 Task: Search one way flight ticket for 5 adults, 1 child, 2 infants in seat and 1 infant on lap in business from Savannah: Savannah/hilton Head International Airport to Rockford: Chicago Rockford International Airport(was Northwest Chicagoland Regional Airport At Rockford) on 5-1-2023. Choice of flights is Sun country airlines. Number of bags: 2 checked bags. Price is upto 105000. Outbound departure time preference is 15:15.
Action: Mouse moved to (322, 531)
Screenshot: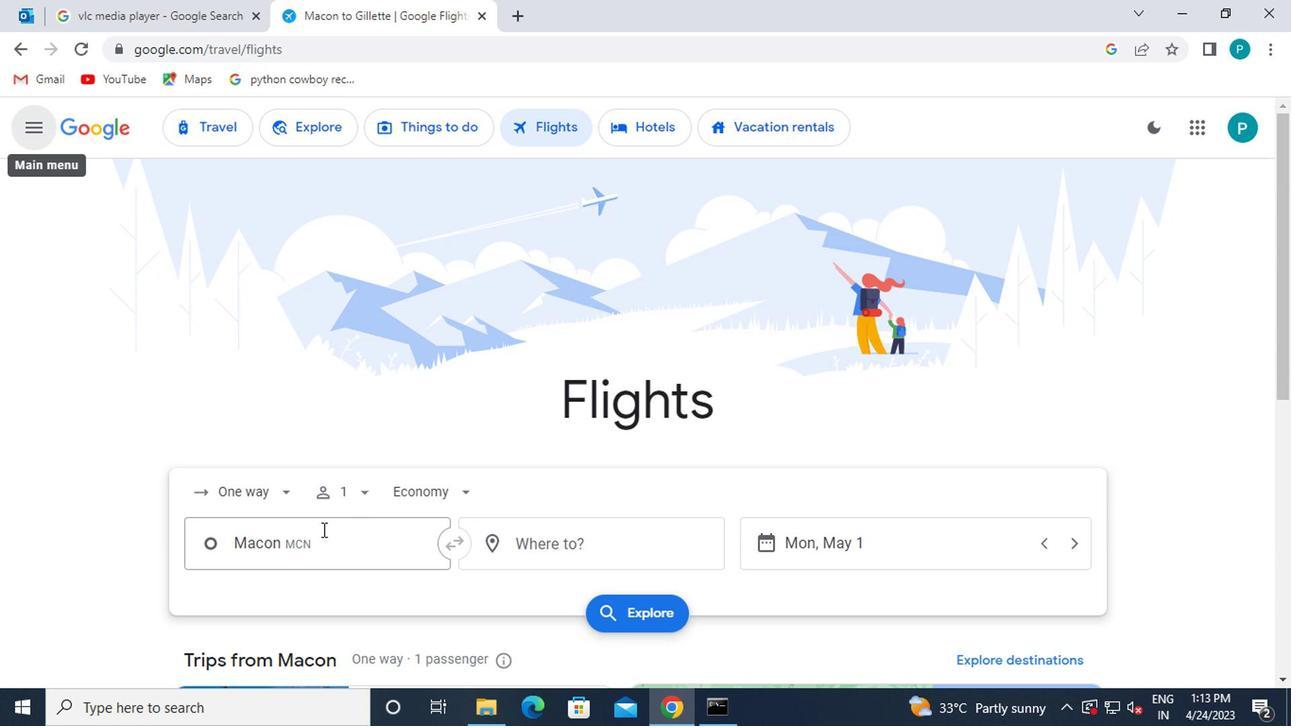 
Action: Mouse scrolled (322, 530) with delta (0, 0)
Screenshot: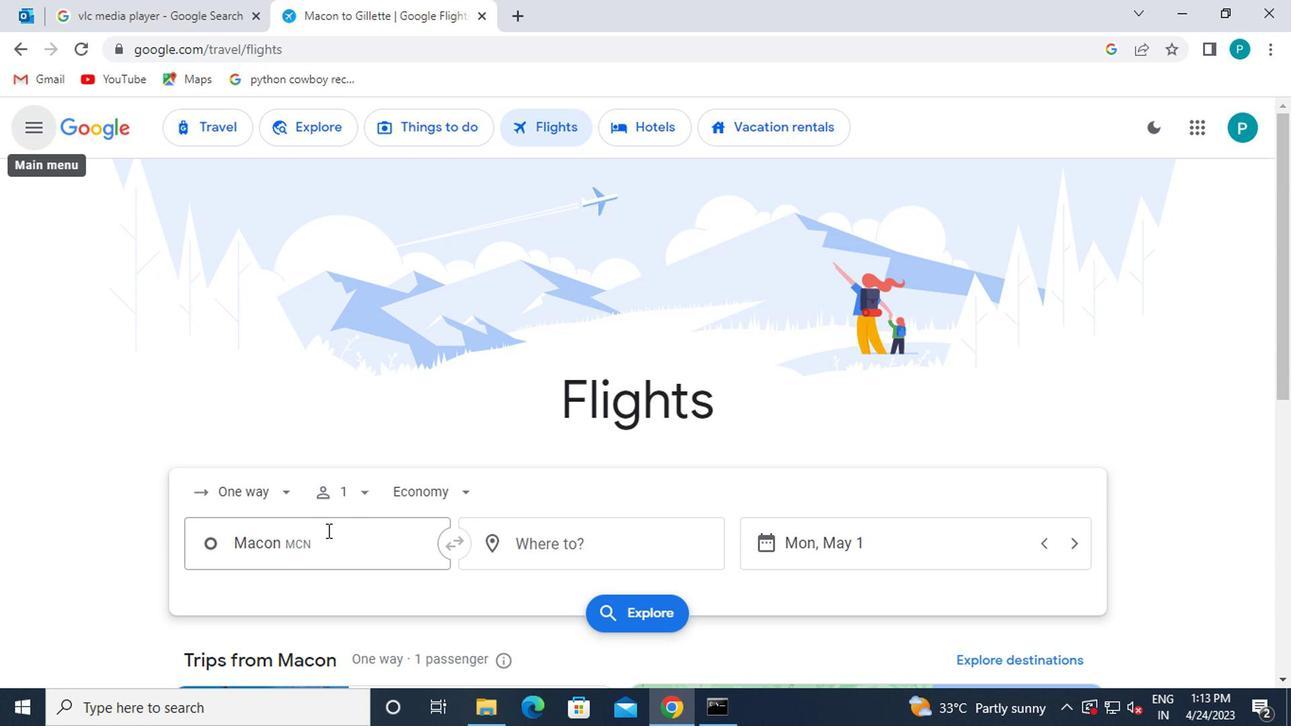 
Action: Mouse moved to (243, 394)
Screenshot: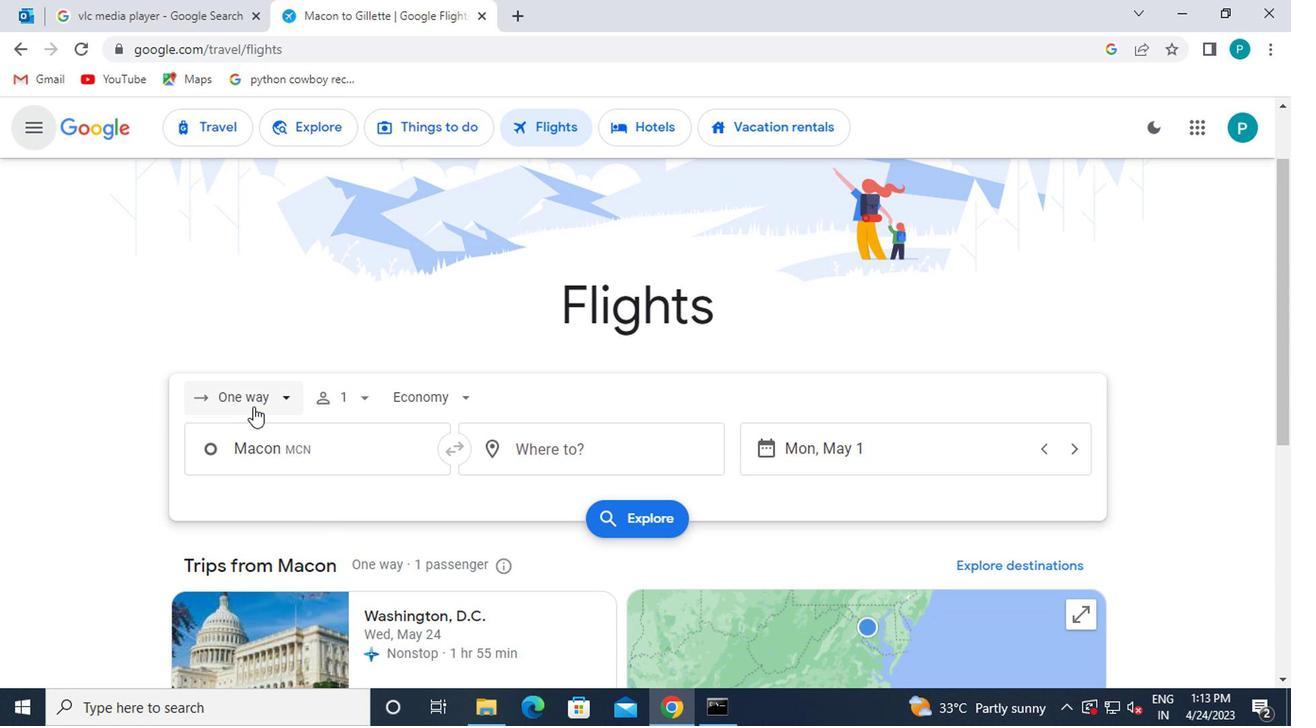 
Action: Mouse pressed left at (243, 394)
Screenshot: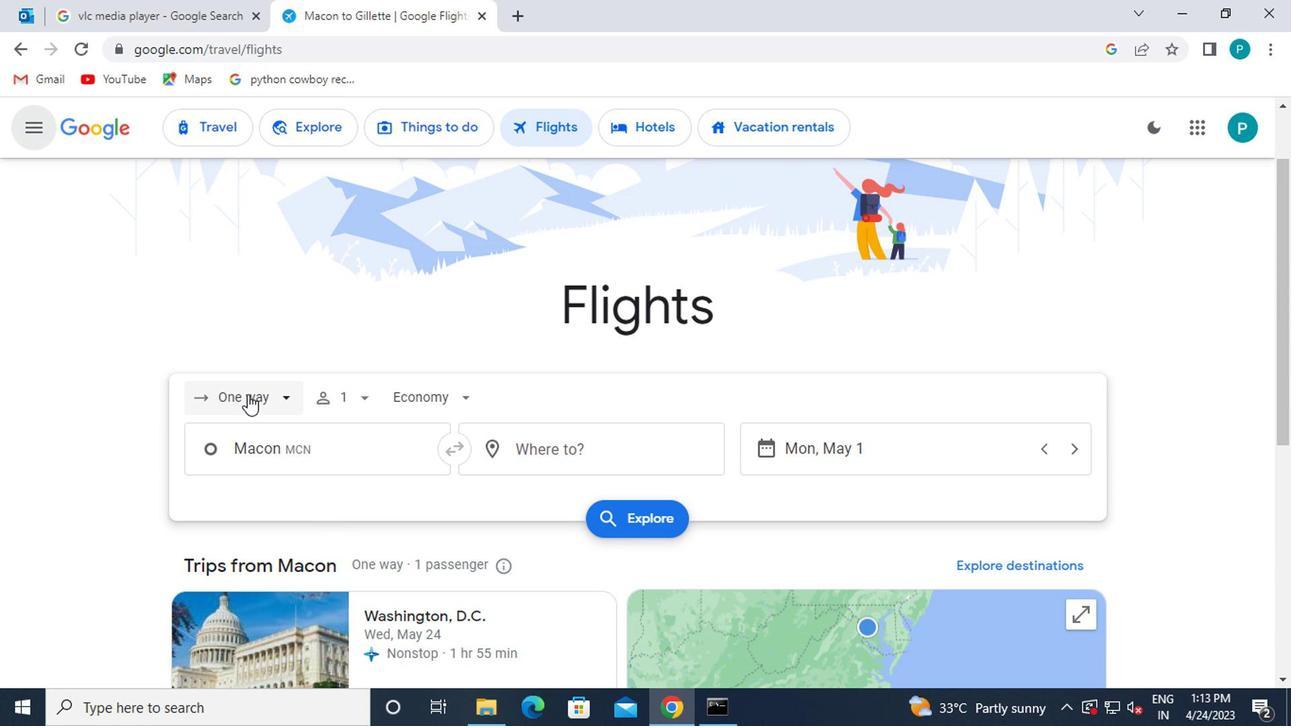 
Action: Mouse moved to (236, 489)
Screenshot: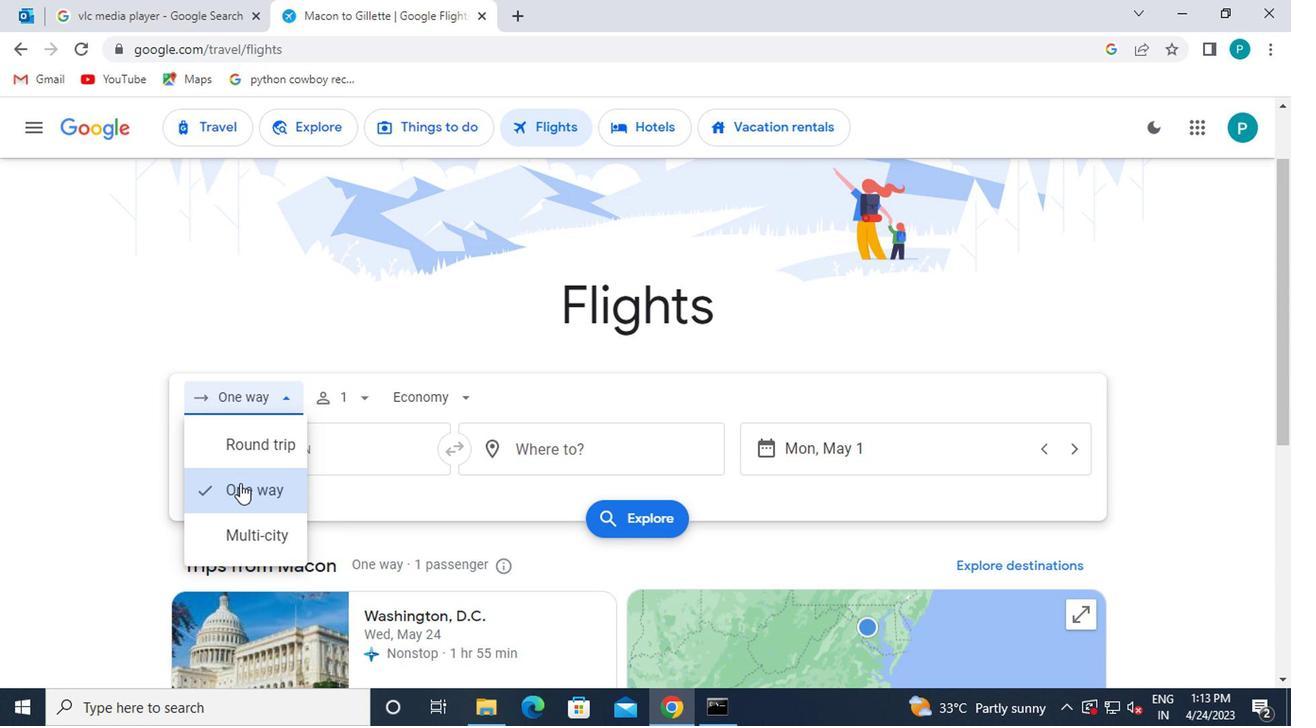 
Action: Mouse pressed left at (236, 489)
Screenshot: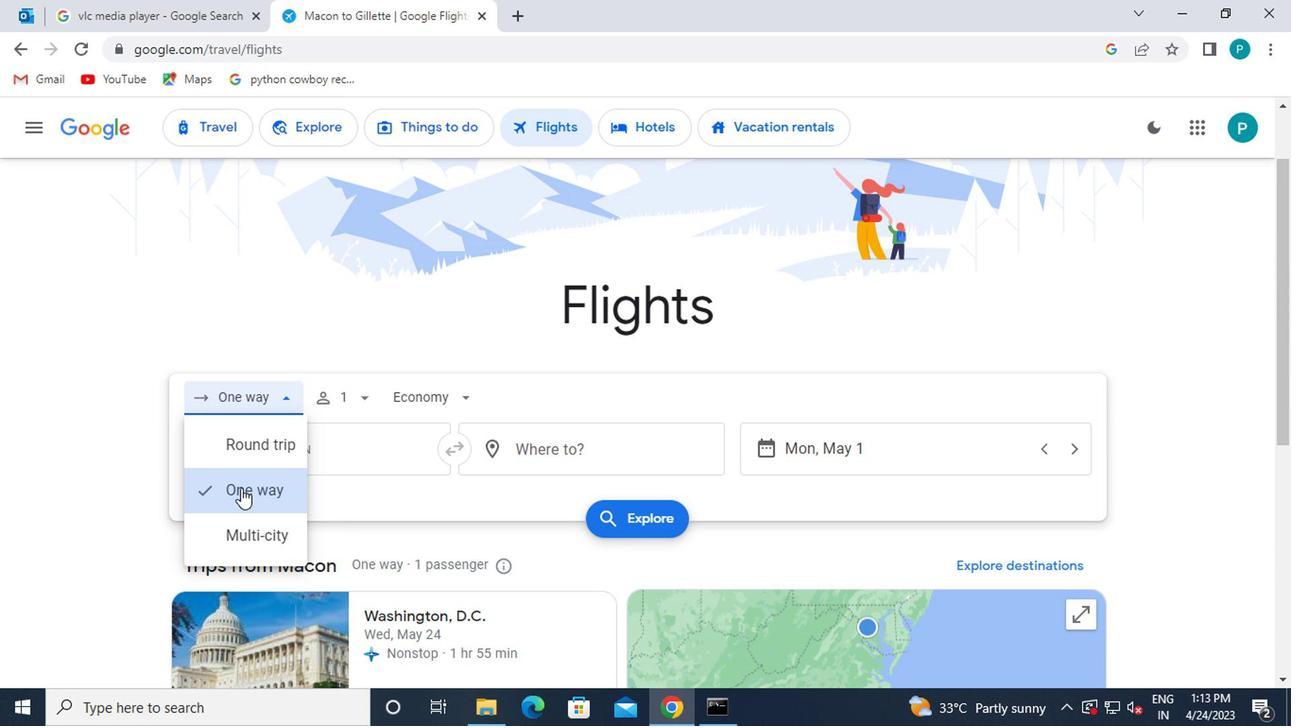 
Action: Mouse moved to (351, 409)
Screenshot: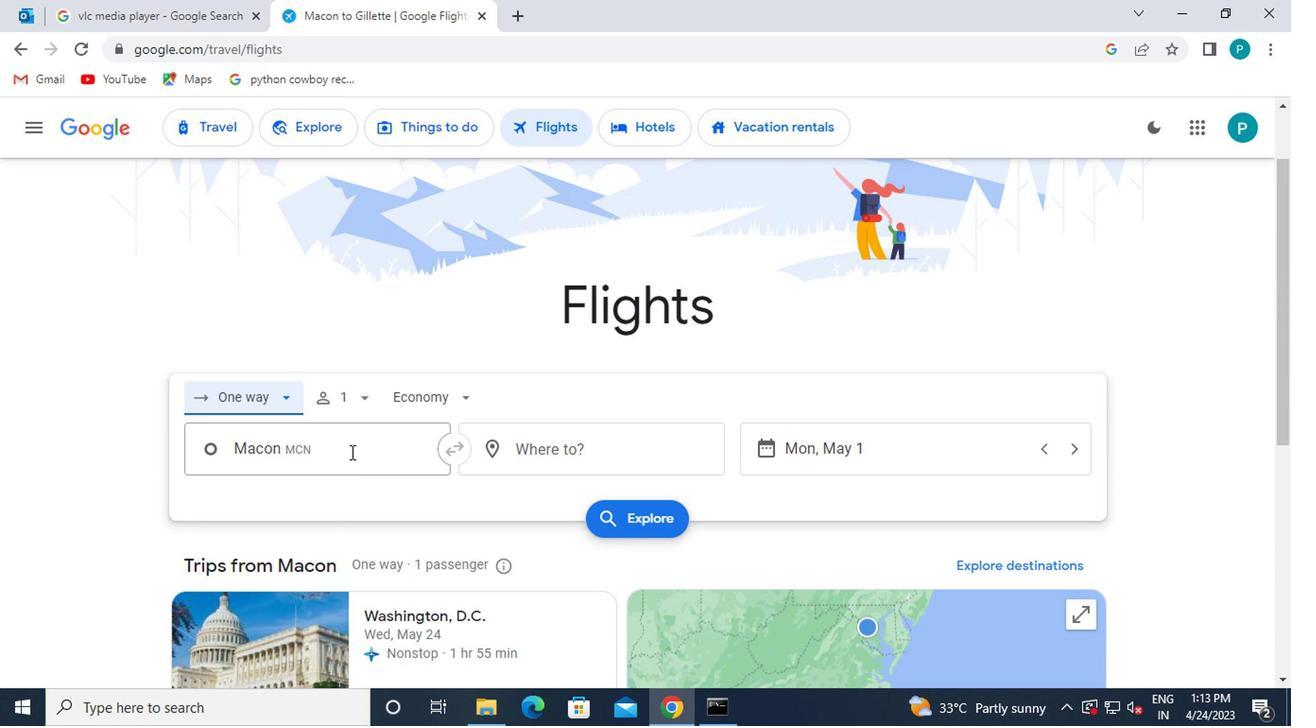 
Action: Mouse pressed left at (351, 409)
Screenshot: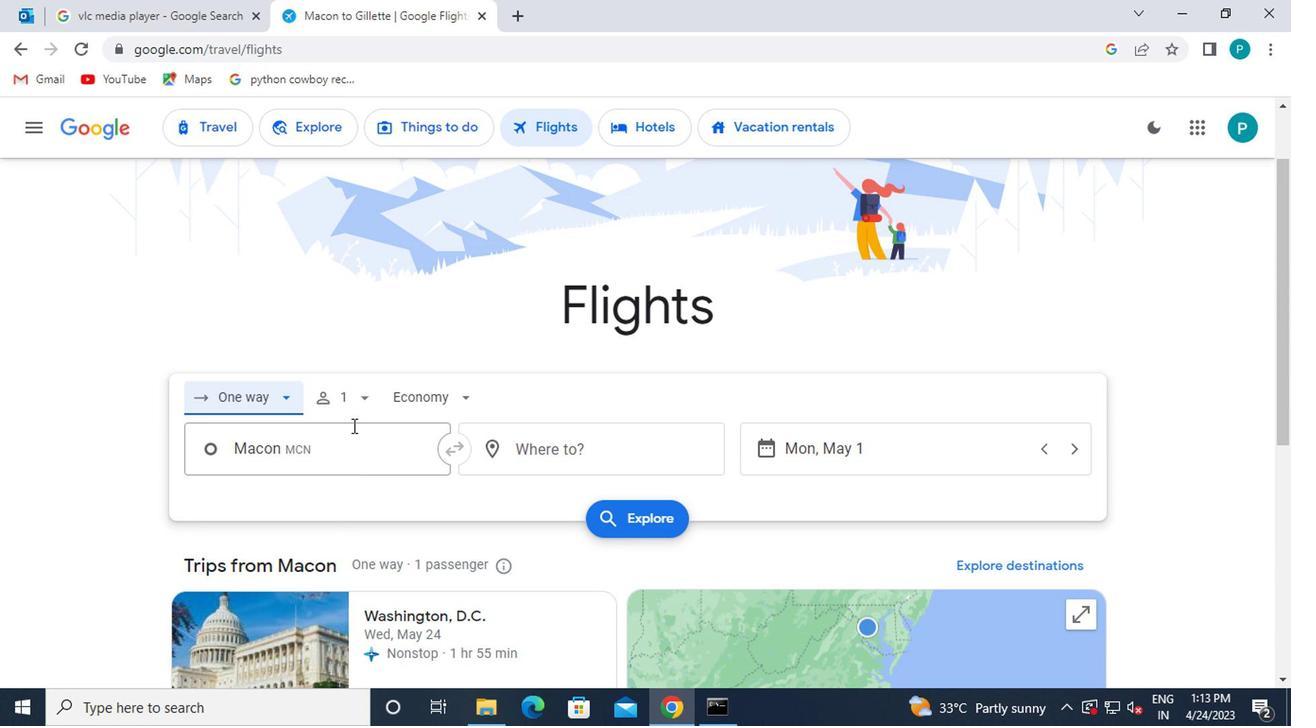 
Action: Mouse moved to (508, 444)
Screenshot: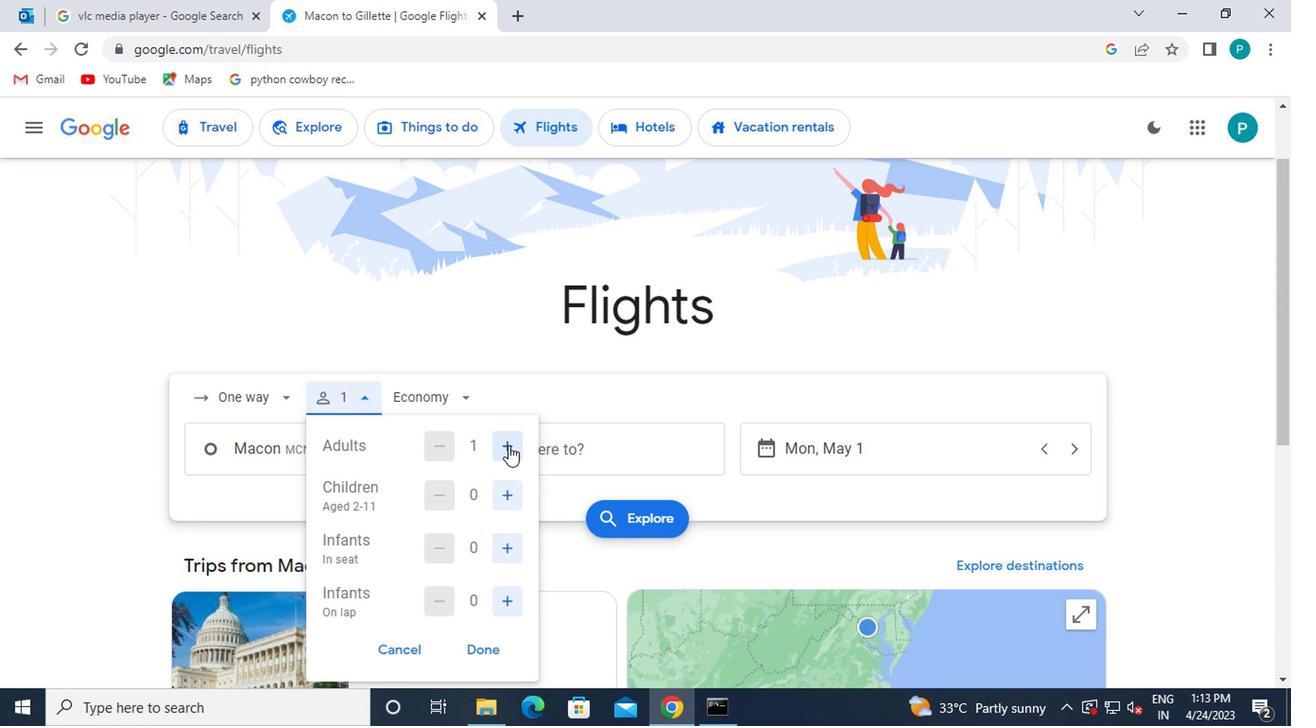 
Action: Mouse pressed left at (508, 444)
Screenshot: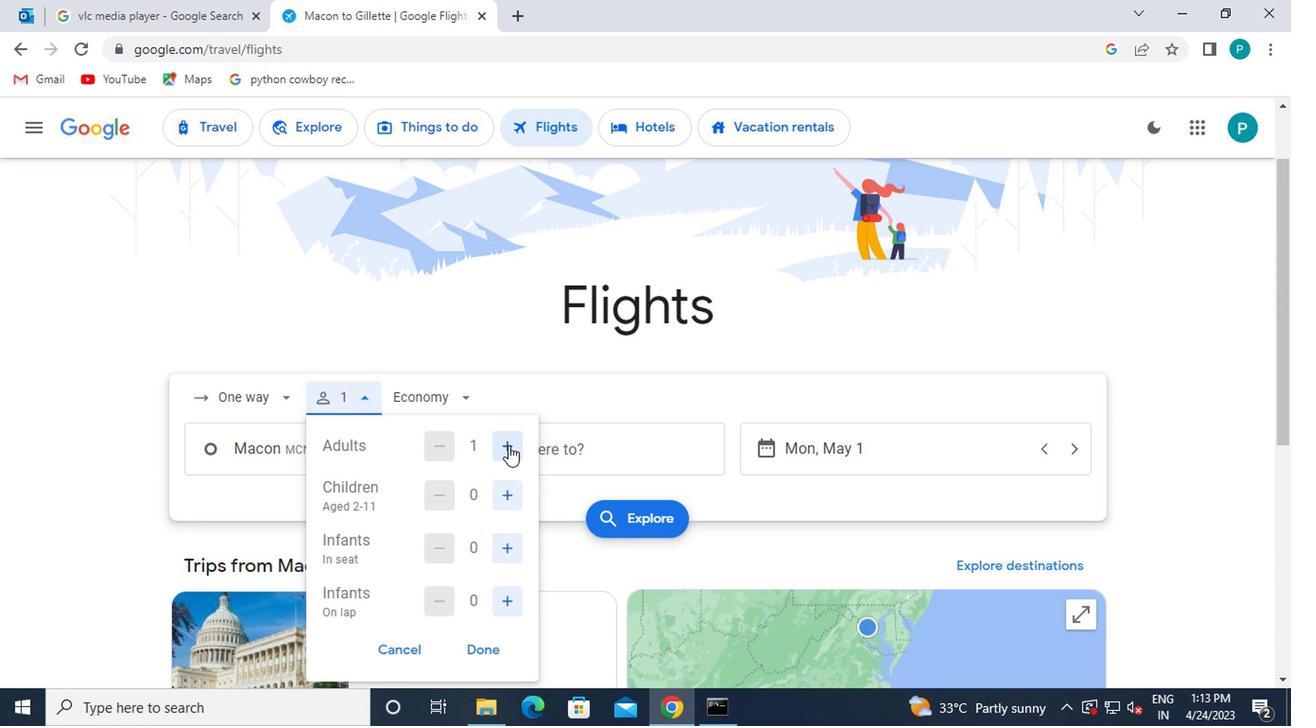 
Action: Mouse moved to (511, 442)
Screenshot: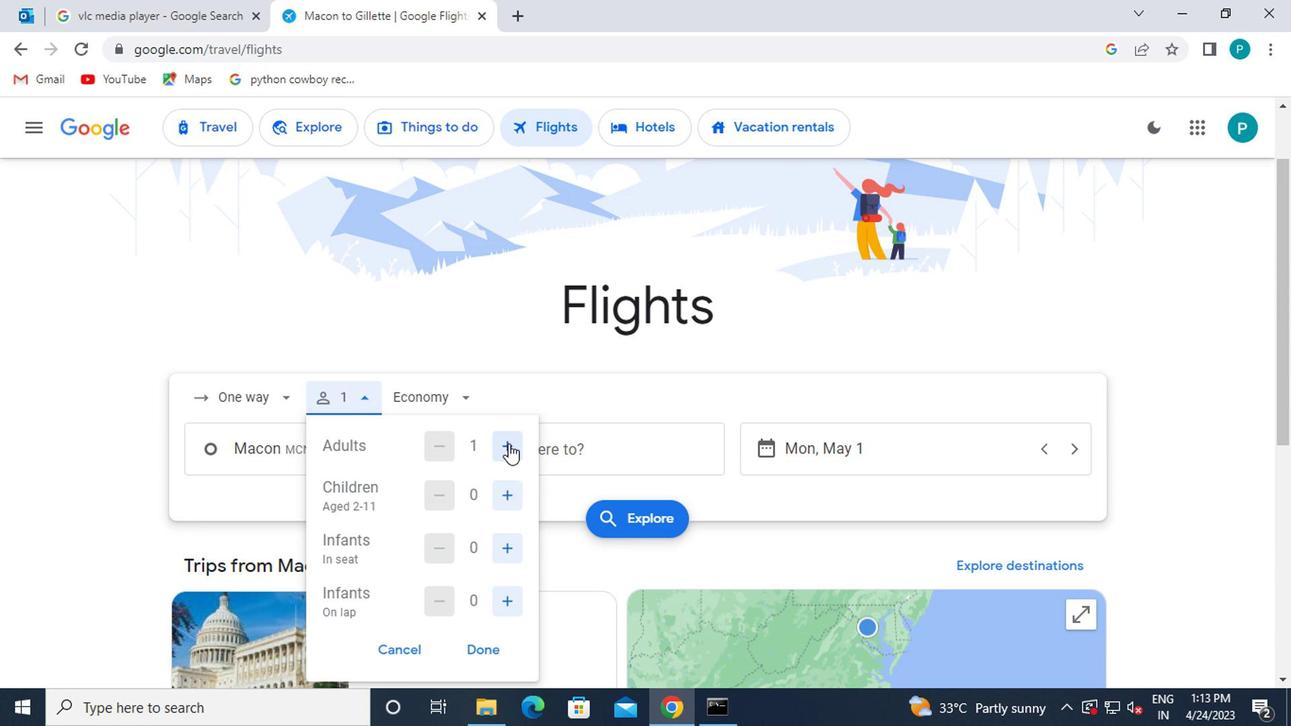 
Action: Mouse pressed left at (511, 442)
Screenshot: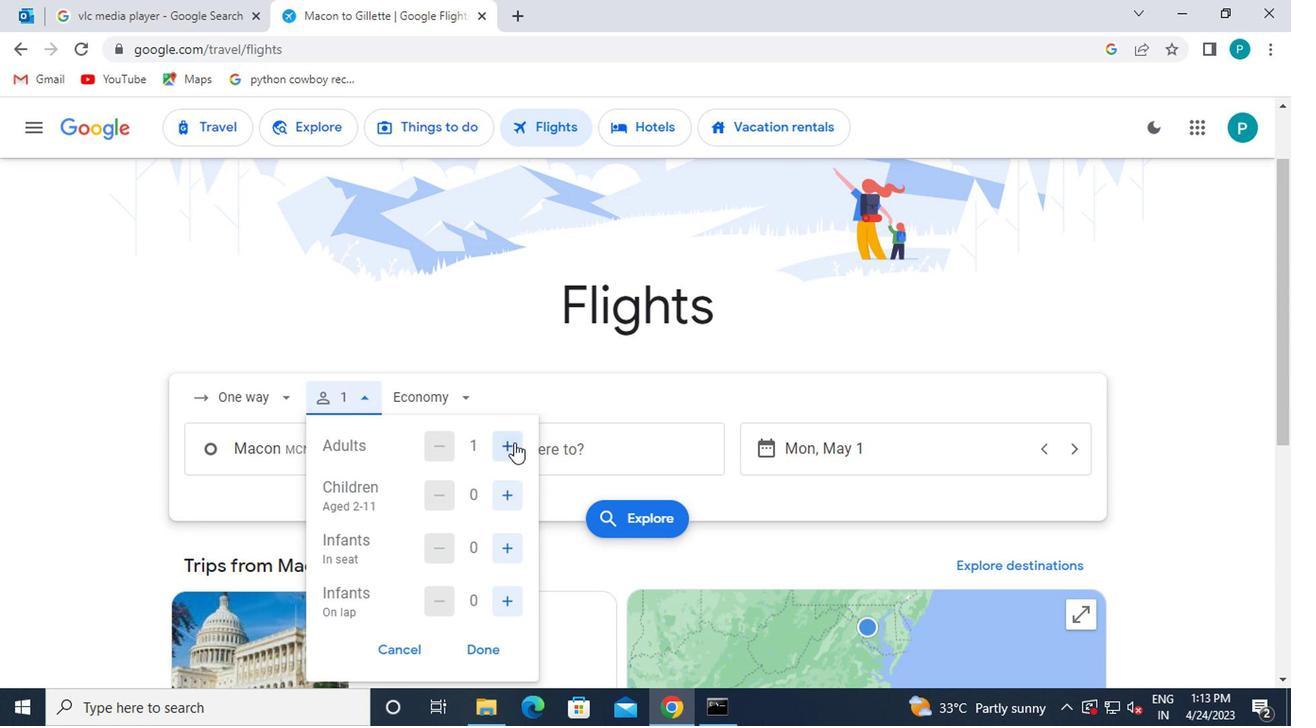 
Action: Mouse moved to (511, 442)
Screenshot: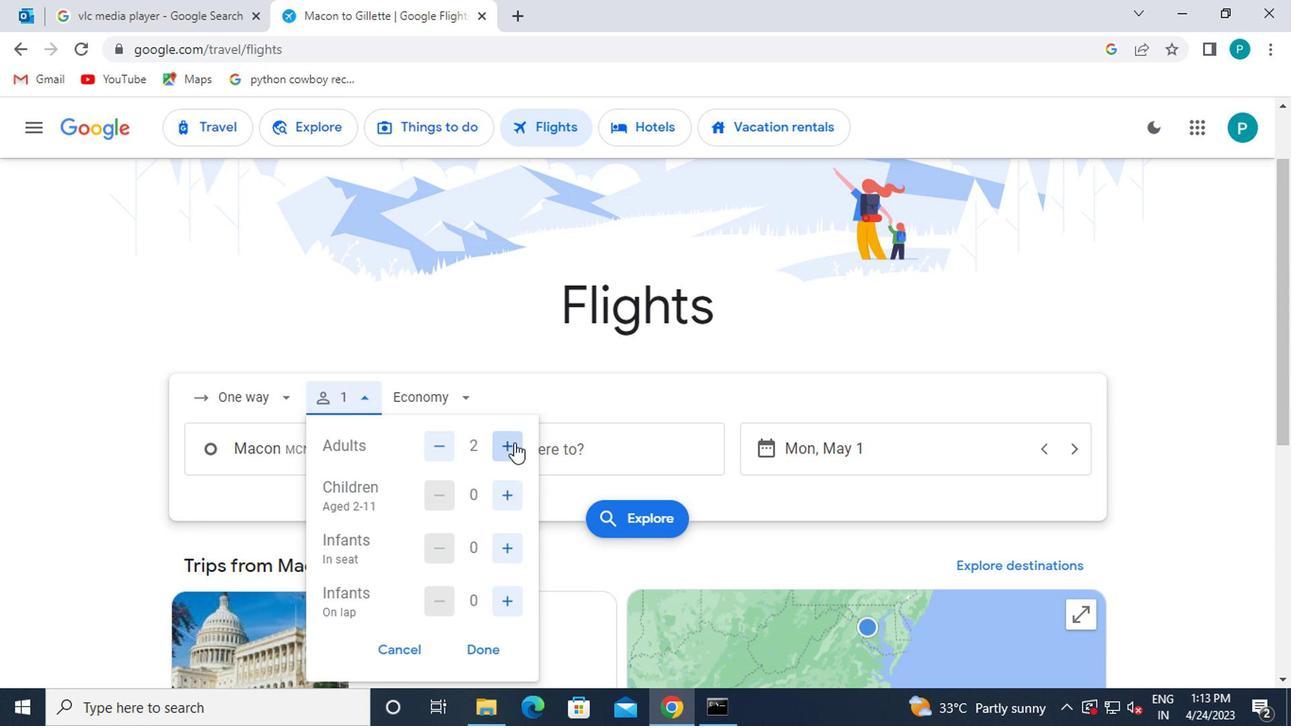 
Action: Mouse pressed left at (511, 442)
Screenshot: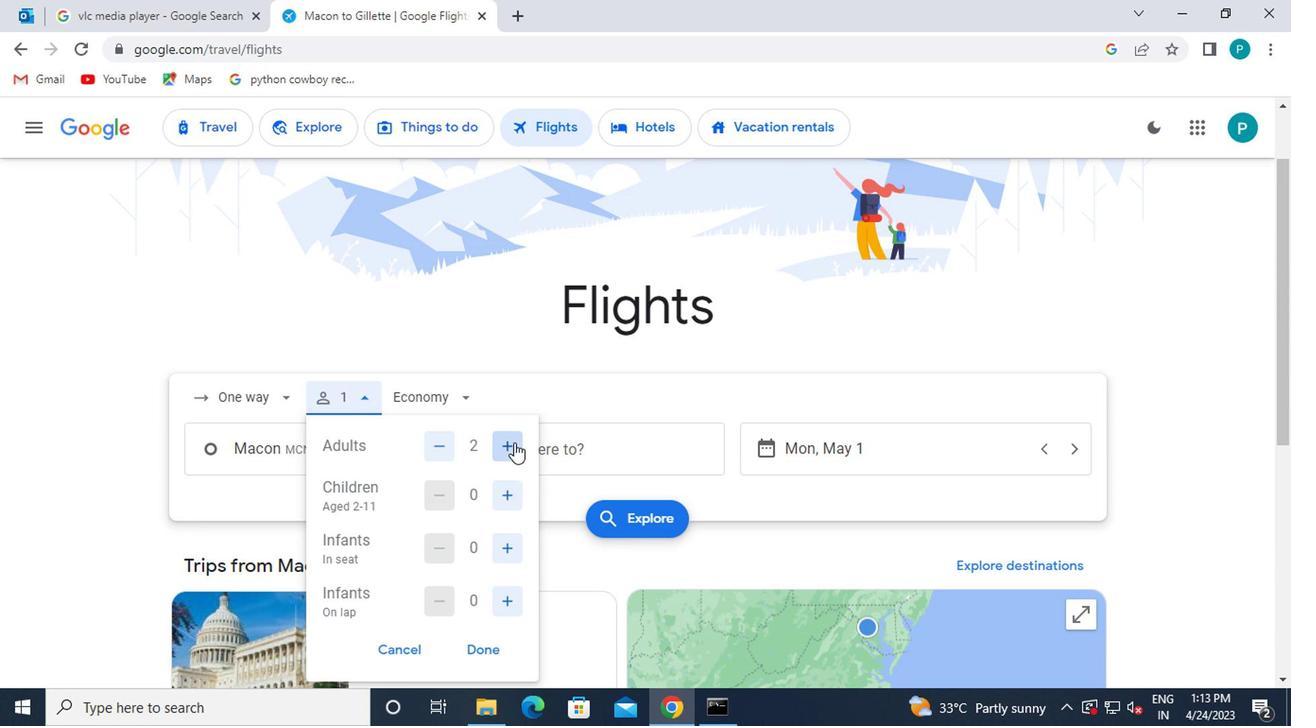 
Action: Mouse moved to (511, 442)
Screenshot: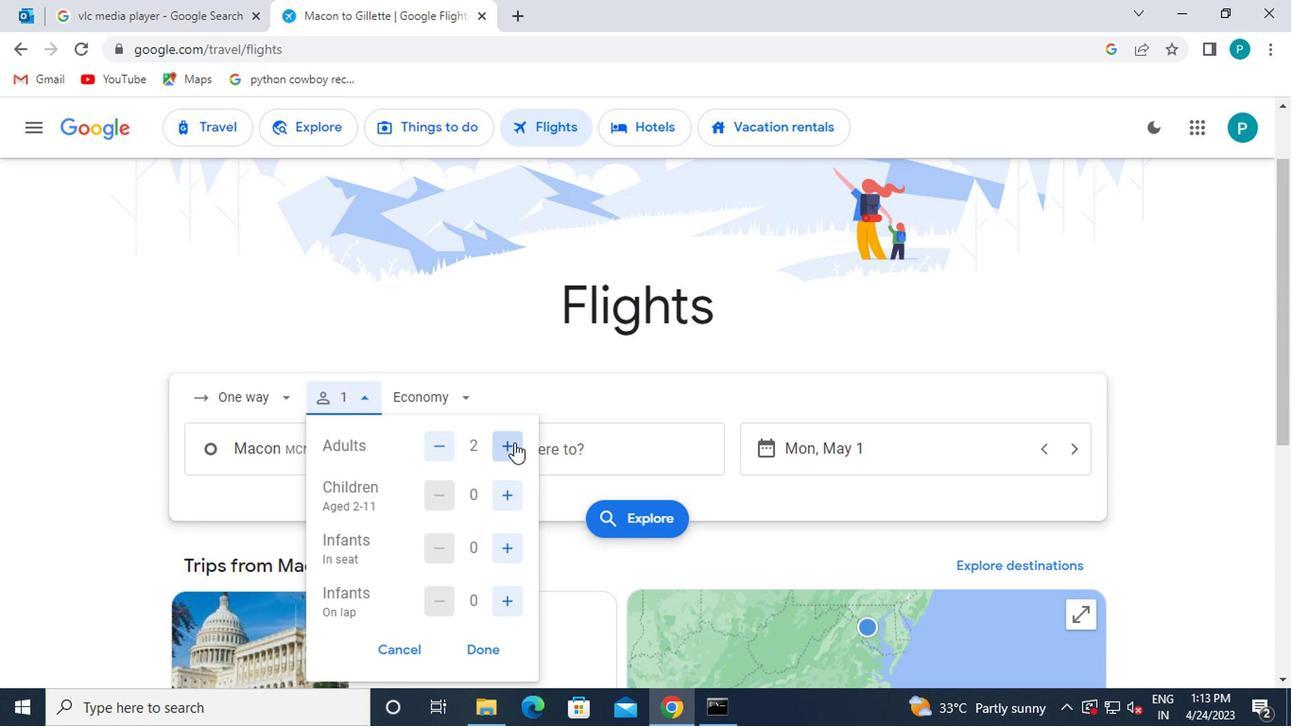 
Action: Mouse pressed left at (511, 442)
Screenshot: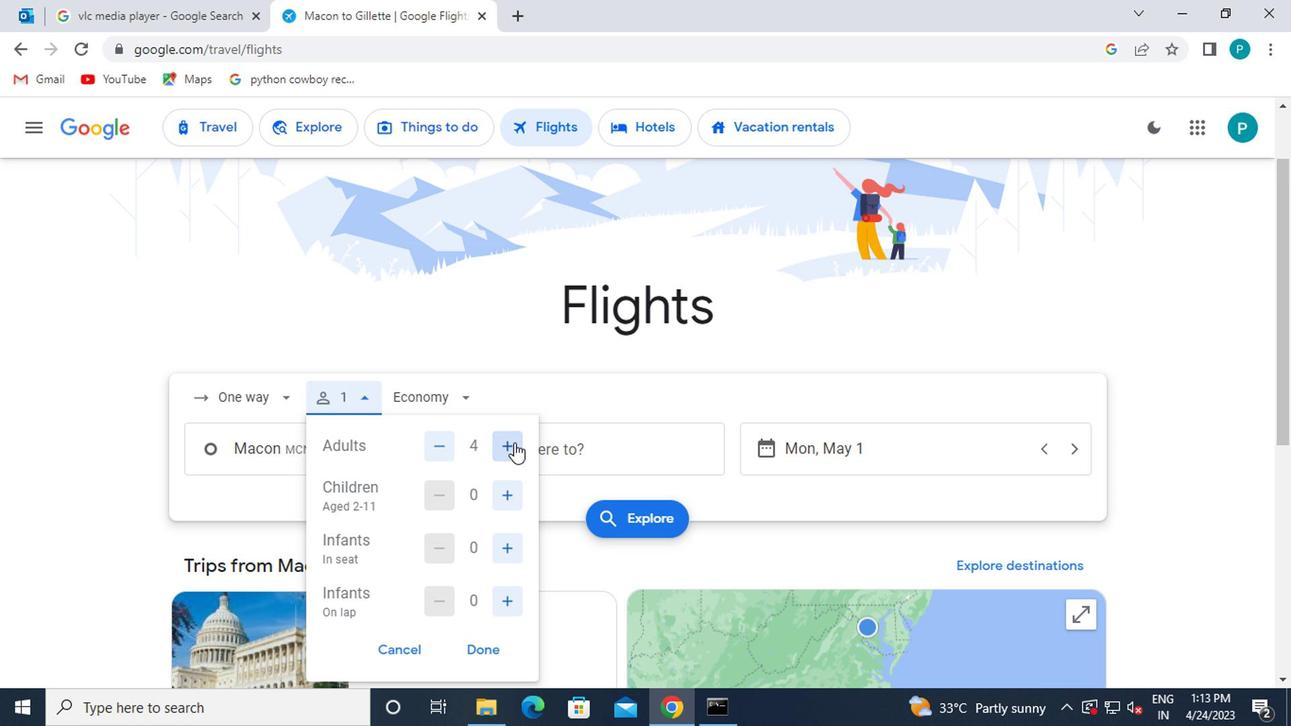 
Action: Mouse moved to (506, 499)
Screenshot: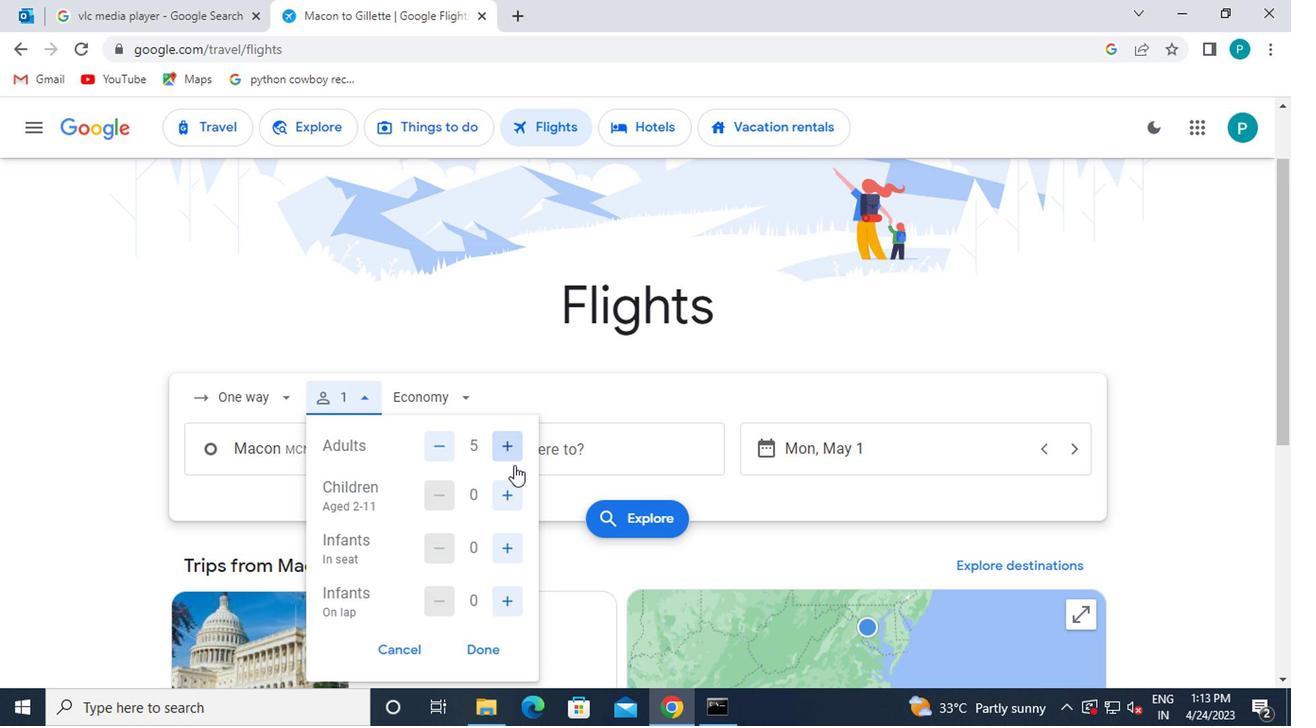 
Action: Mouse pressed left at (506, 499)
Screenshot: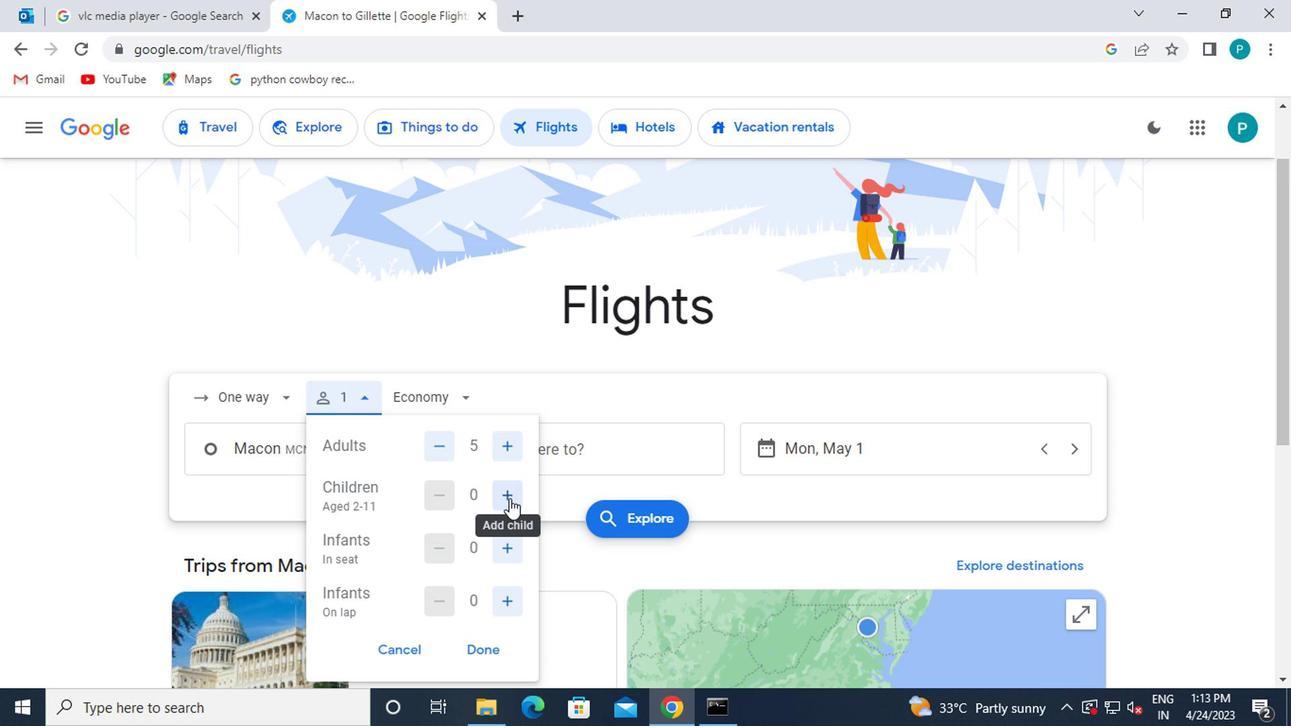 
Action: Mouse moved to (507, 537)
Screenshot: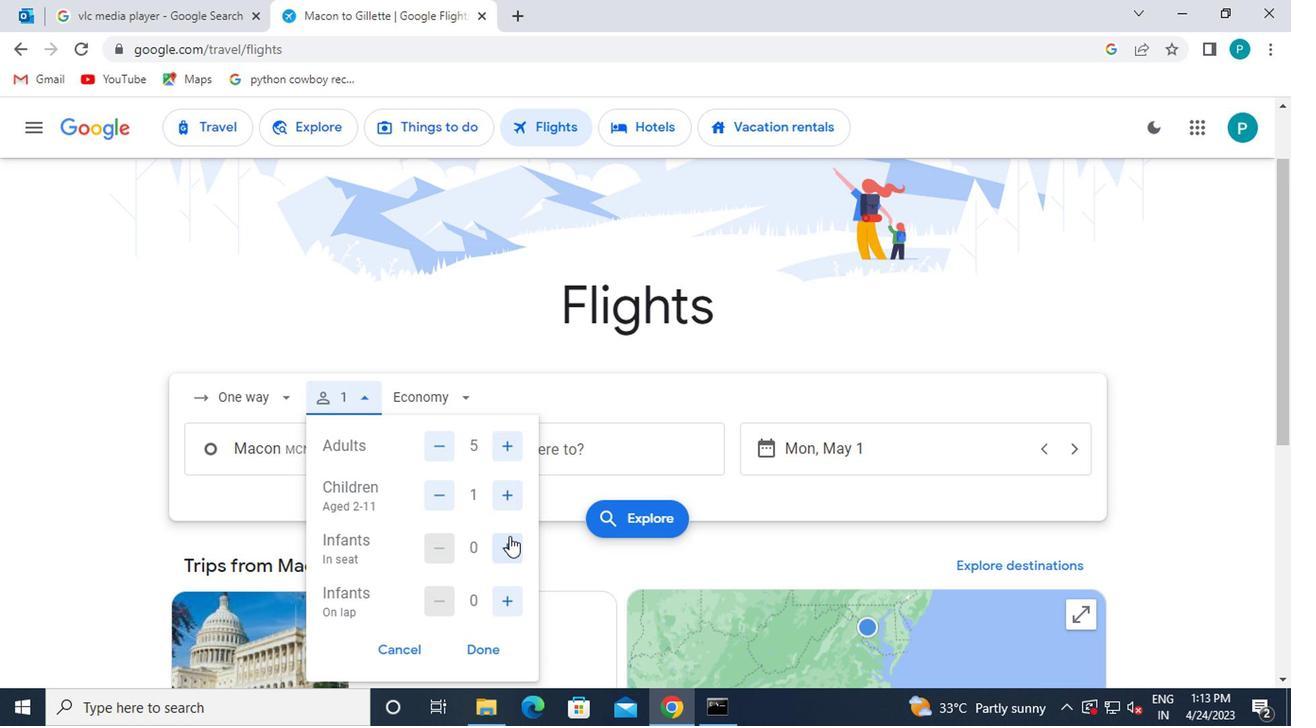 
Action: Mouse pressed left at (507, 537)
Screenshot: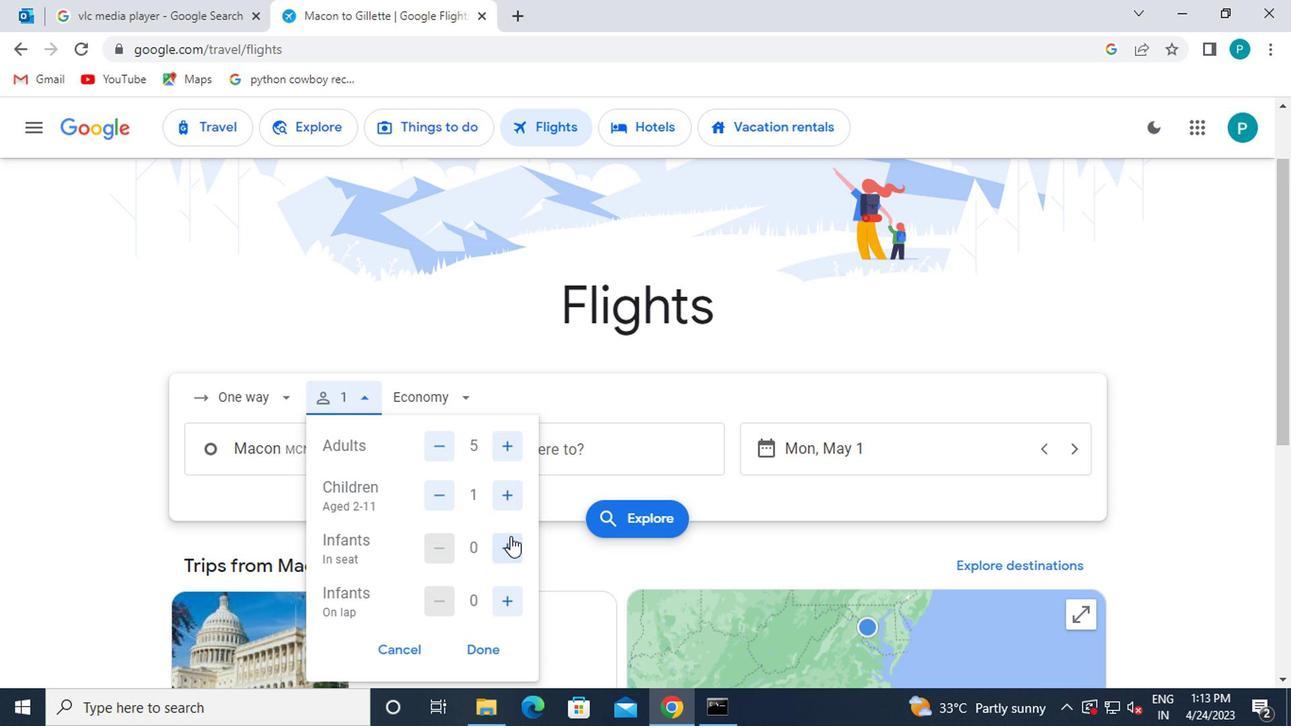 
Action: Mouse pressed left at (507, 537)
Screenshot: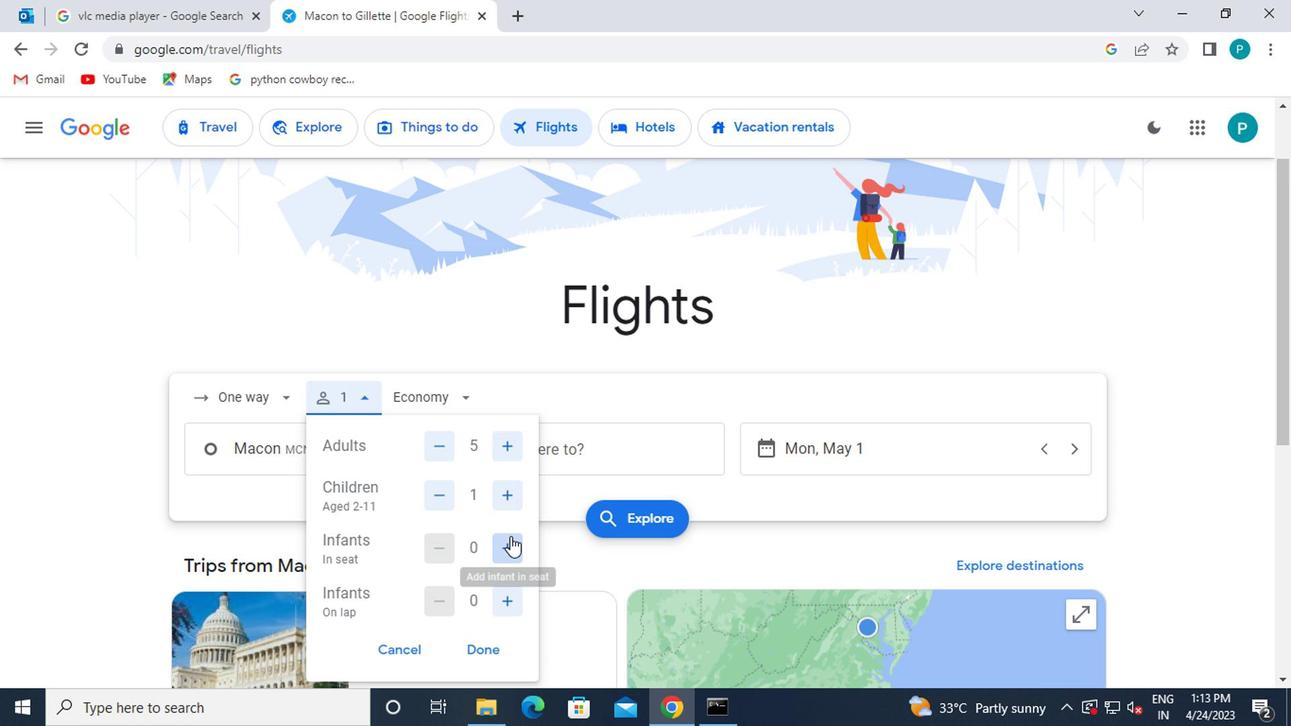 
Action: Mouse moved to (501, 602)
Screenshot: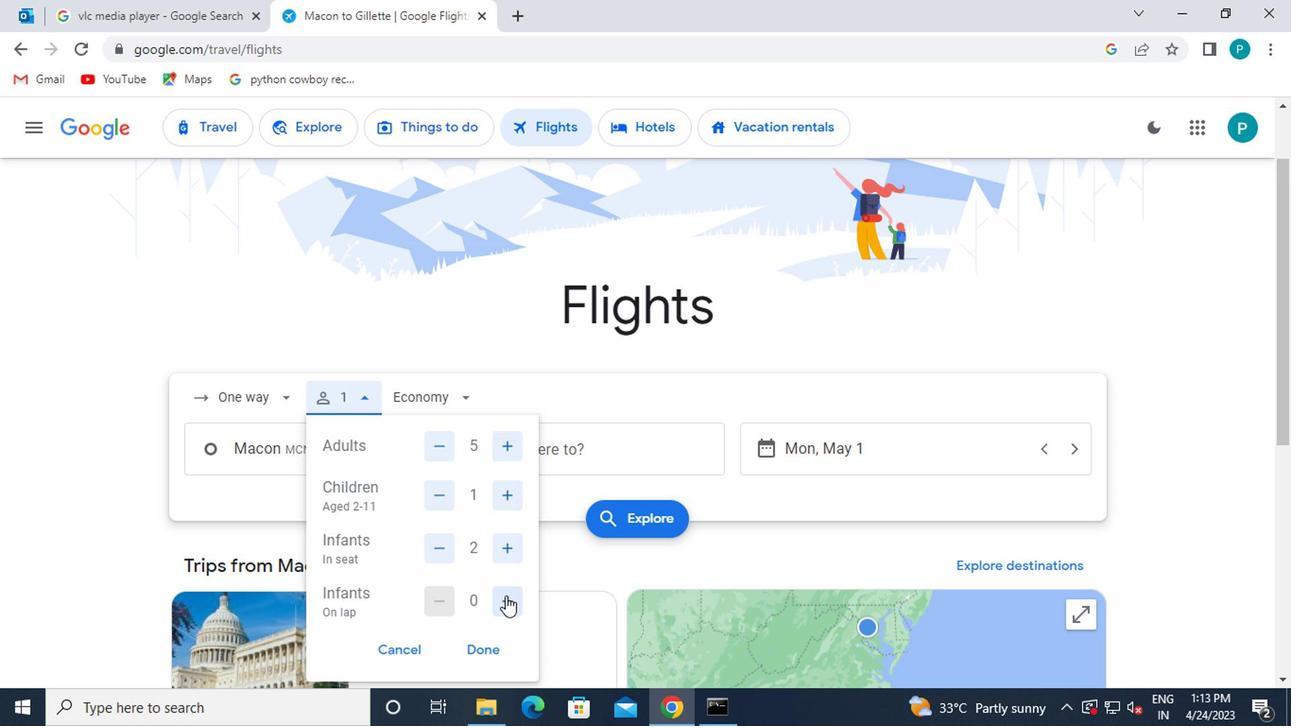 
Action: Mouse pressed left at (501, 602)
Screenshot: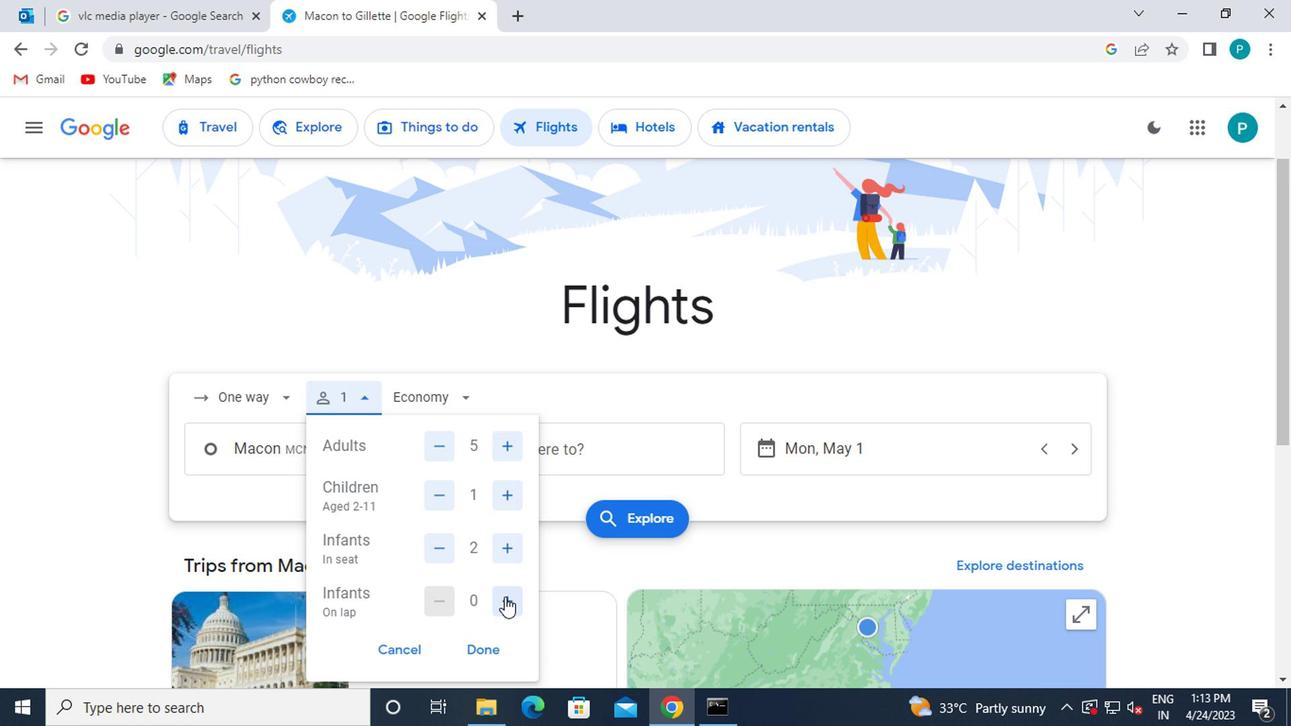 
Action: Mouse moved to (493, 644)
Screenshot: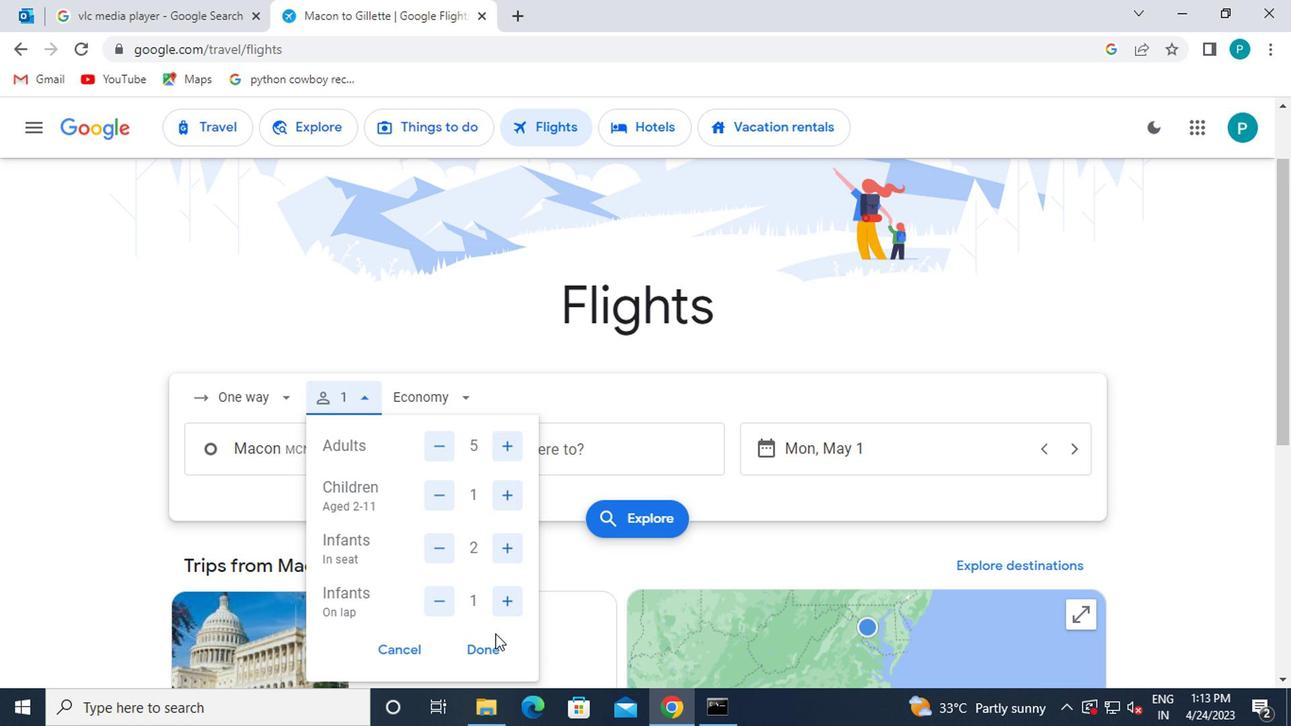 
Action: Mouse pressed left at (493, 644)
Screenshot: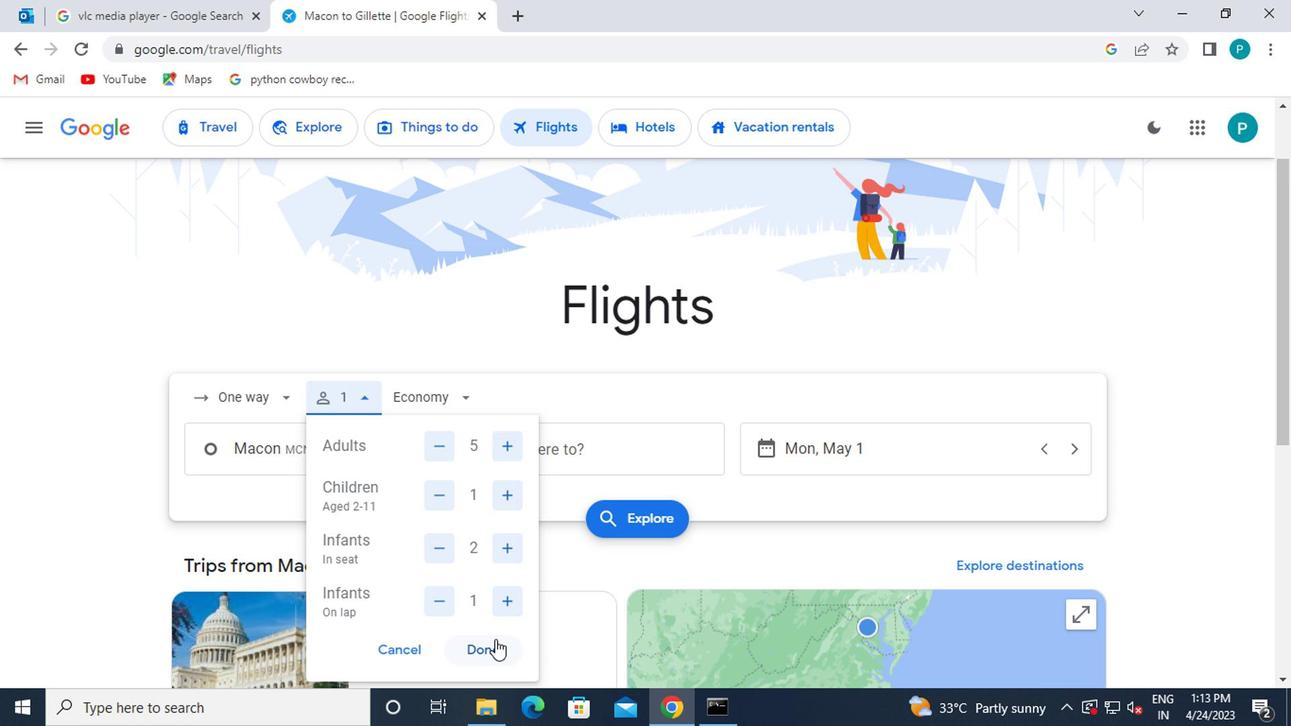 
Action: Mouse moved to (442, 405)
Screenshot: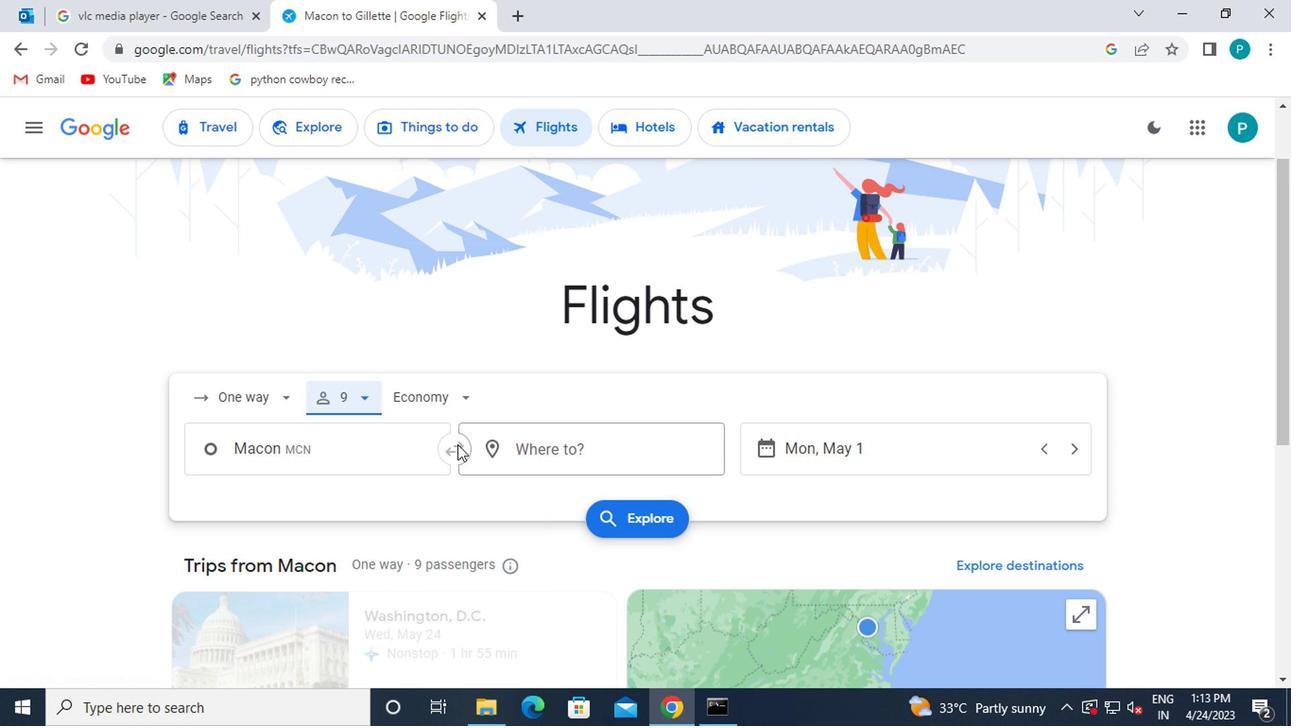 
Action: Mouse pressed left at (442, 405)
Screenshot: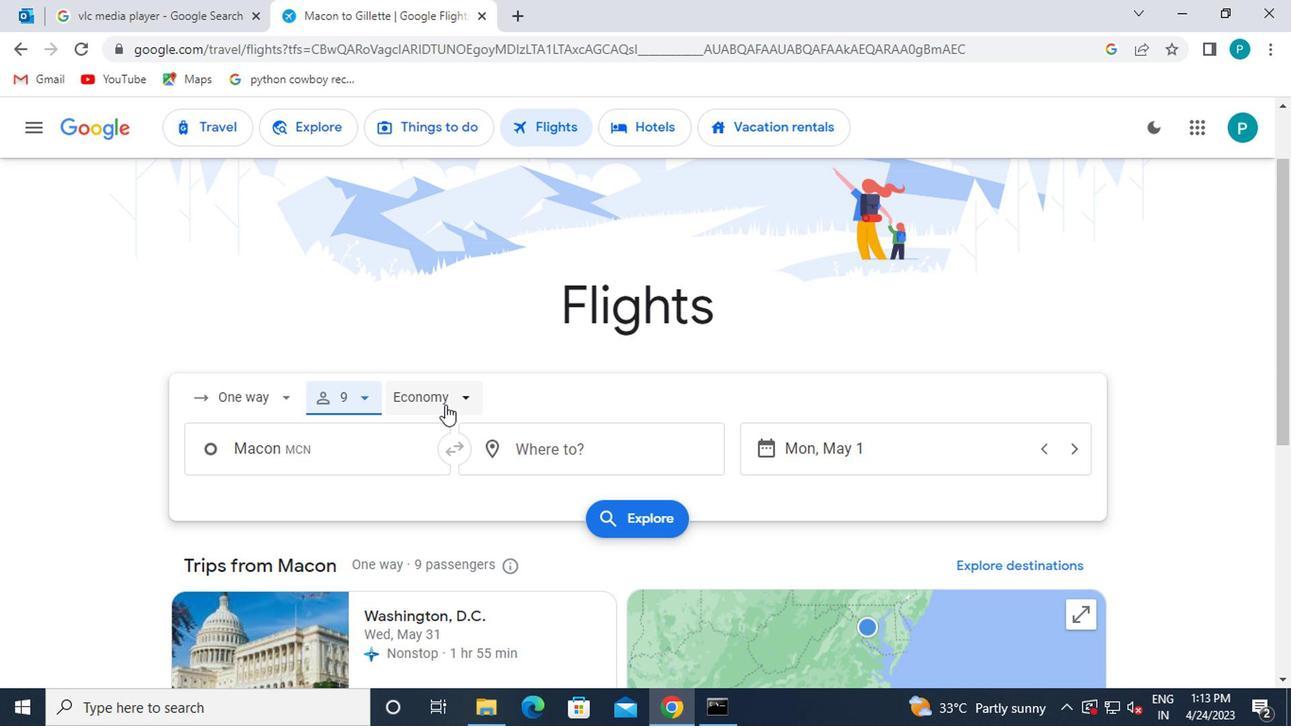 
Action: Mouse moved to (456, 537)
Screenshot: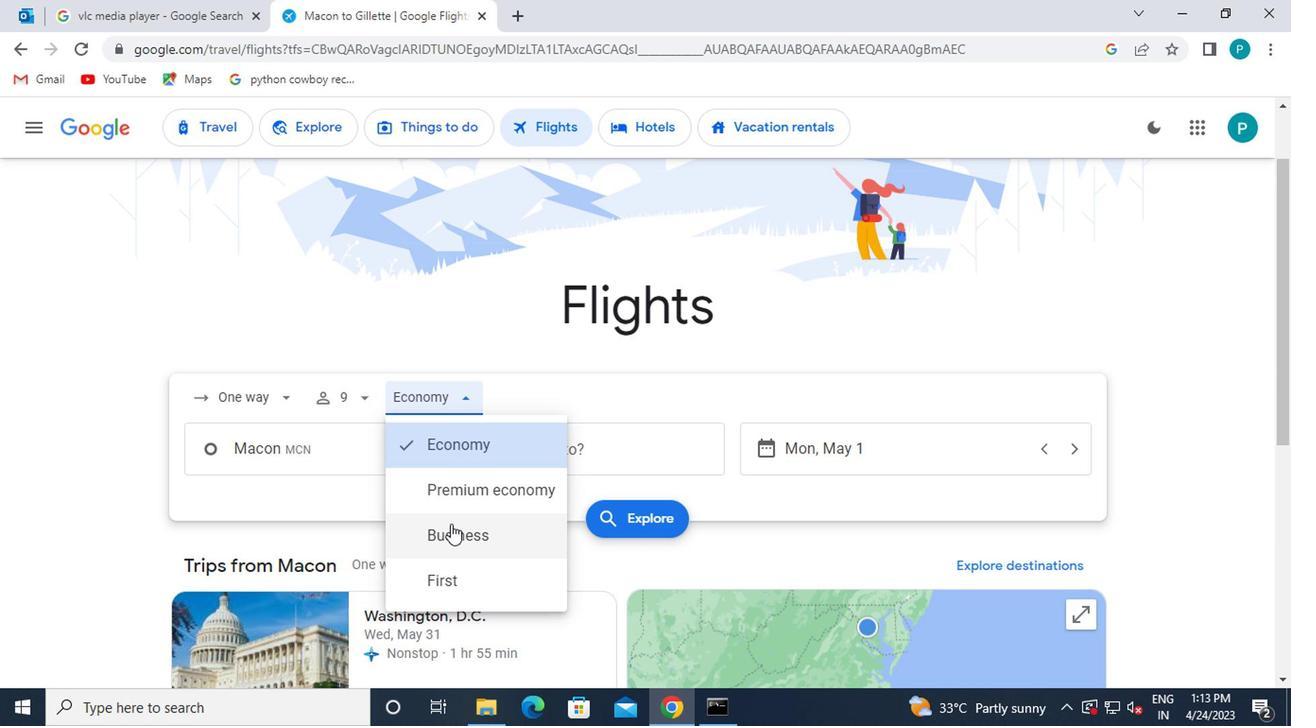 
Action: Mouse pressed left at (456, 537)
Screenshot: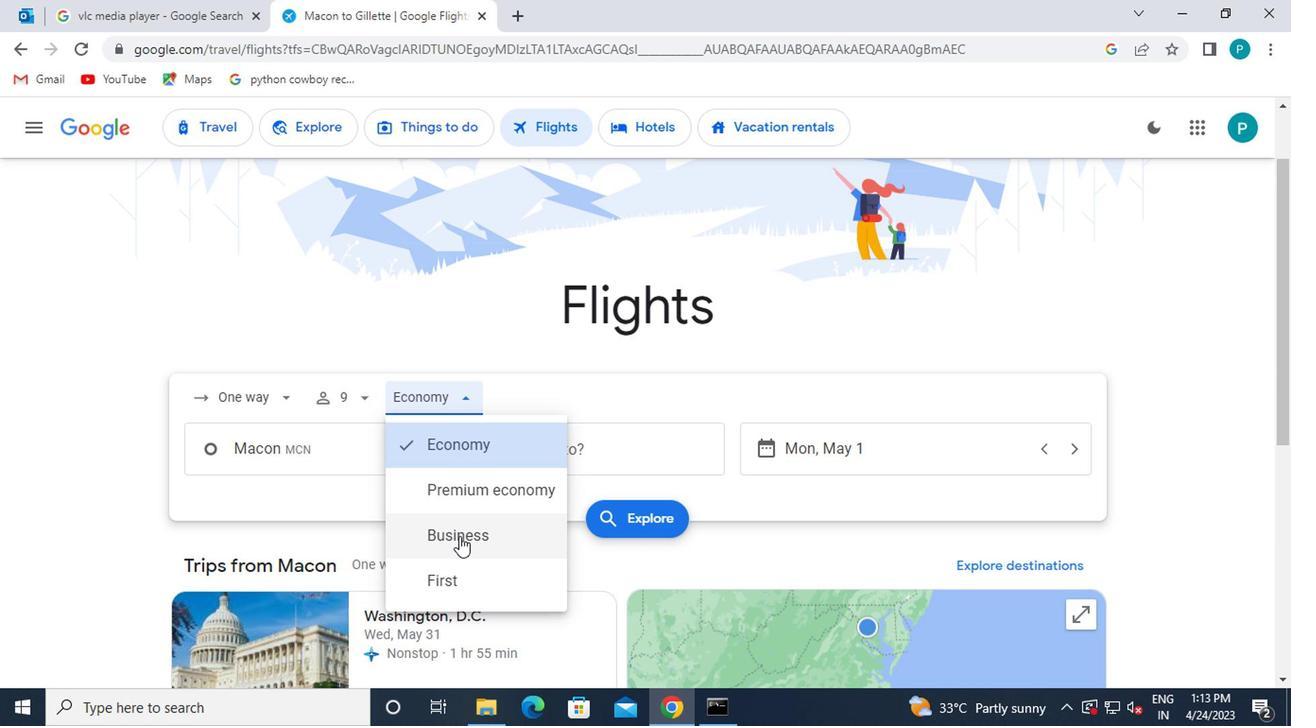 
Action: Mouse moved to (303, 469)
Screenshot: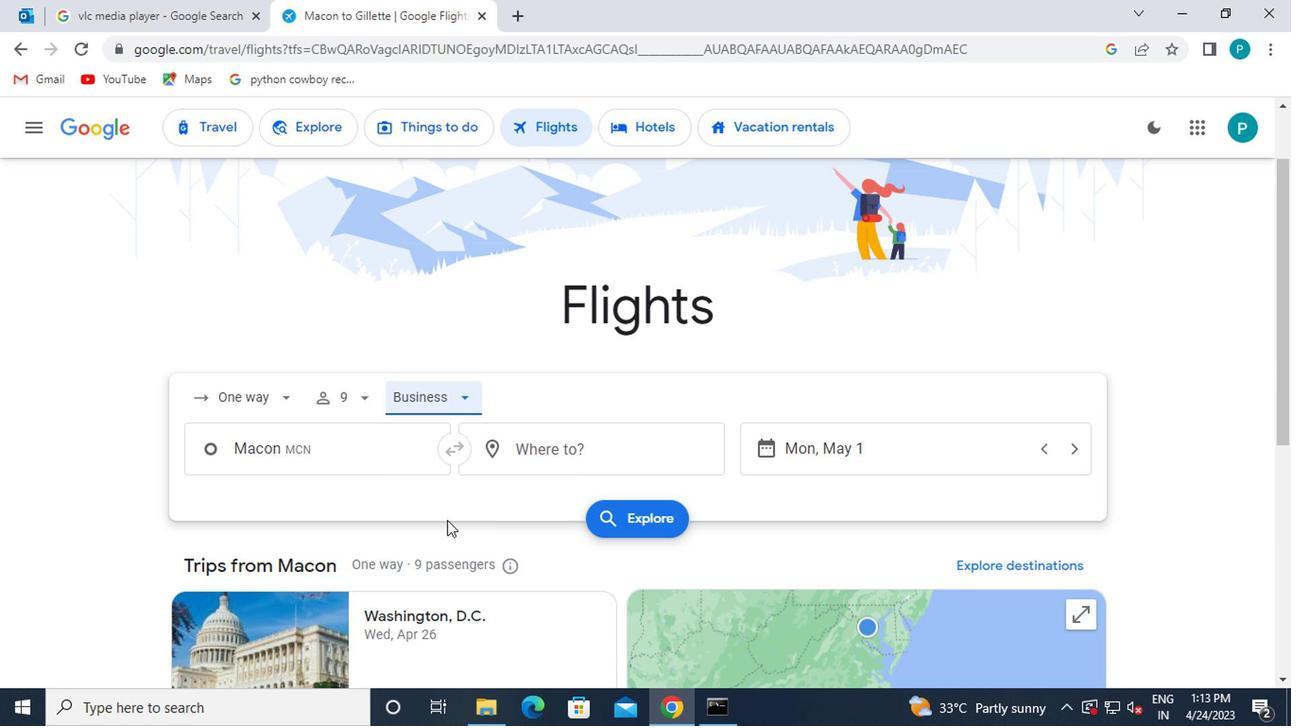 
Action: Mouse pressed left at (303, 469)
Screenshot: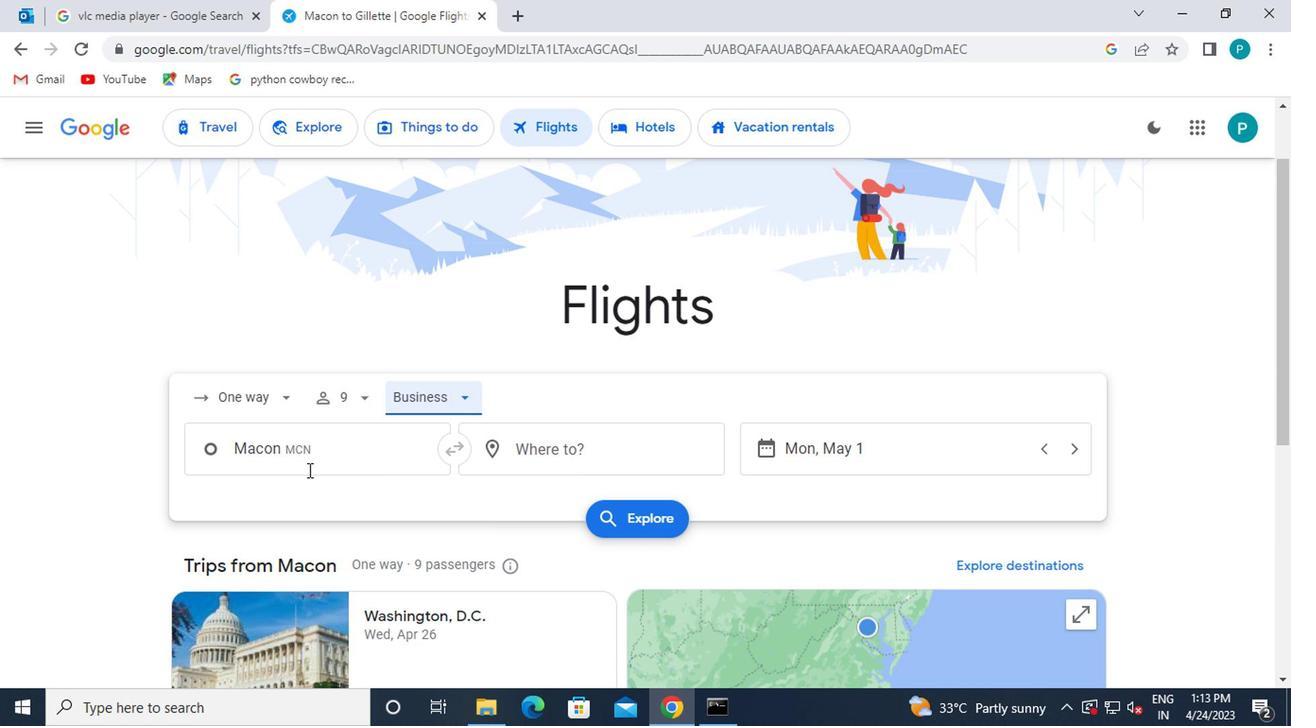
Action: Mouse moved to (310, 470)
Screenshot: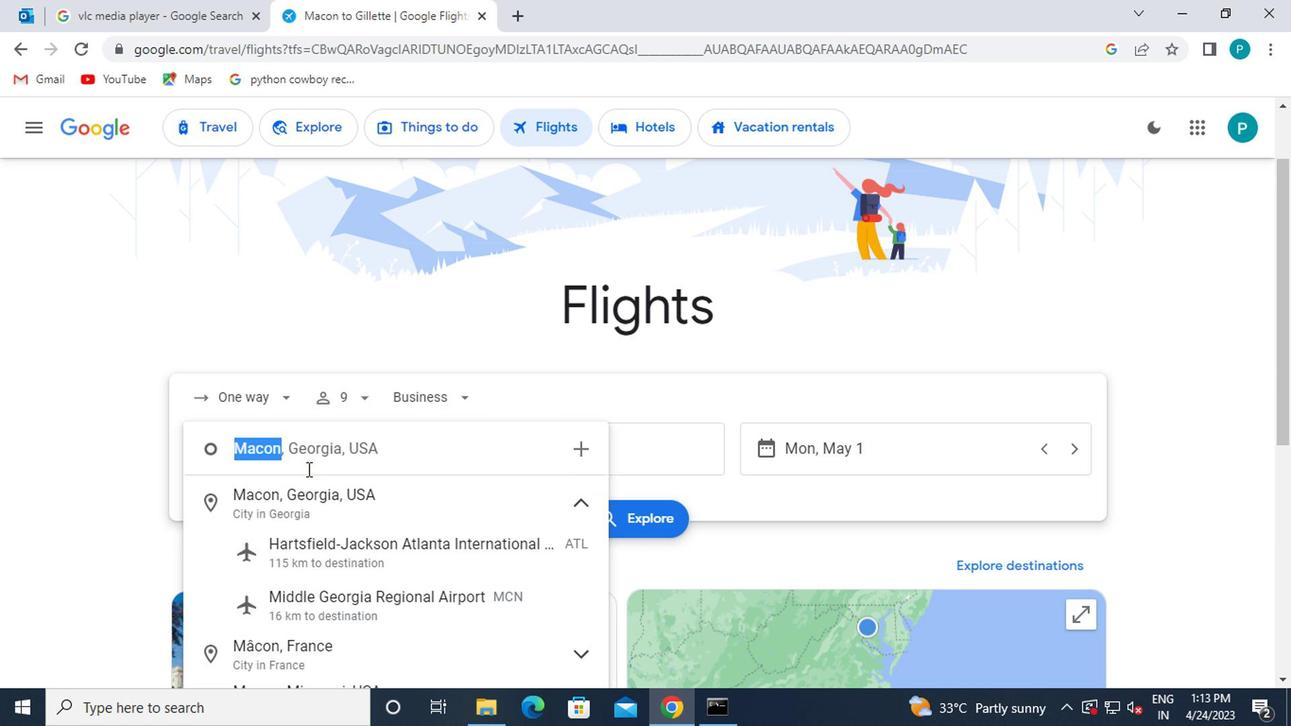 
Action: Key pressed savannah
Screenshot: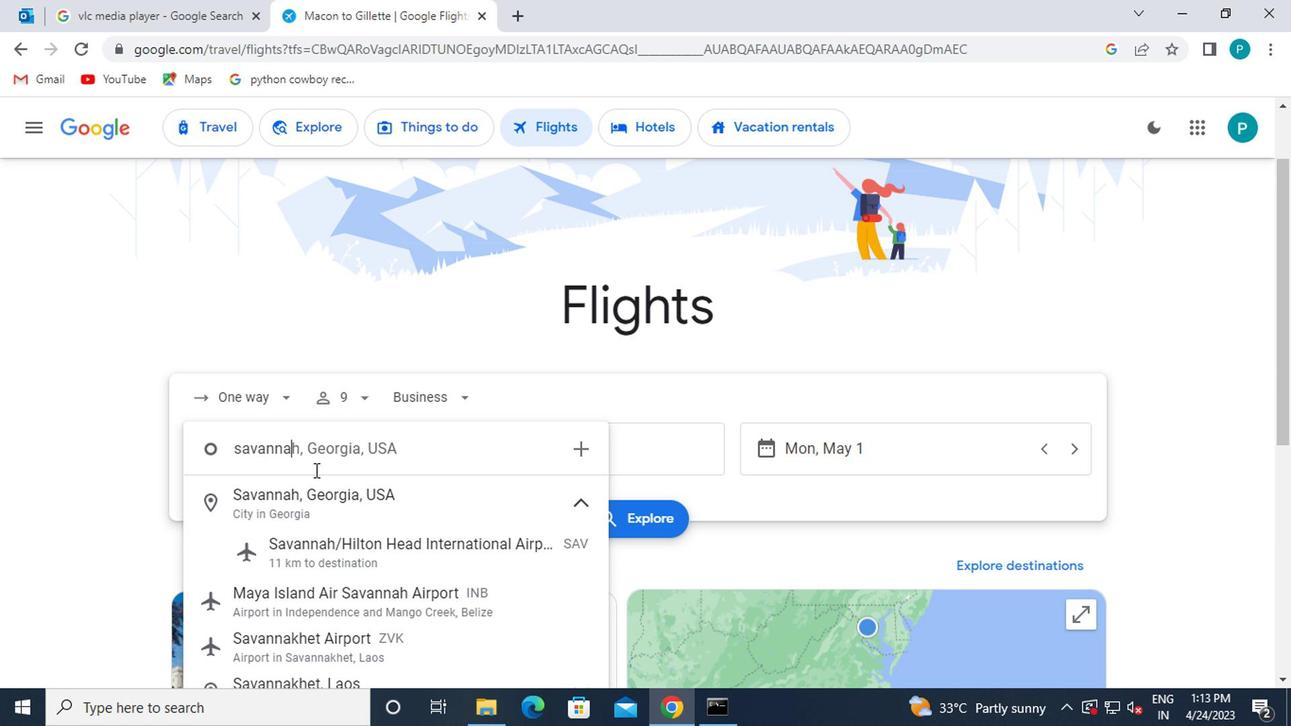 
Action: Mouse moved to (397, 544)
Screenshot: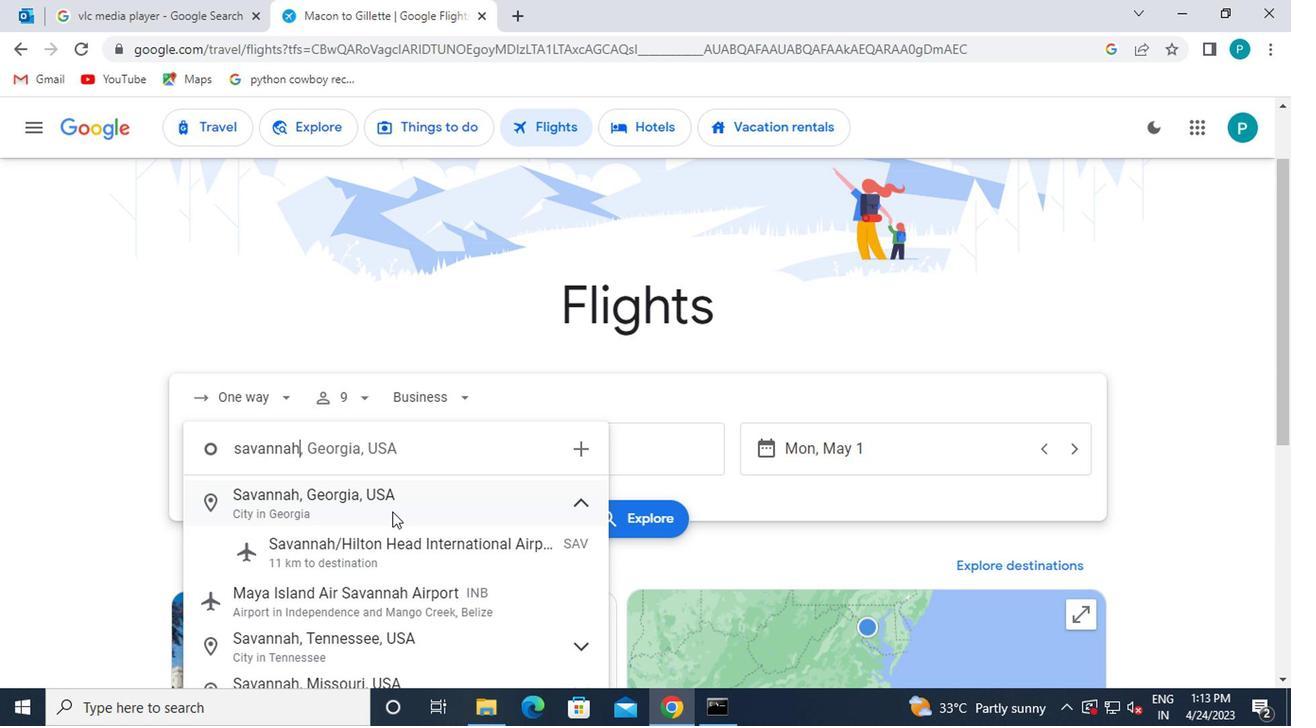 
Action: Mouse pressed left at (397, 544)
Screenshot: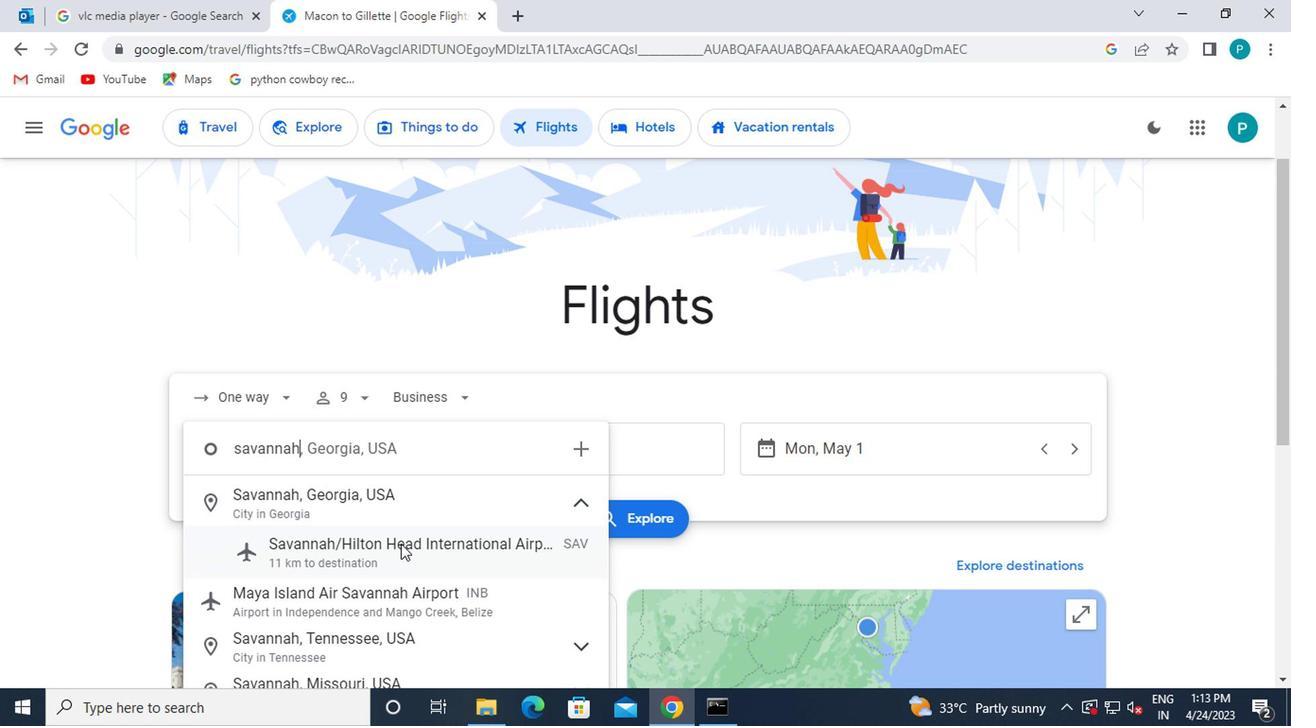 
Action: Mouse moved to (571, 471)
Screenshot: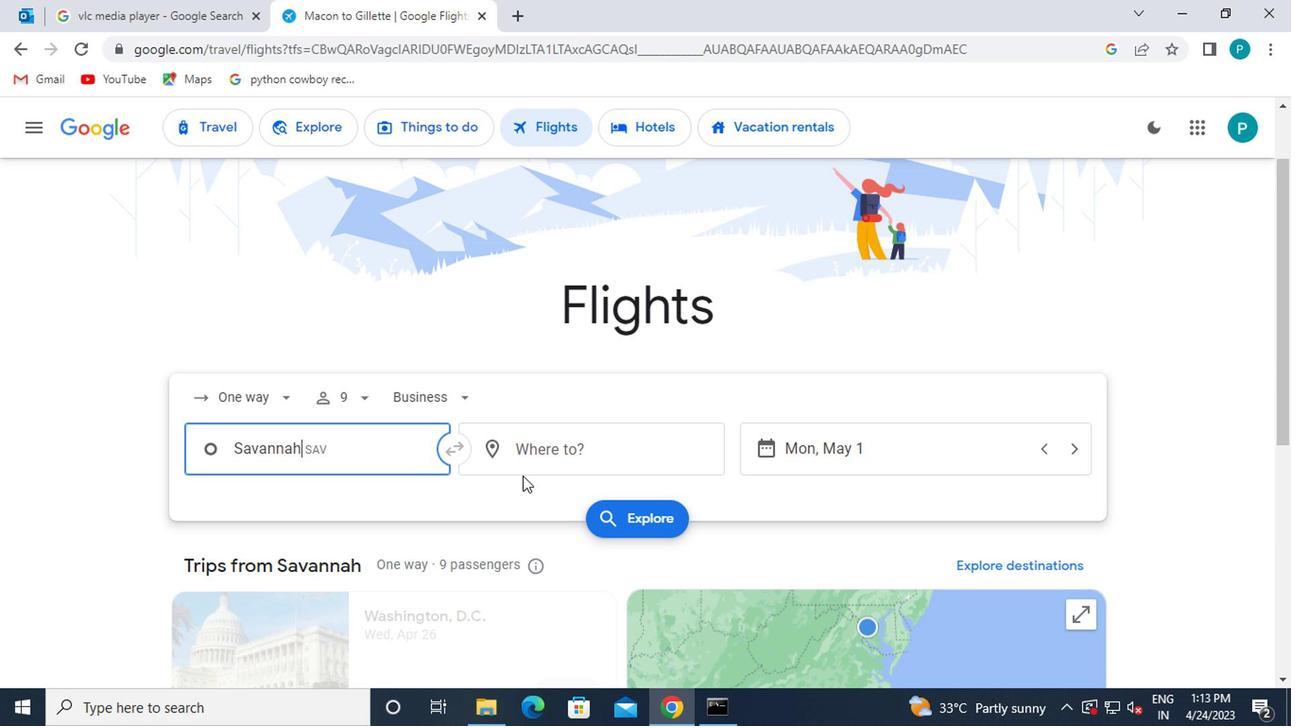 
Action: Mouse pressed left at (571, 471)
Screenshot: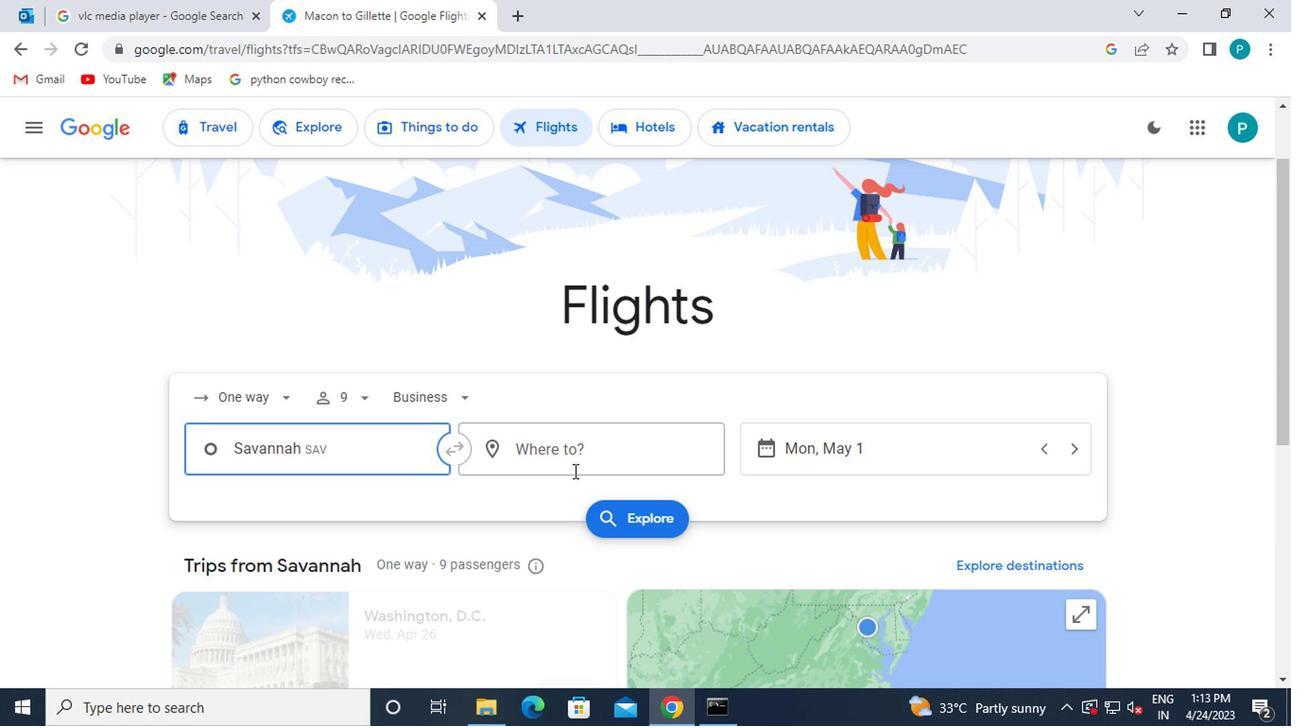 
Action: Mouse moved to (503, 446)
Screenshot: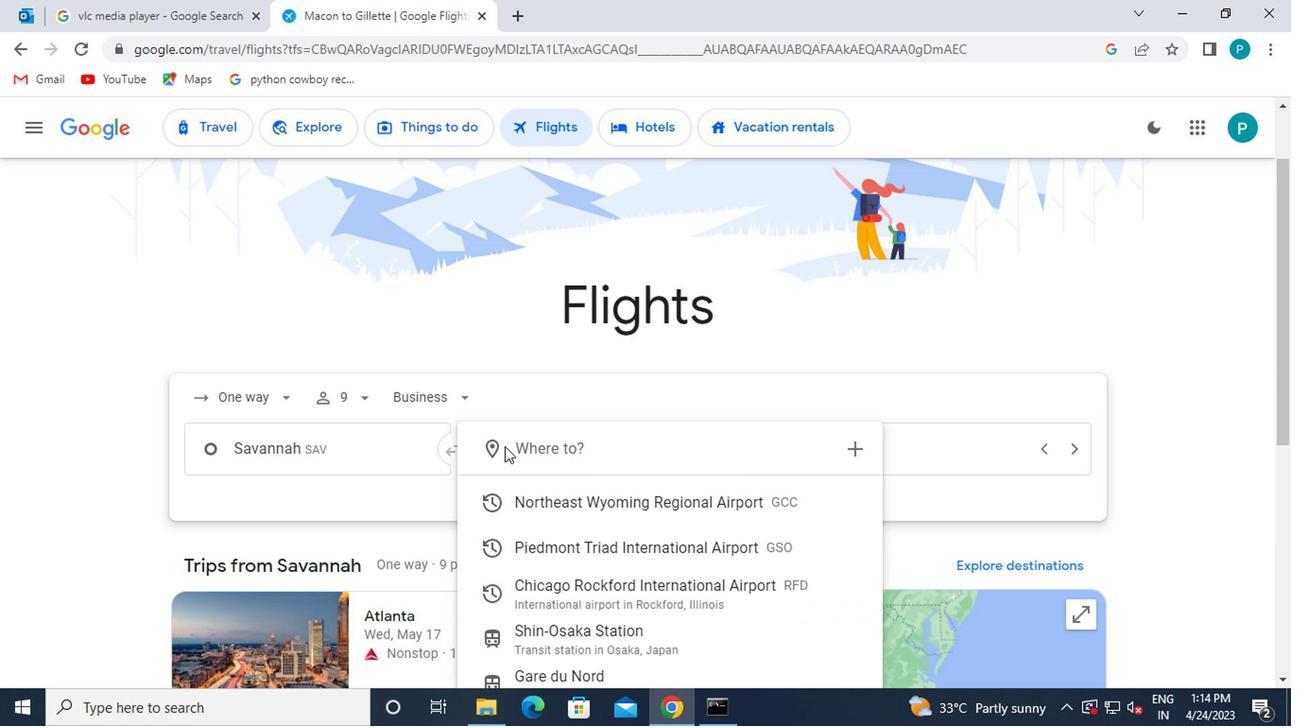 
Action: Key pressed rockford
Screenshot: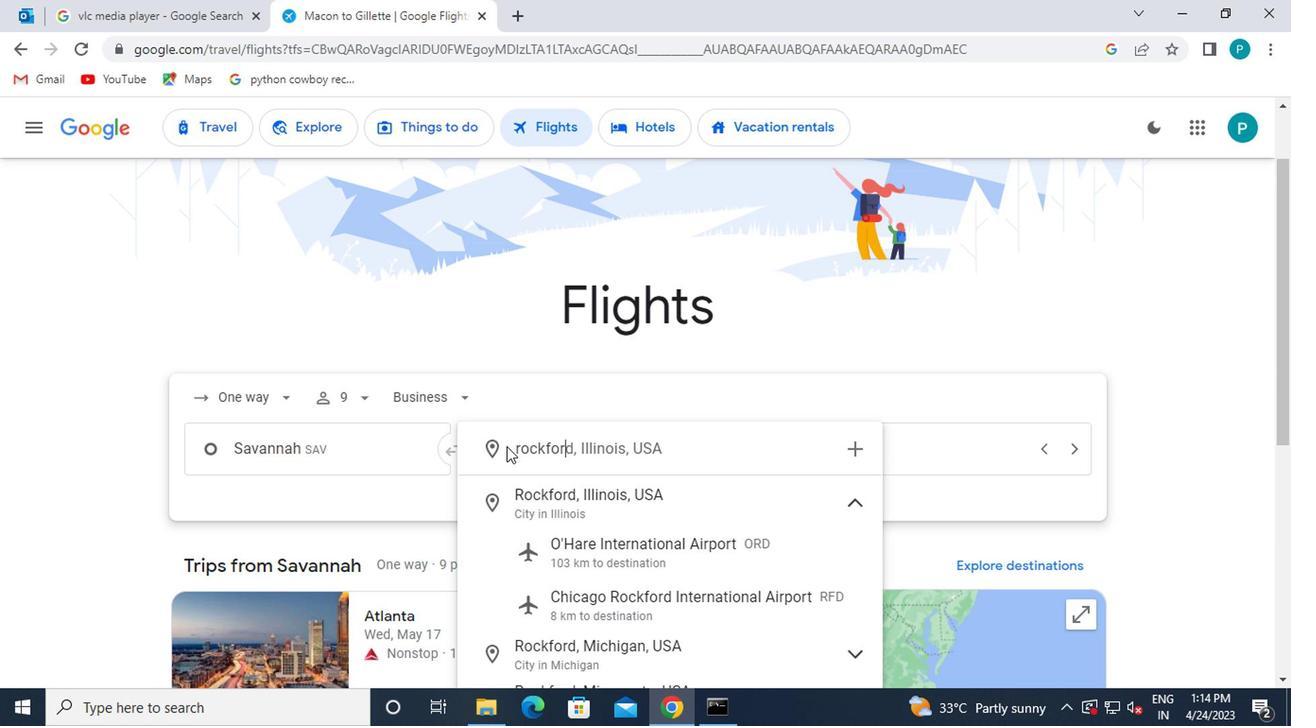 
Action: Mouse moved to (607, 616)
Screenshot: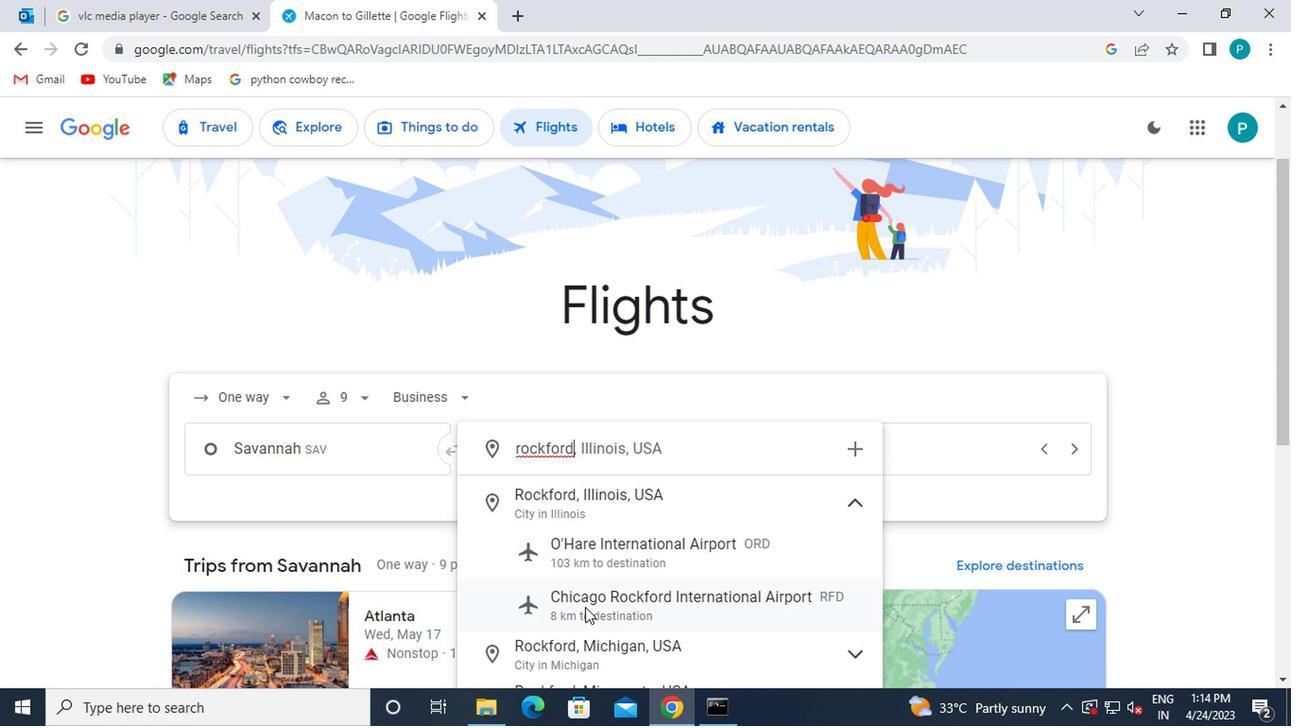 
Action: Mouse pressed left at (607, 616)
Screenshot: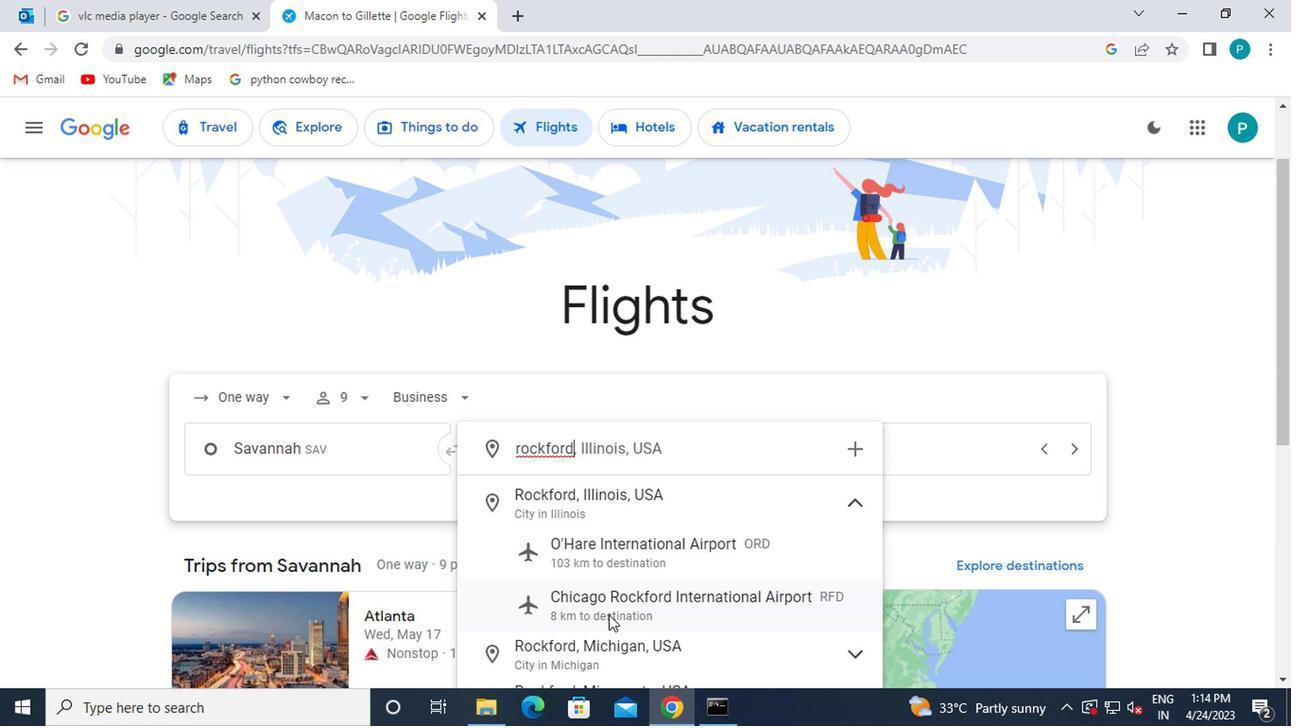 
Action: Mouse moved to (864, 442)
Screenshot: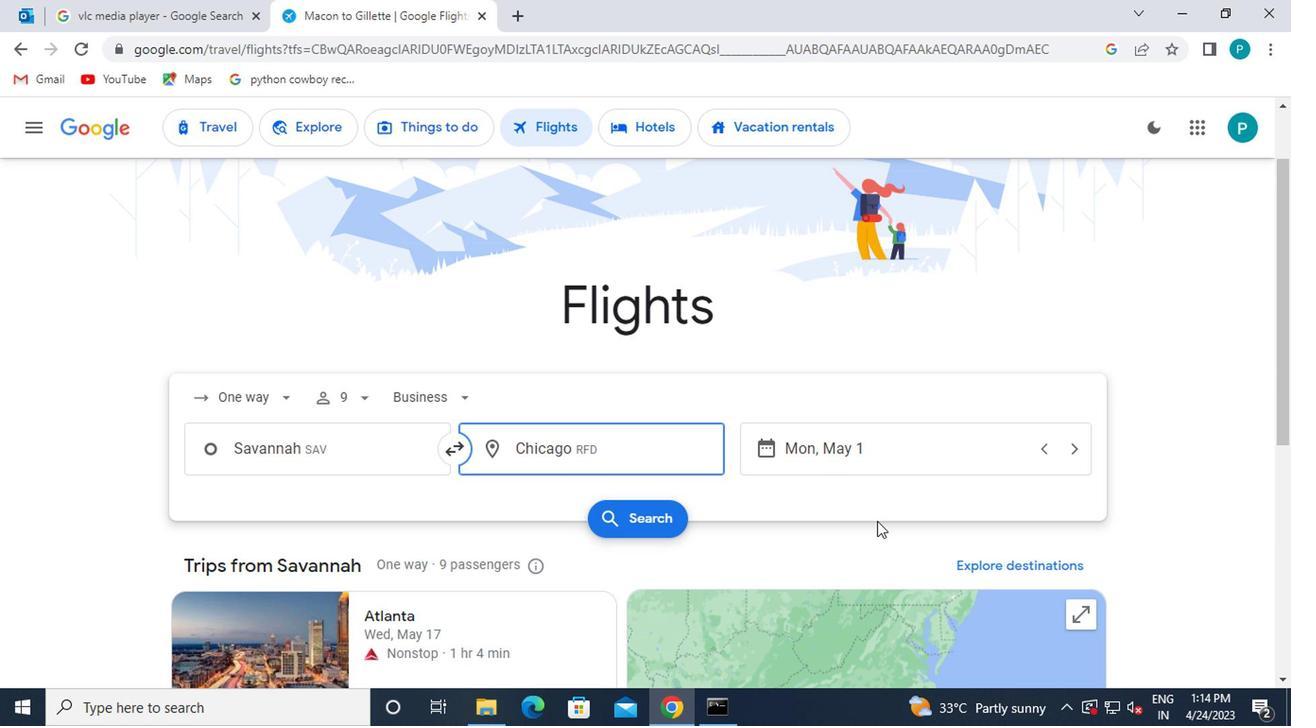 
Action: Mouse pressed left at (864, 442)
Screenshot: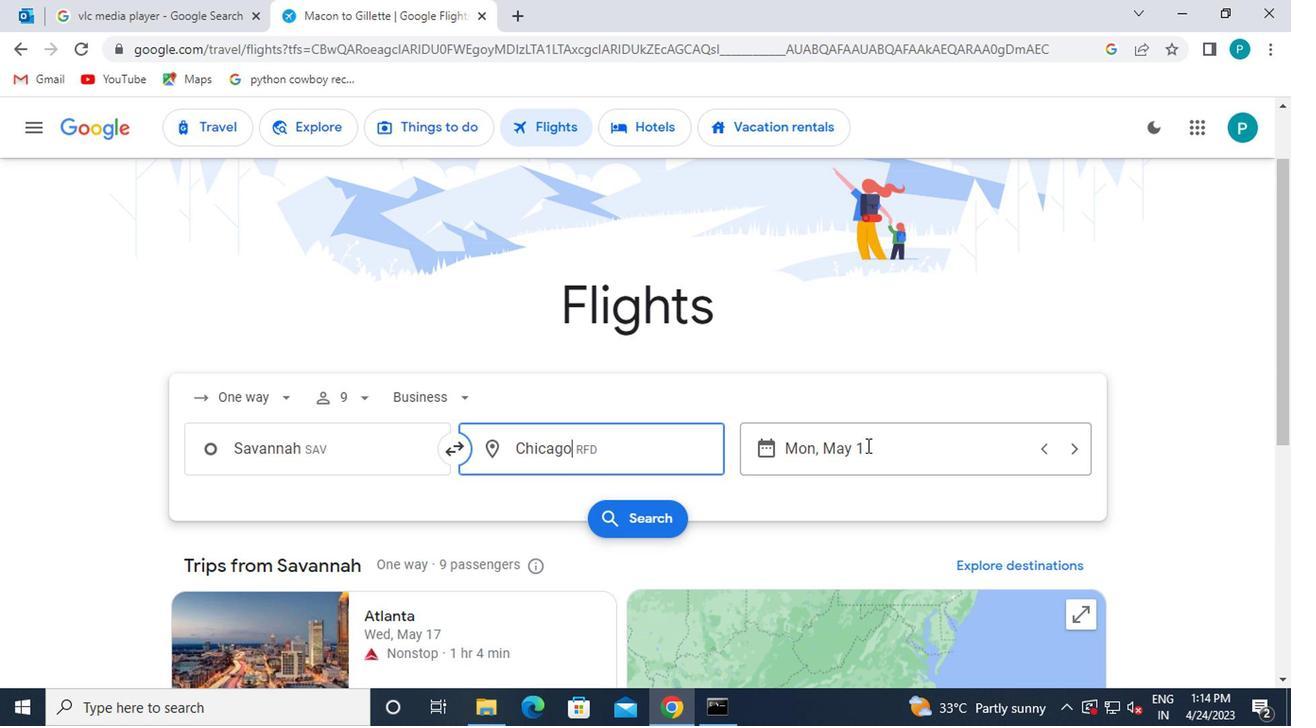 
Action: Mouse moved to (804, 339)
Screenshot: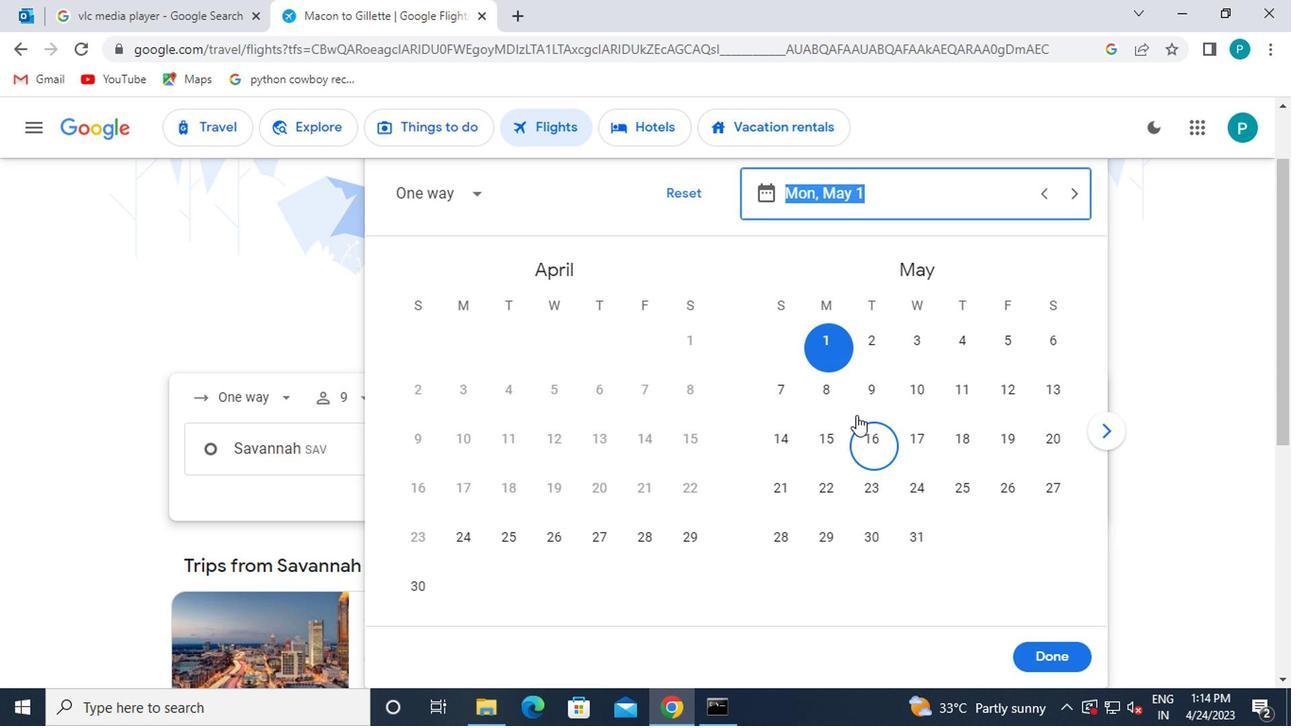 
Action: Mouse pressed left at (804, 339)
Screenshot: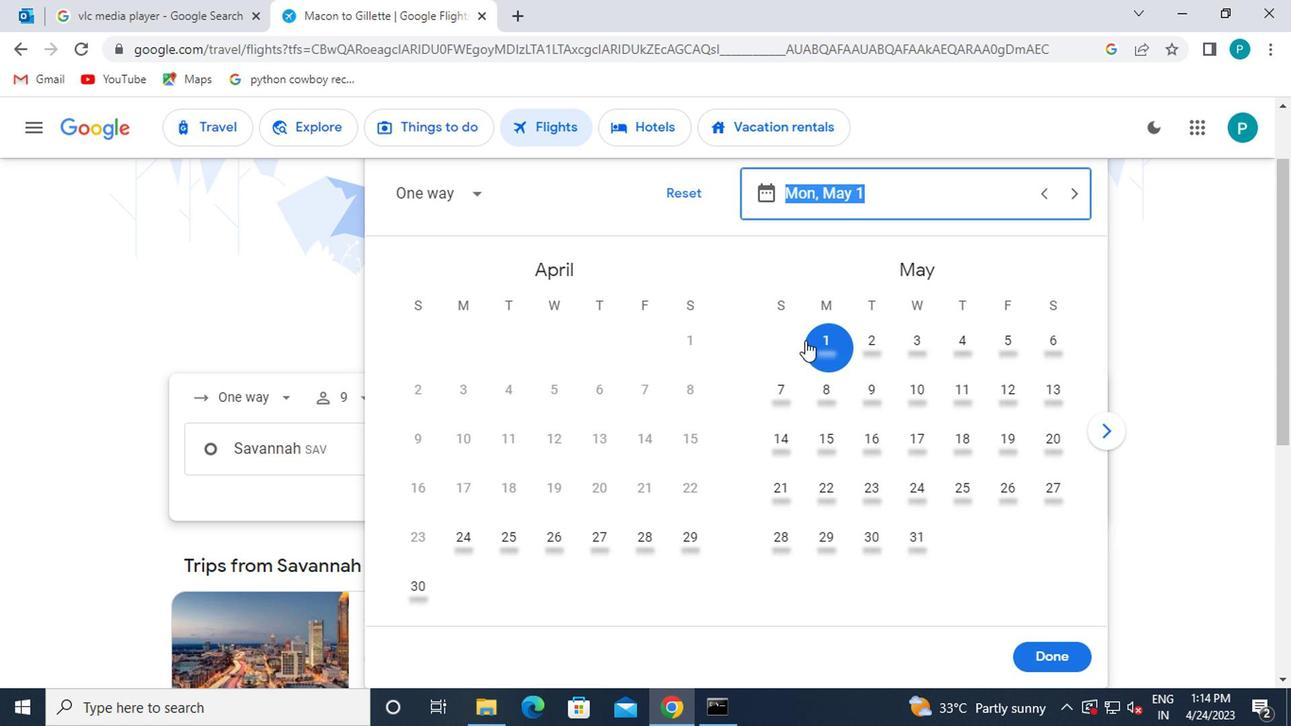 
Action: Mouse moved to (1047, 662)
Screenshot: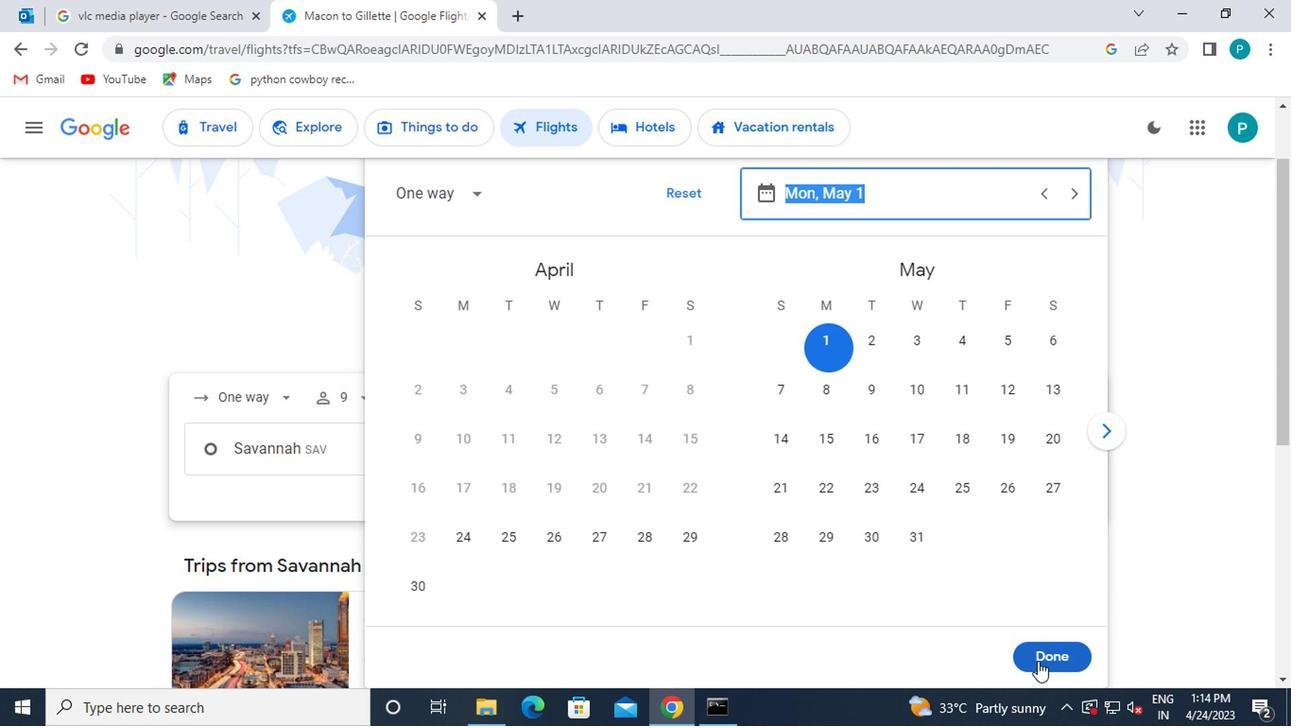 
Action: Mouse pressed left at (1047, 662)
Screenshot: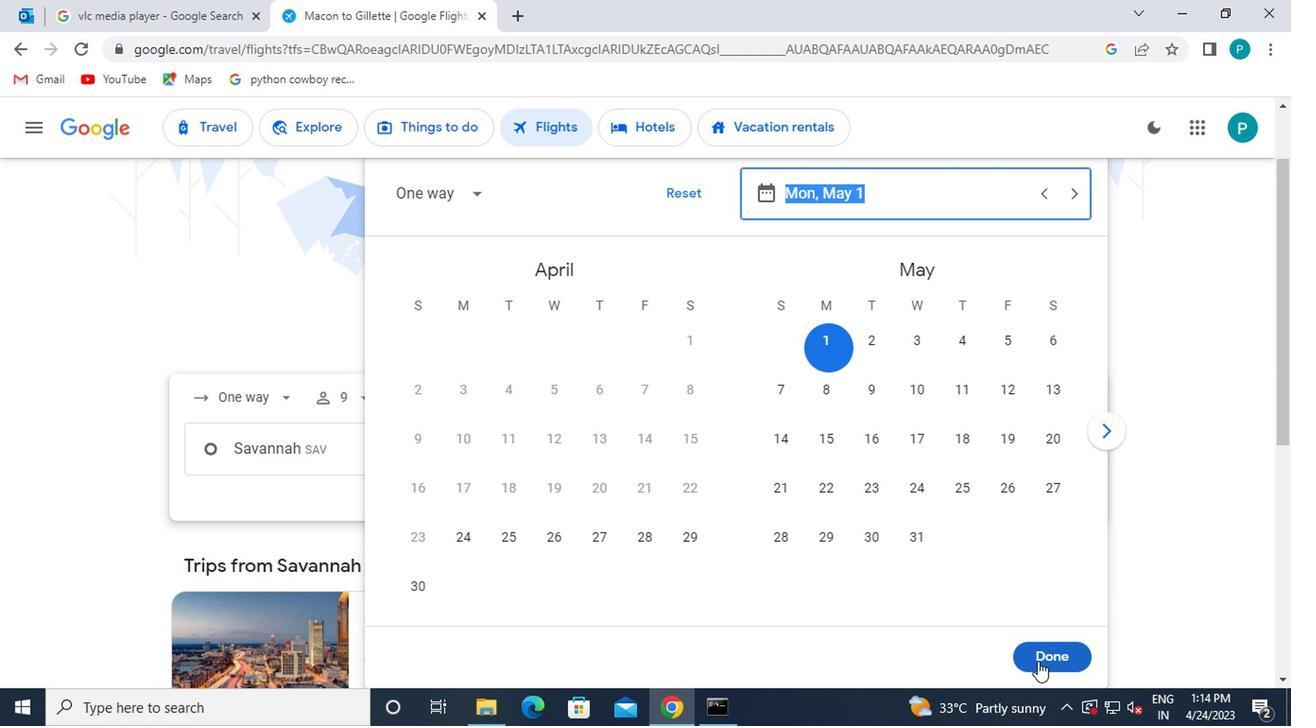 
Action: Mouse moved to (636, 506)
Screenshot: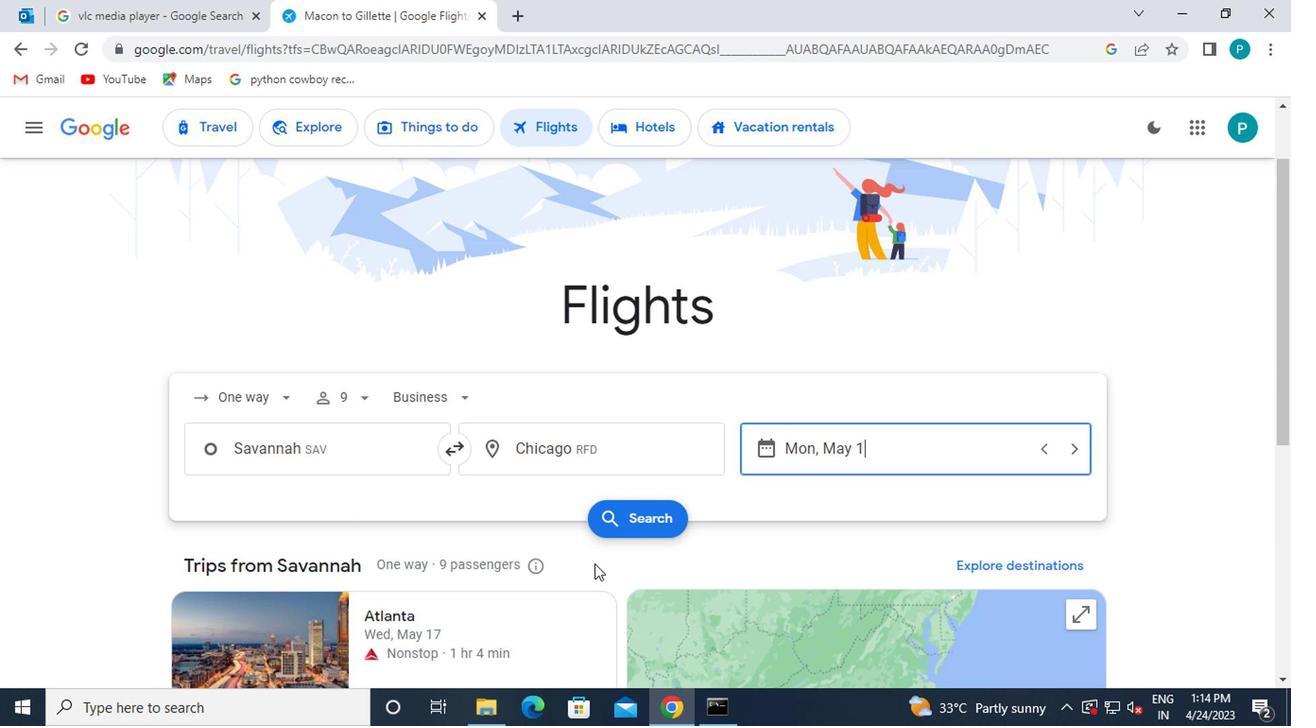 
Action: Mouse pressed left at (636, 506)
Screenshot: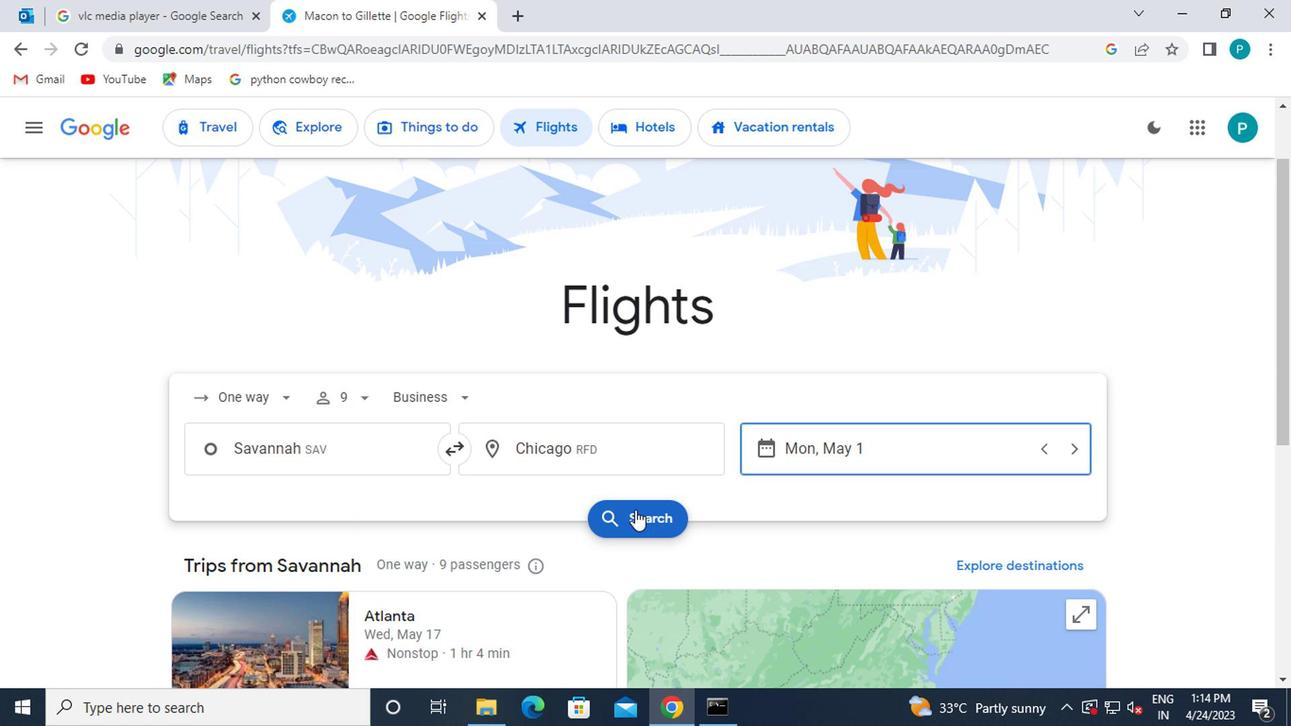 
Action: Mouse moved to (220, 312)
Screenshot: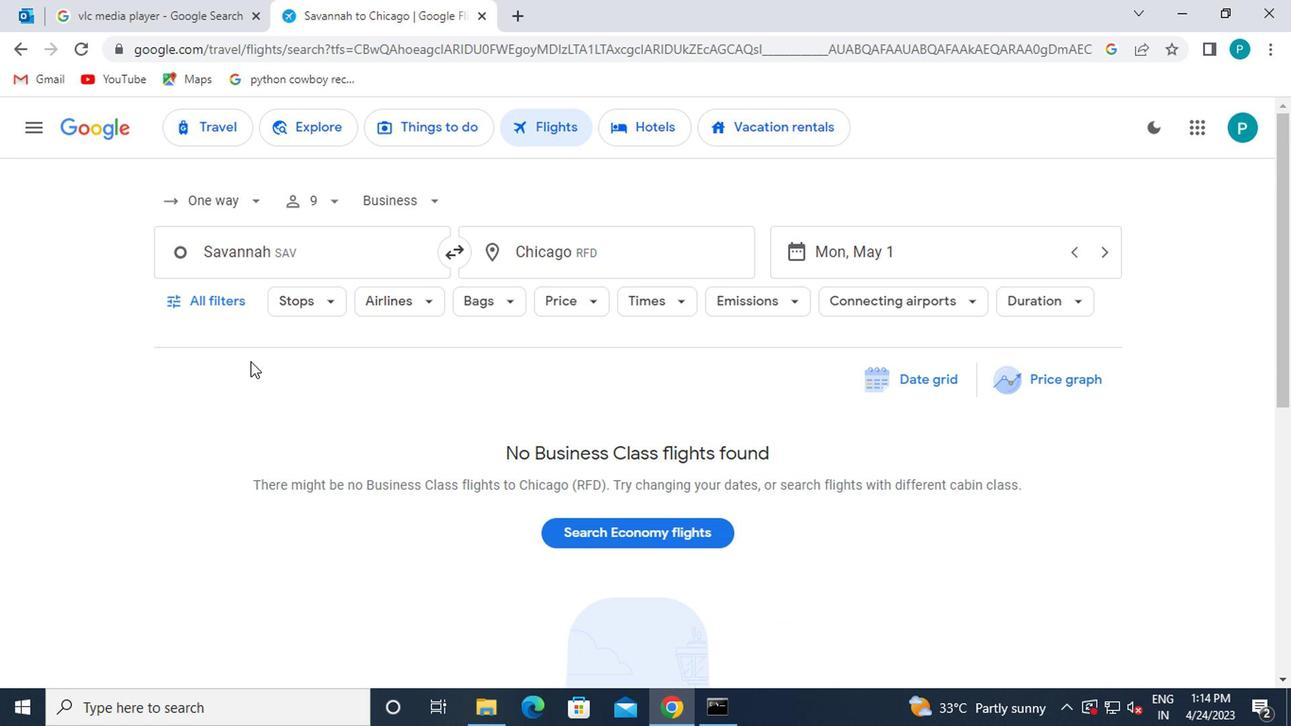 
Action: Mouse pressed left at (220, 312)
Screenshot: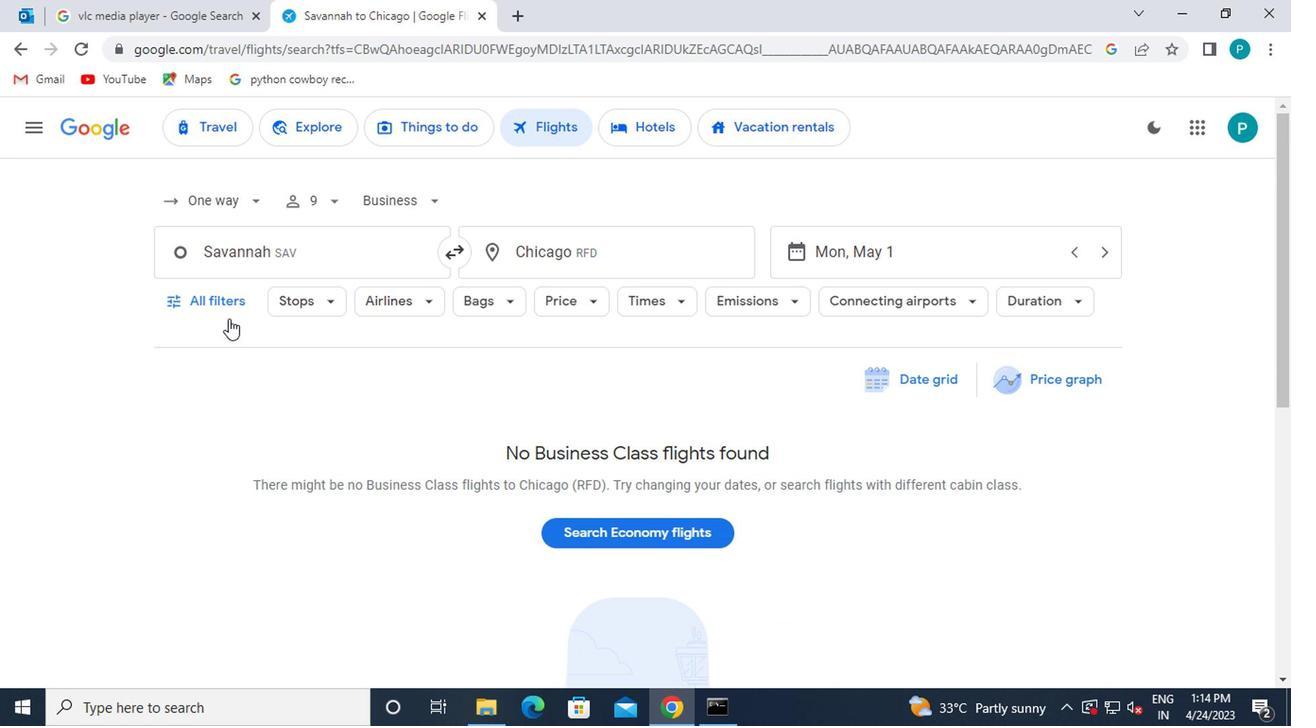
Action: Mouse moved to (207, 367)
Screenshot: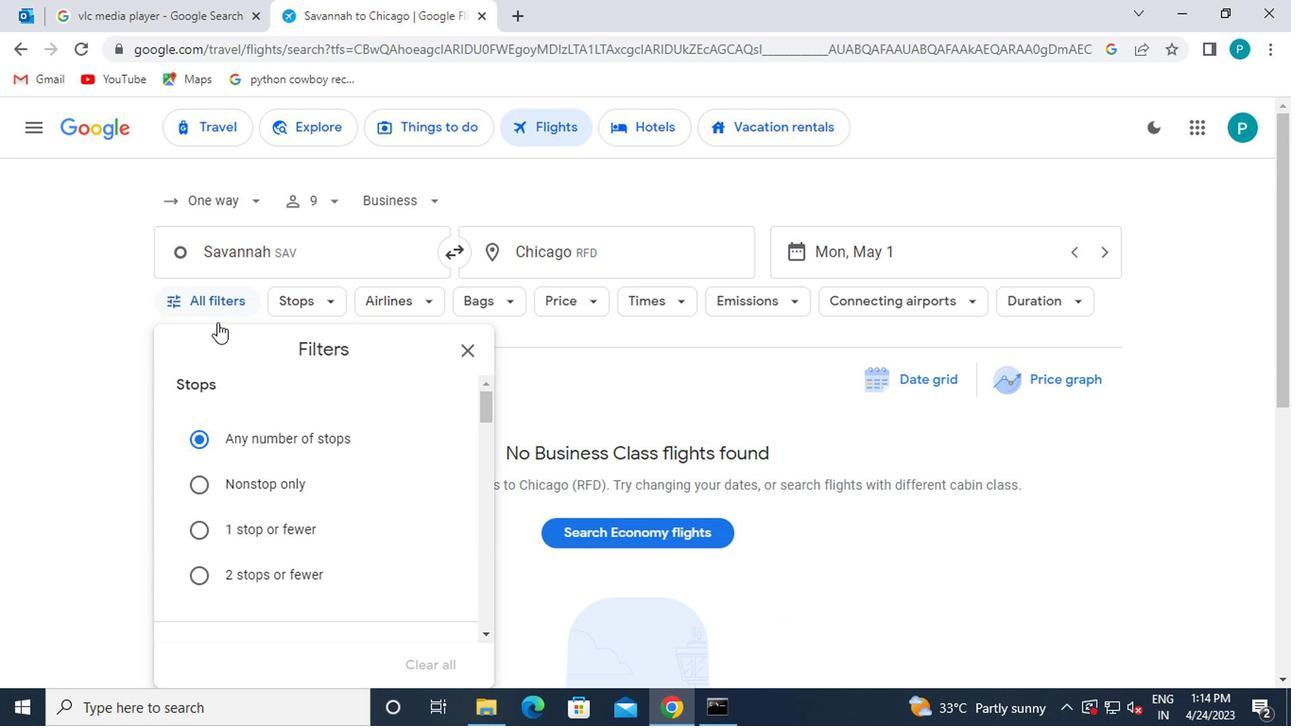 
Action: Mouse scrolled (207, 366) with delta (0, 0)
Screenshot: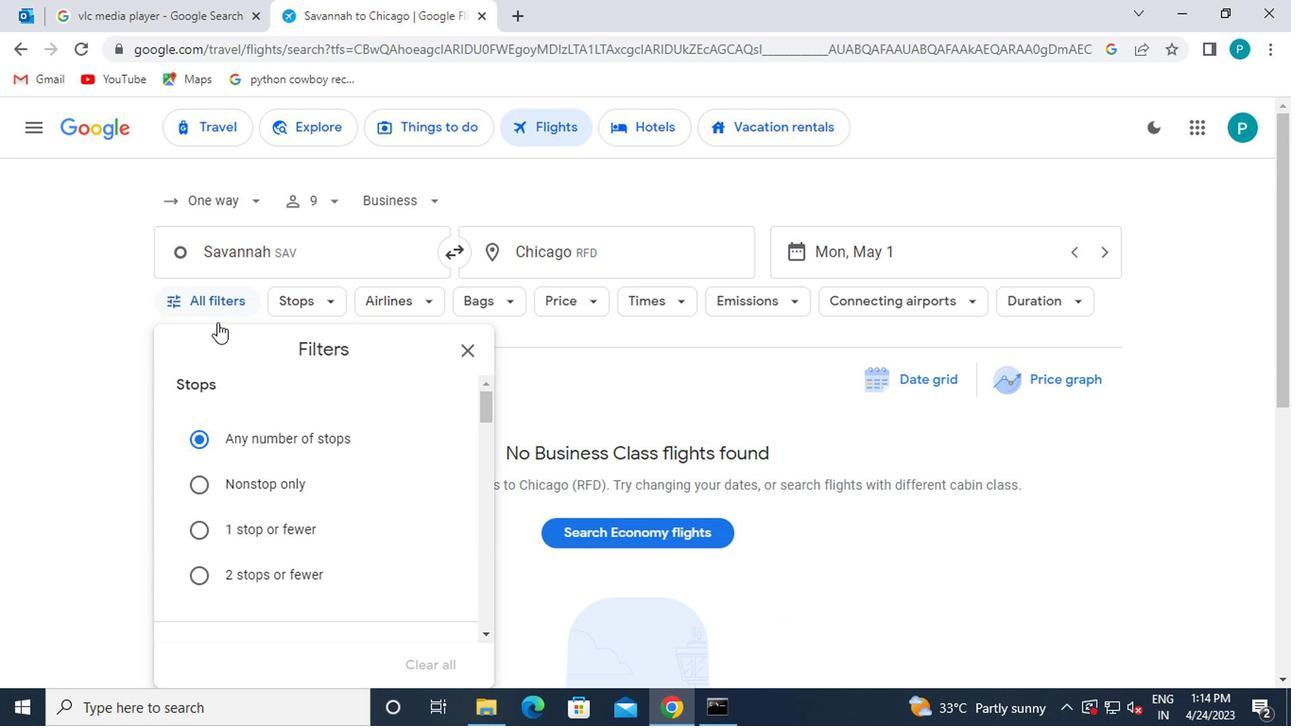 
Action: Mouse moved to (207, 382)
Screenshot: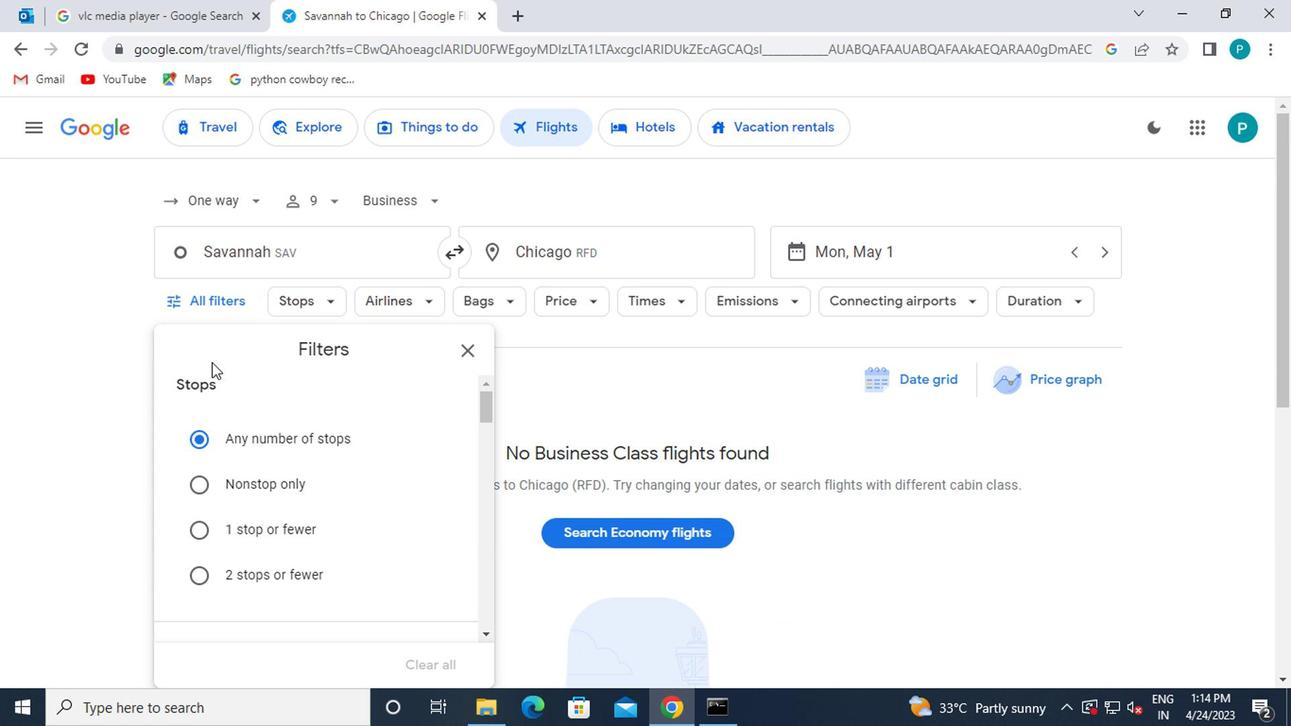 
Action: Mouse scrolled (207, 380) with delta (0, -1)
Screenshot: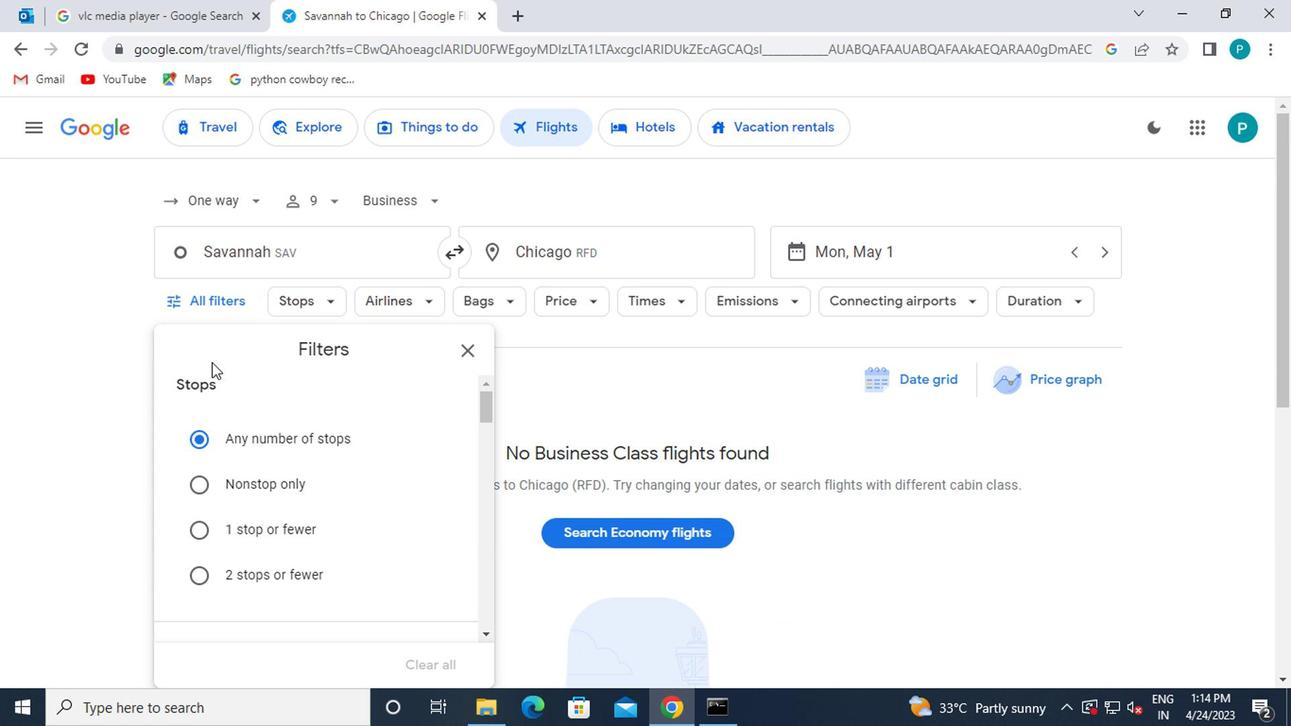 
Action: Mouse moved to (257, 446)
Screenshot: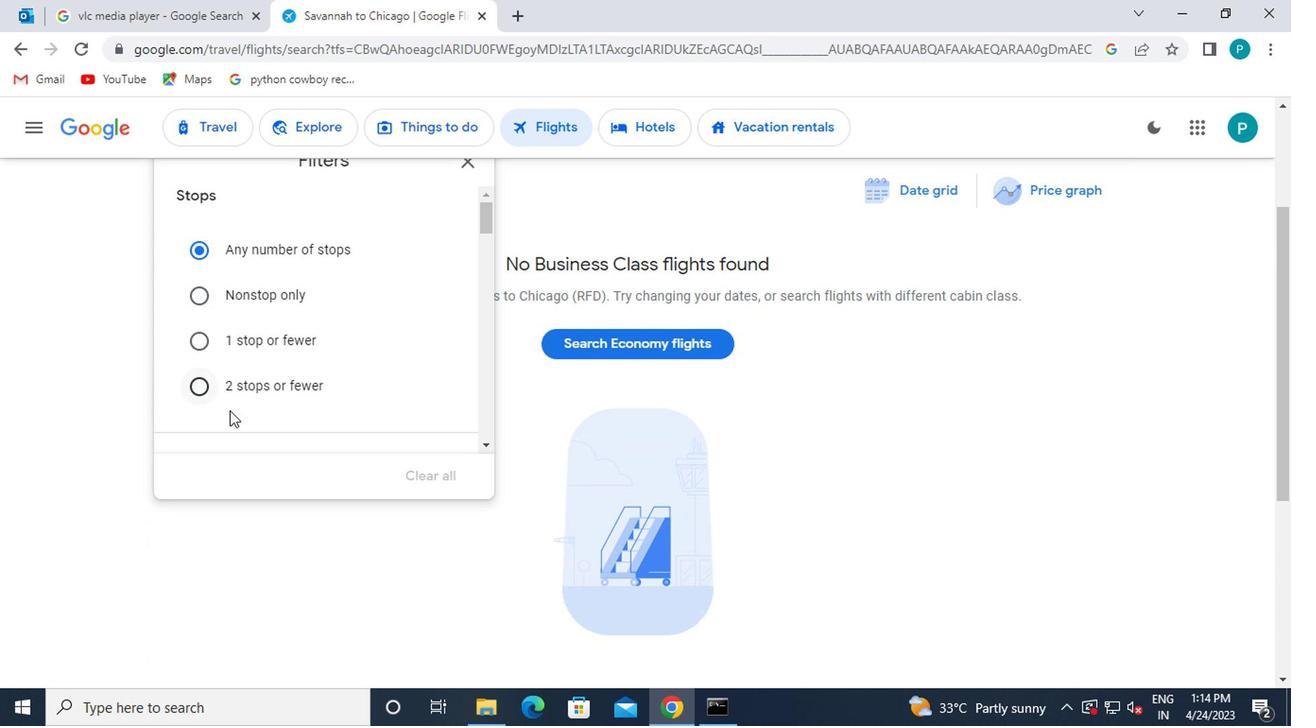 
Action: Mouse scrolled (257, 444) with delta (0, -1)
Screenshot: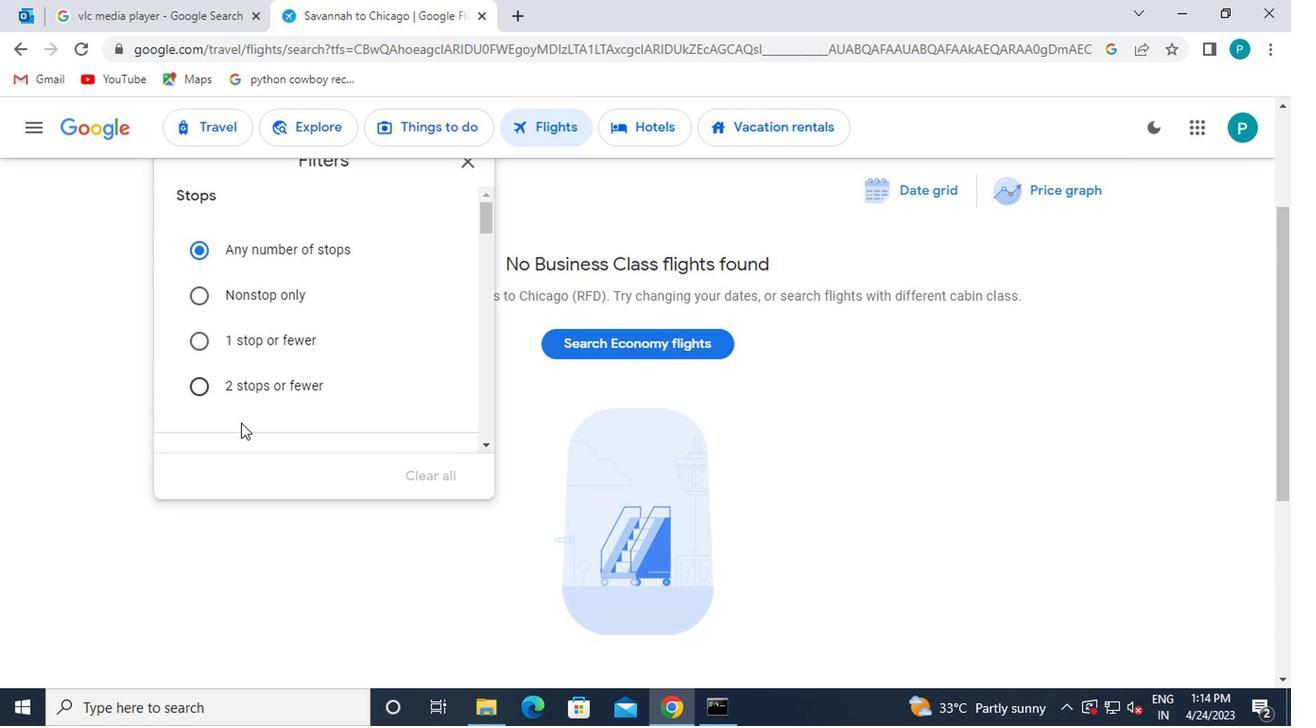 
Action: Mouse moved to (258, 426)
Screenshot: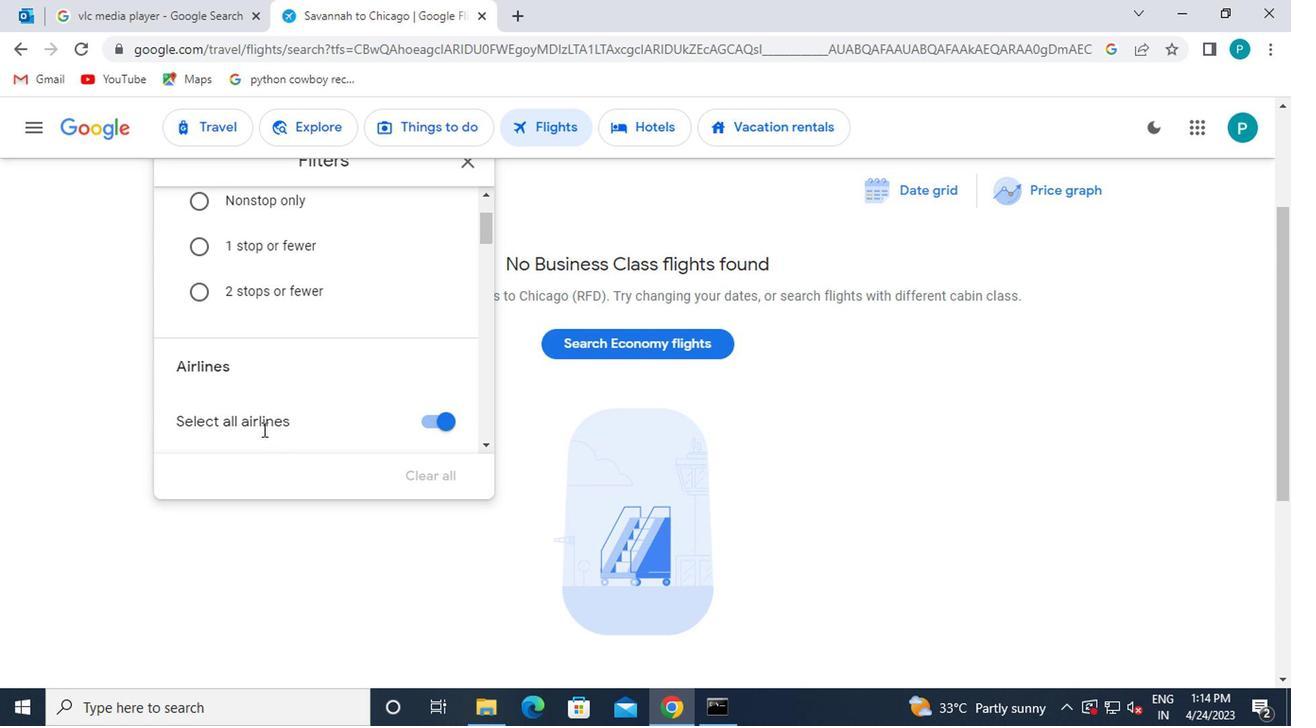 
Action: Mouse scrolled (258, 425) with delta (0, 0)
Screenshot: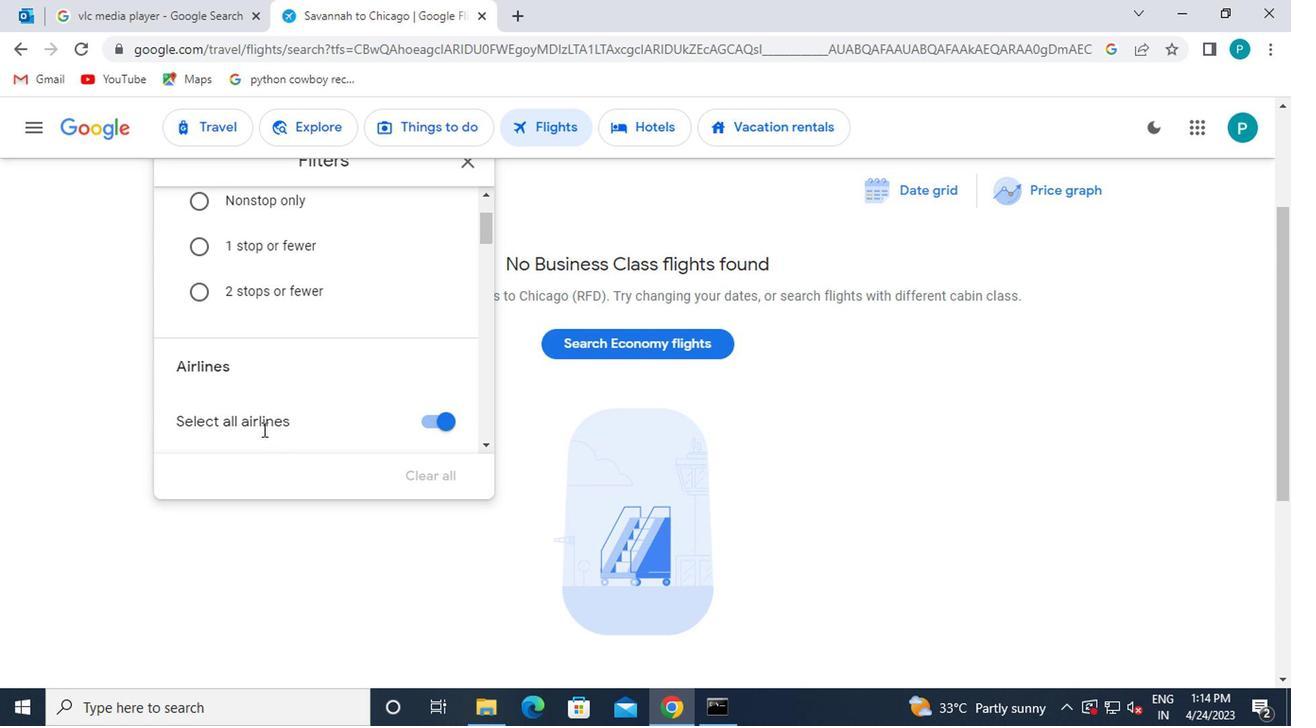
Action: Mouse moved to (258, 410)
Screenshot: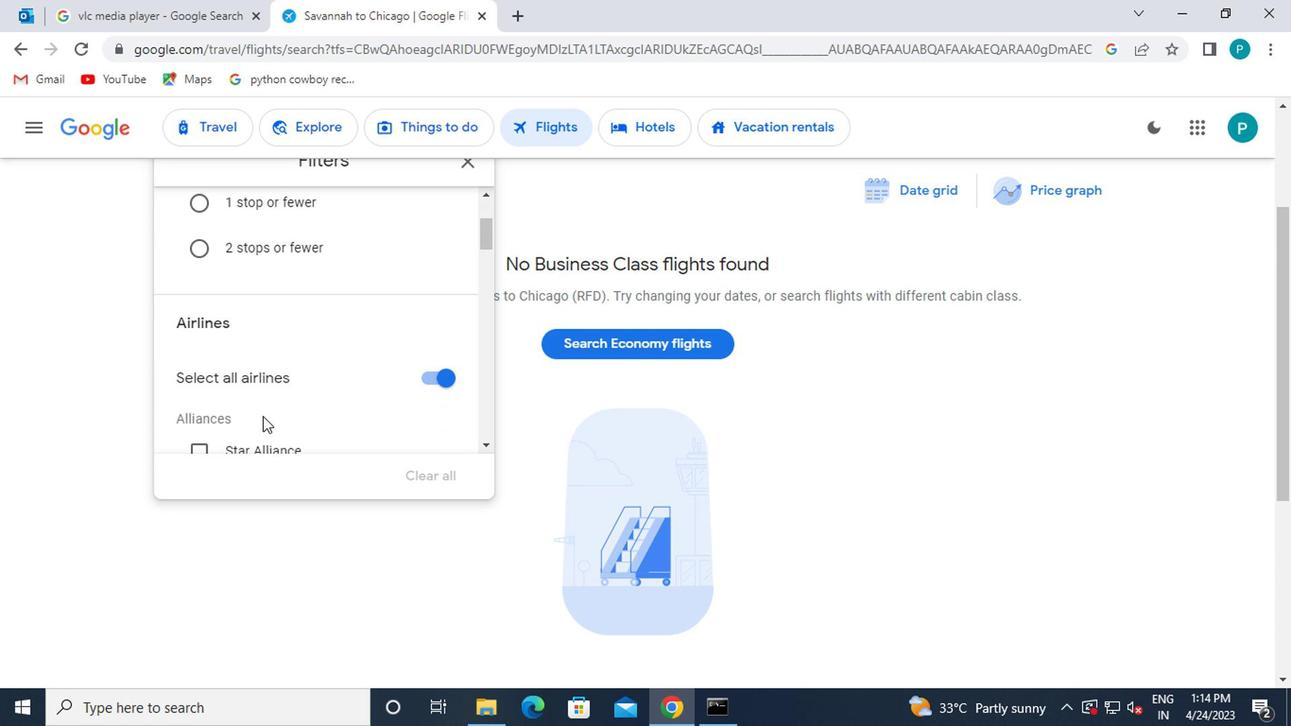 
Action: Mouse scrolled (258, 409) with delta (0, 0)
Screenshot: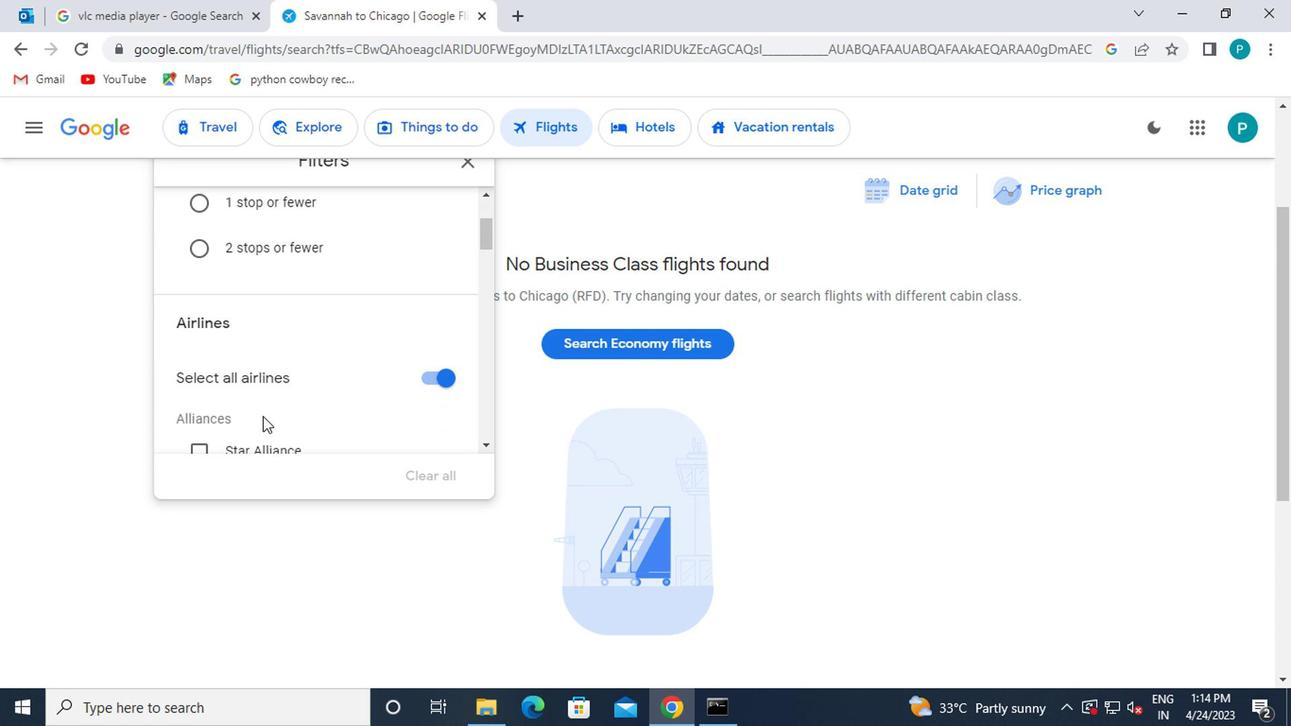 
Action: Mouse scrolled (258, 409) with delta (0, 0)
Screenshot: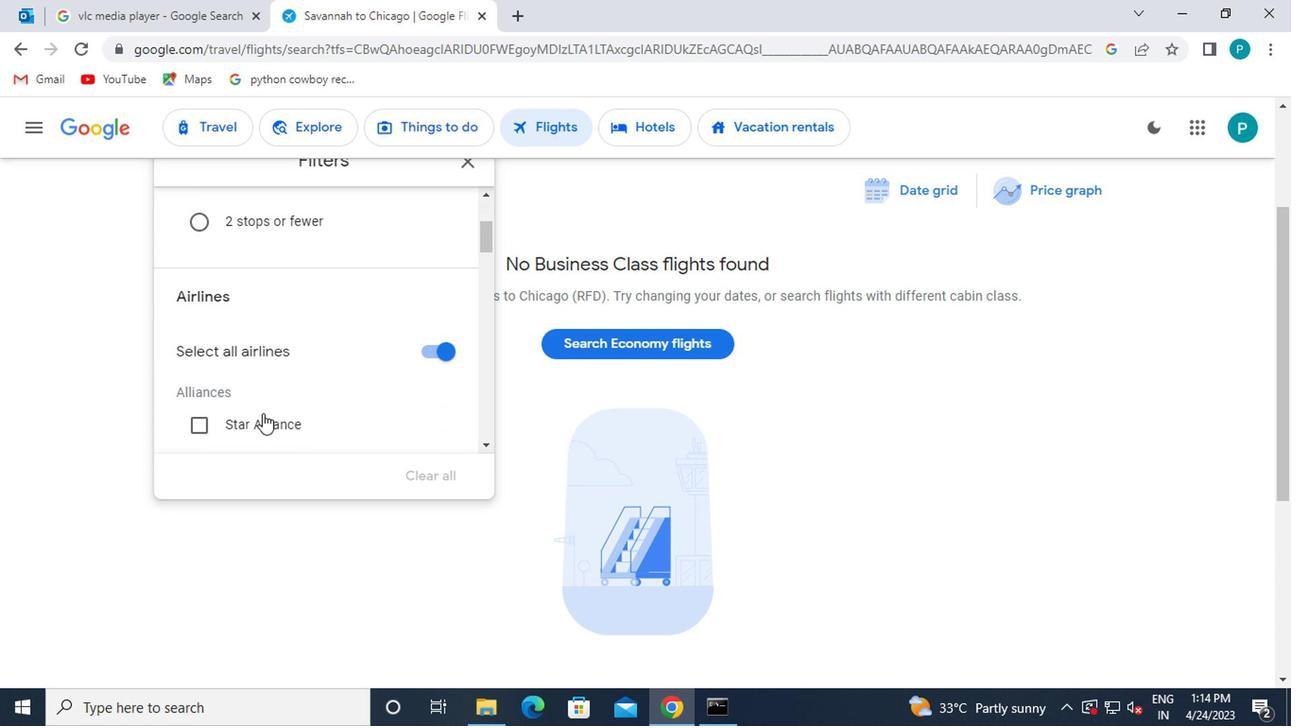 
Action: Mouse moved to (263, 383)
Screenshot: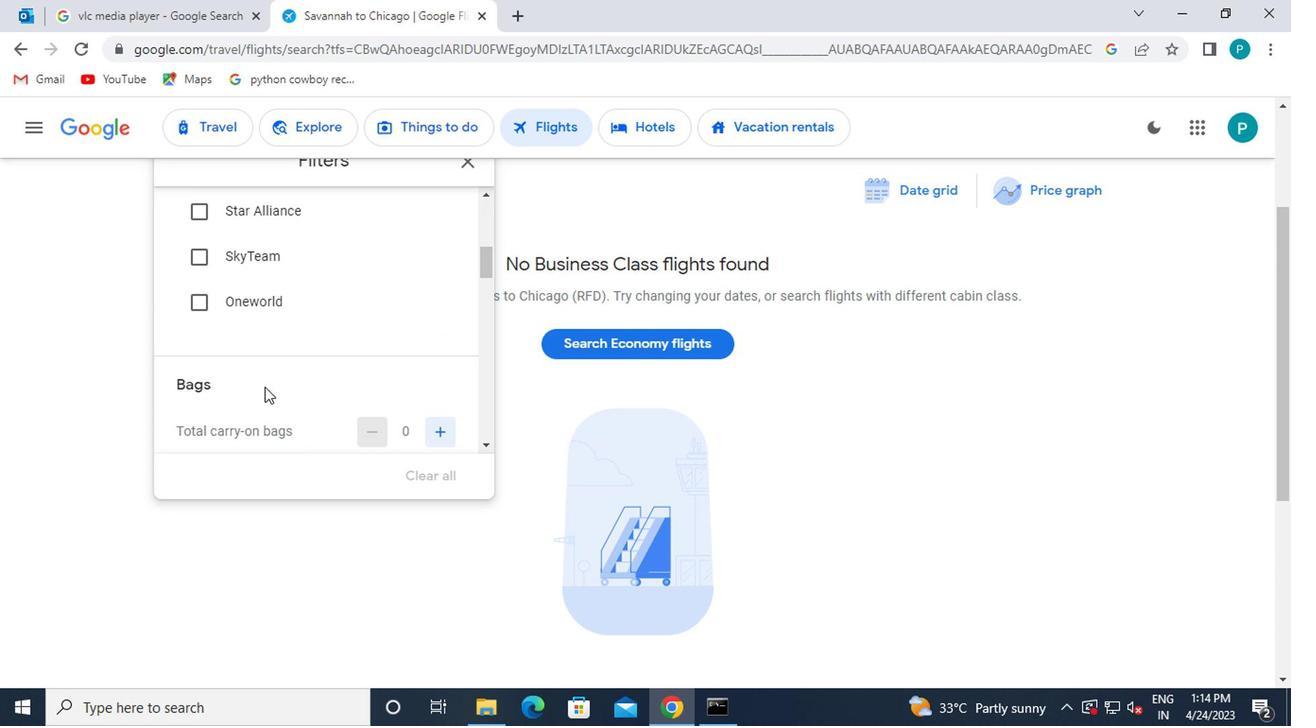 
Action: Mouse scrolled (263, 384) with delta (0, 1)
Screenshot: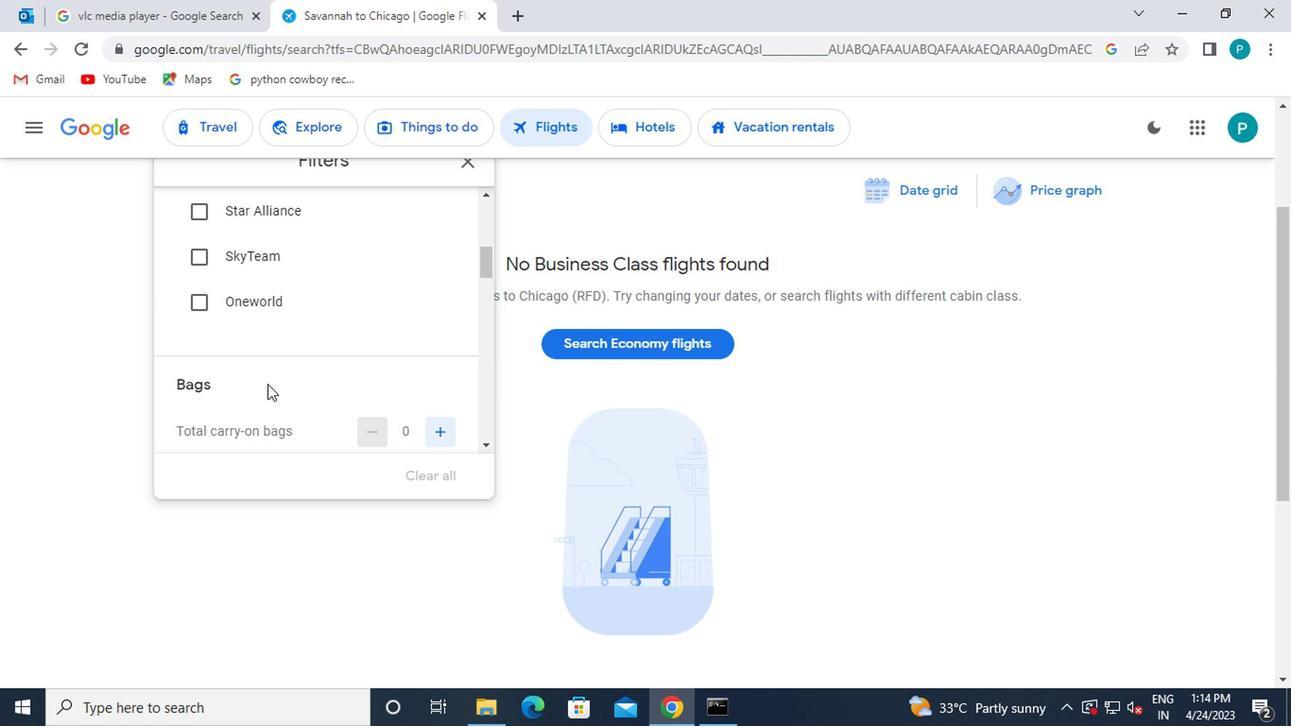 
Action: Mouse scrolled (263, 382) with delta (0, 0)
Screenshot: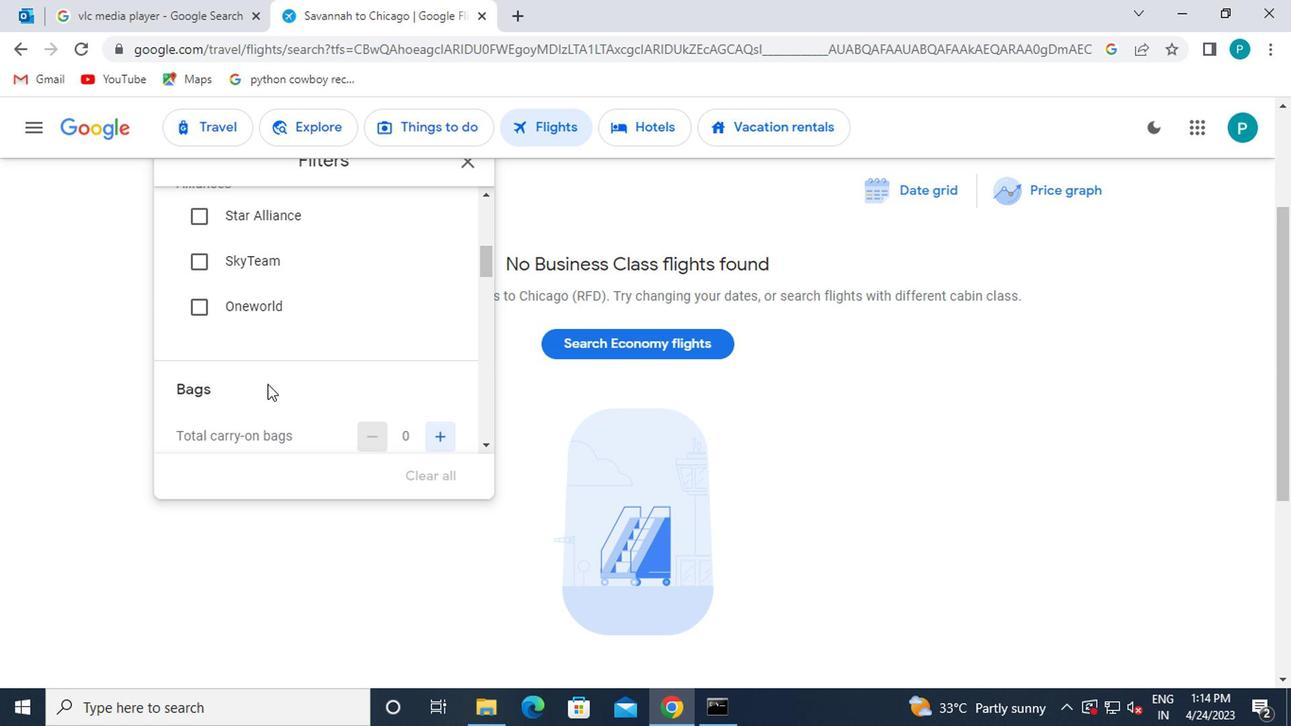 
Action: Mouse scrolled (263, 382) with delta (0, 0)
Screenshot: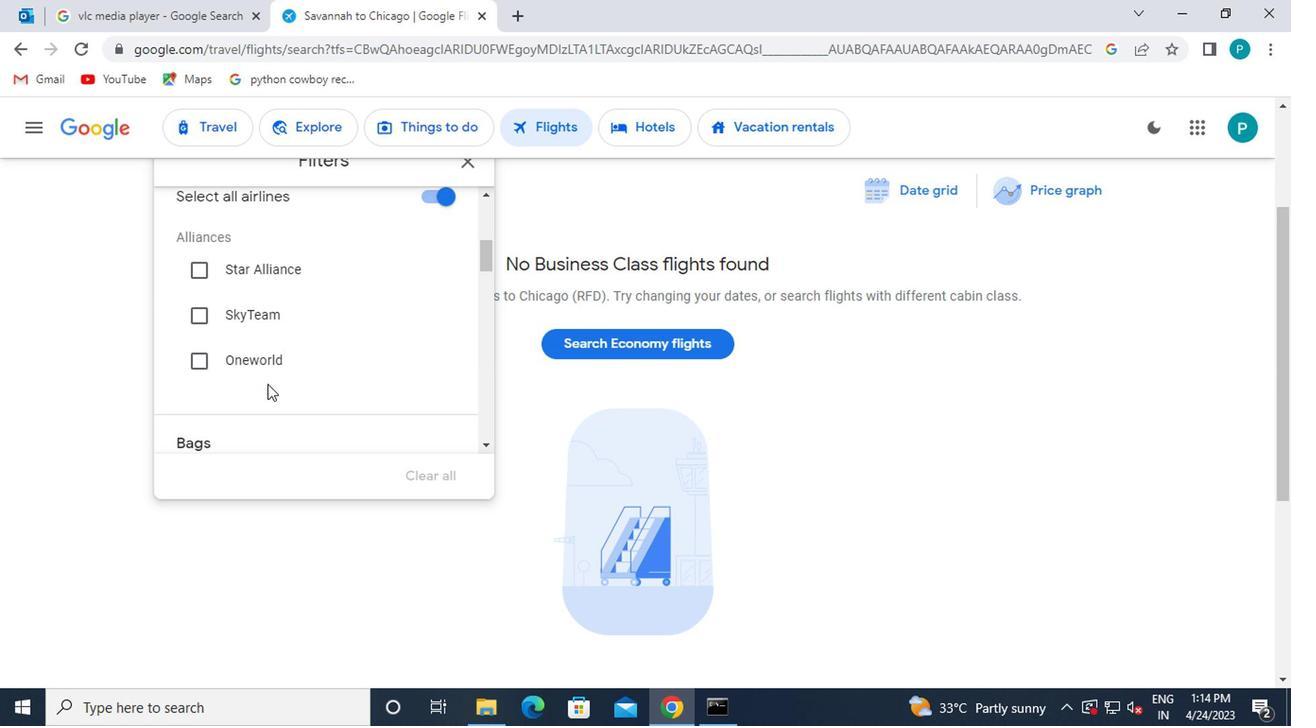 
Action: Mouse scrolled (263, 382) with delta (0, 0)
Screenshot: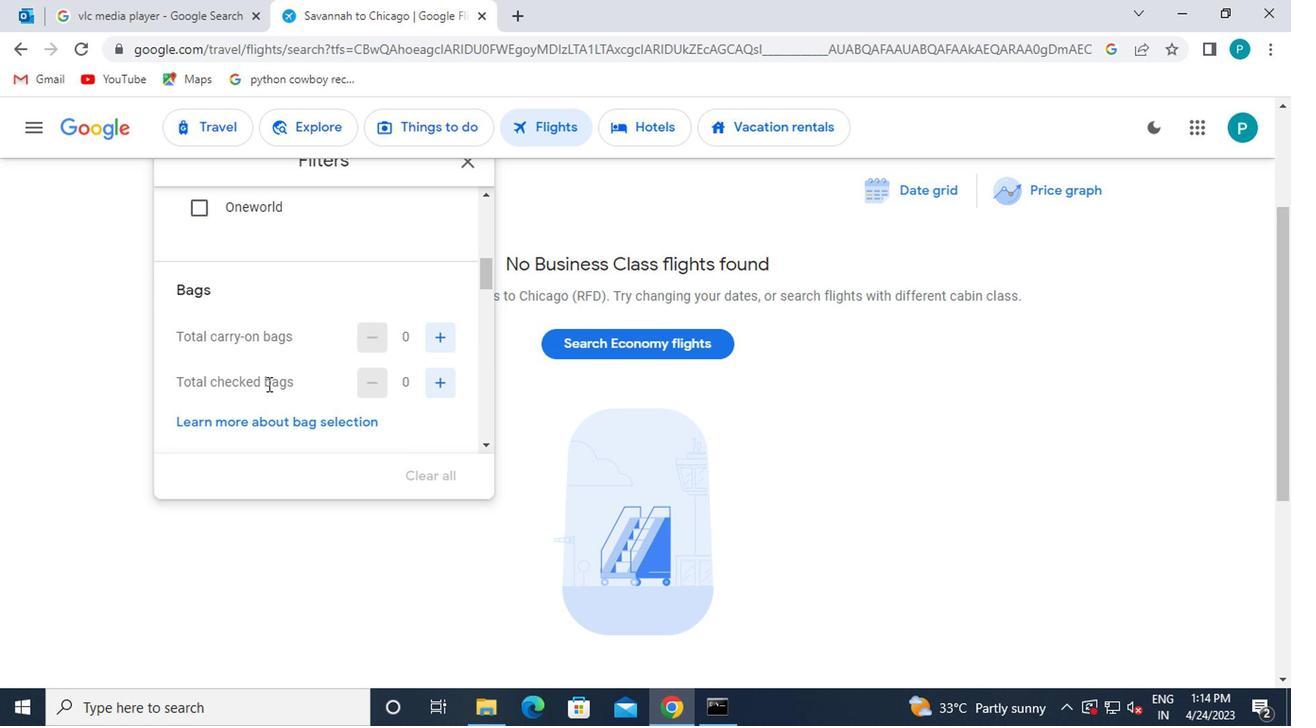 
Action: Mouse moved to (428, 301)
Screenshot: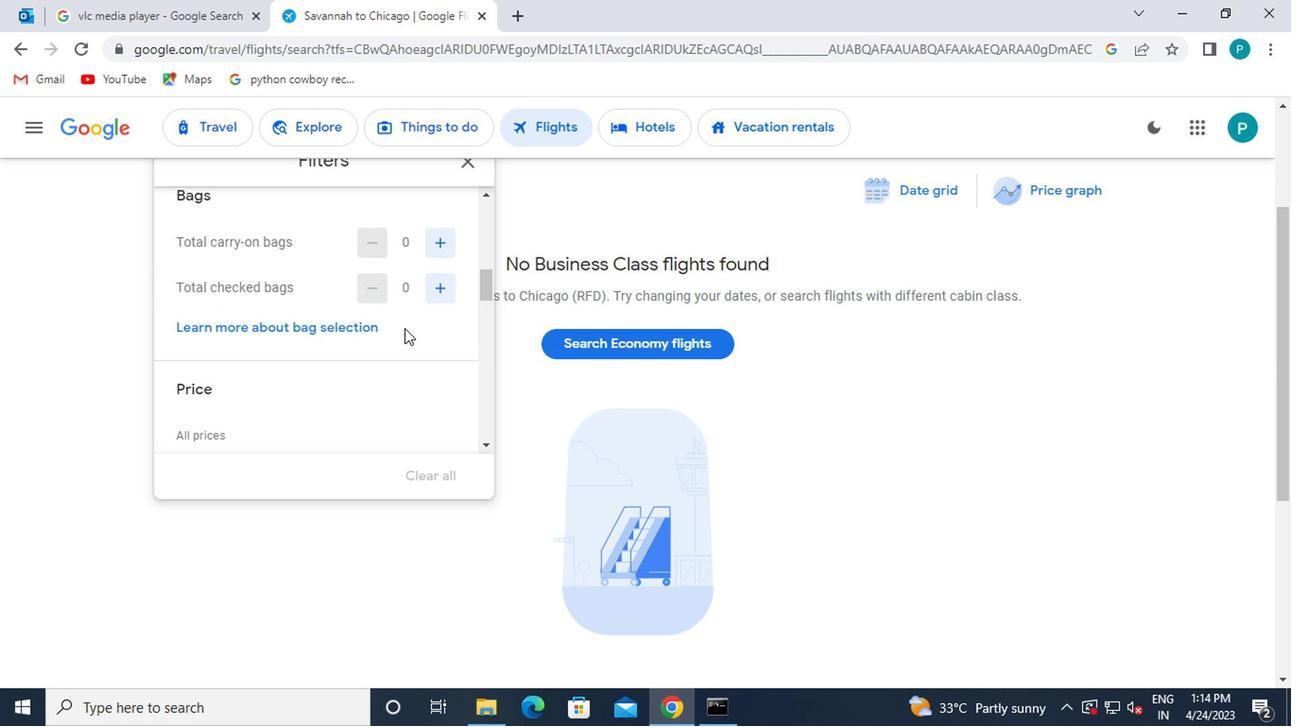 
Action: Mouse pressed left at (428, 301)
Screenshot: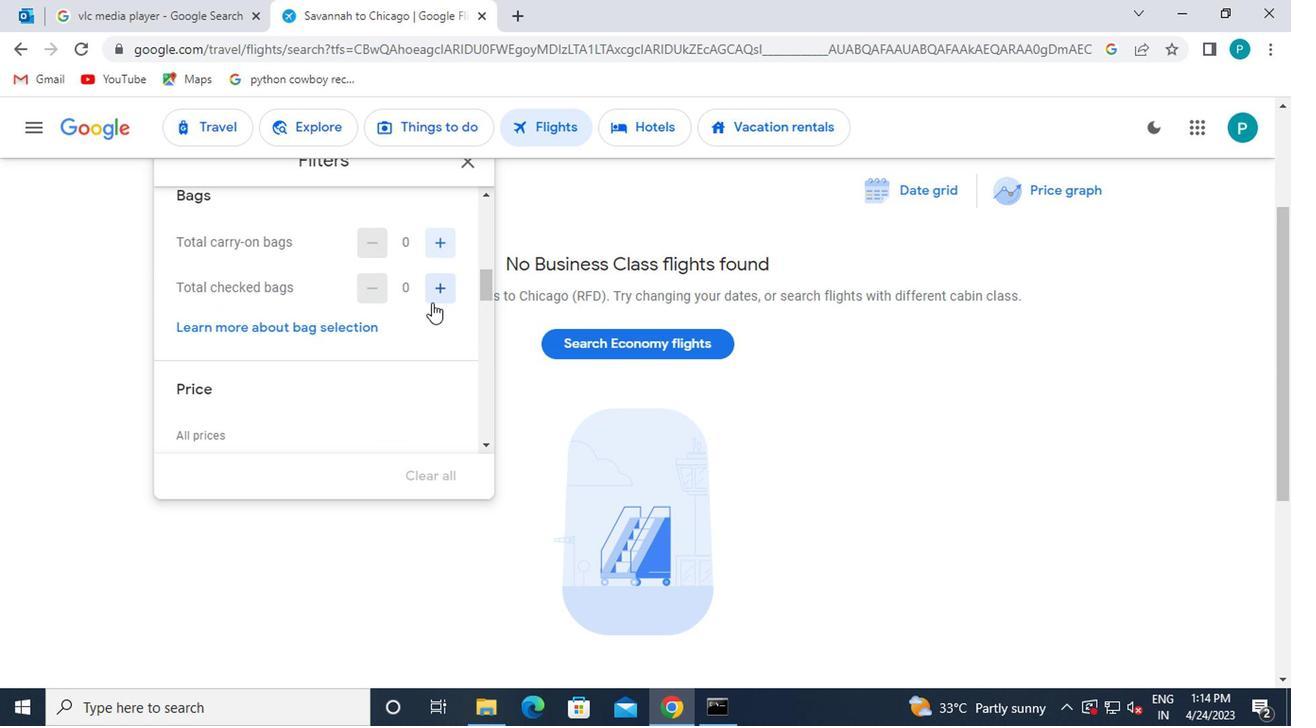 
Action: Mouse pressed left at (428, 301)
Screenshot: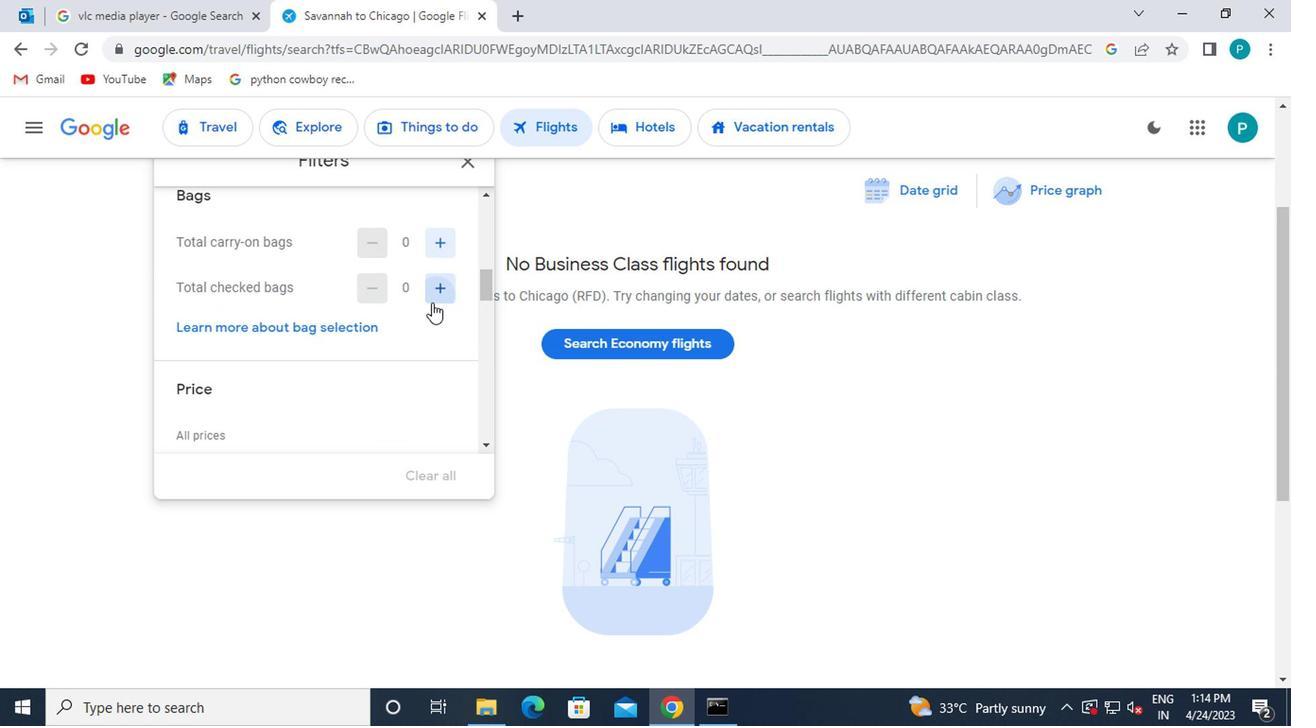 
Action: Mouse moved to (197, 353)
Screenshot: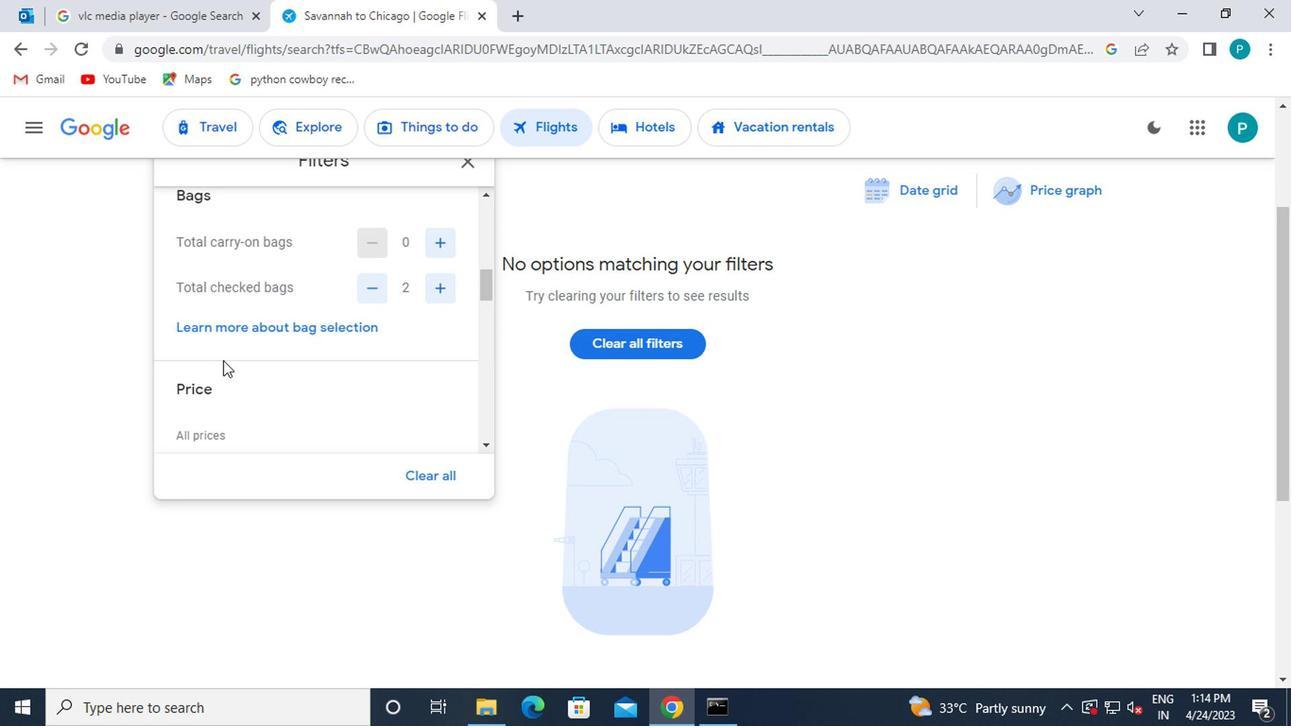 
Action: Mouse scrolled (197, 353) with delta (0, 0)
Screenshot: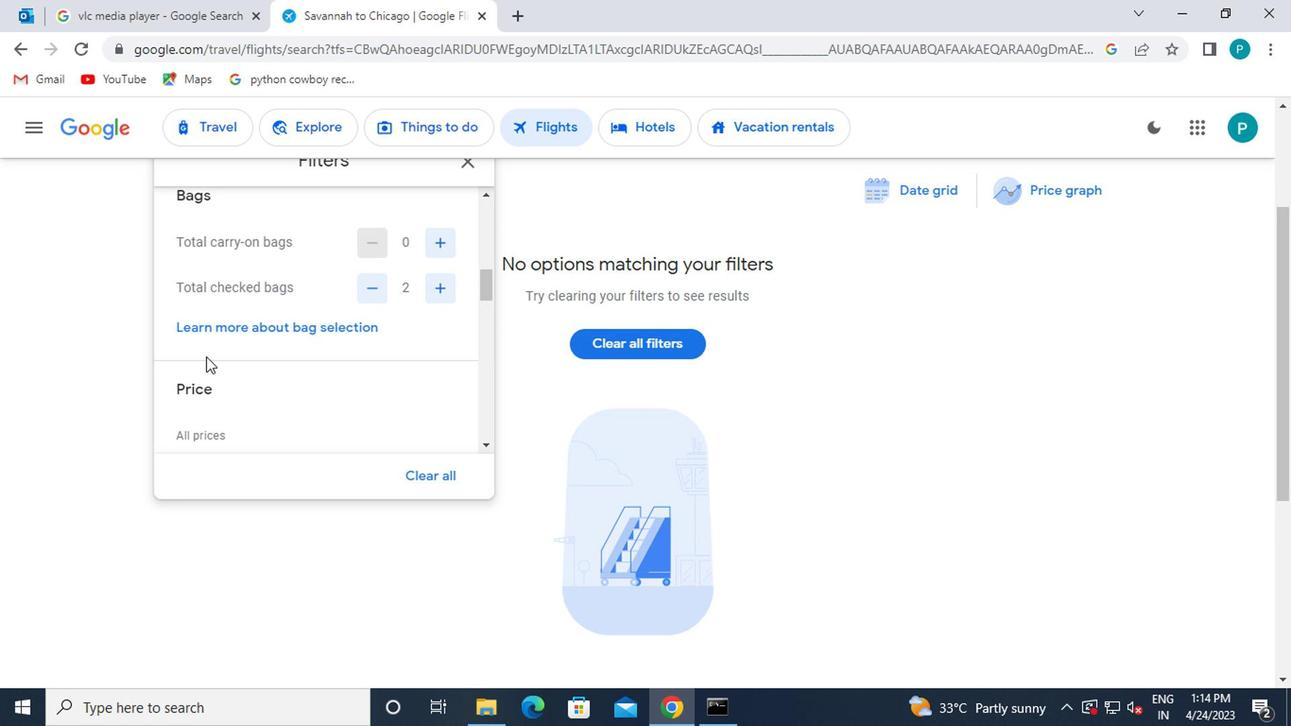 
Action: Mouse moved to (200, 355)
Screenshot: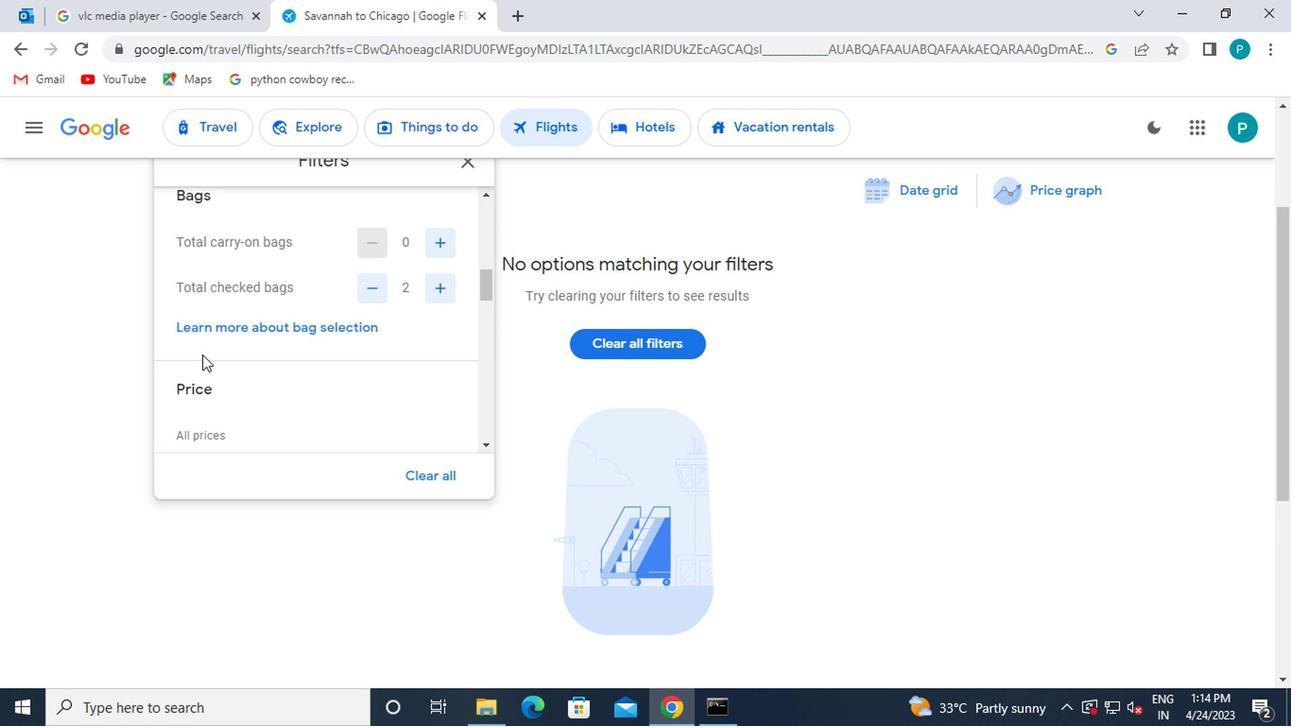 
Action: Mouse scrolled (200, 353) with delta (0, -1)
Screenshot: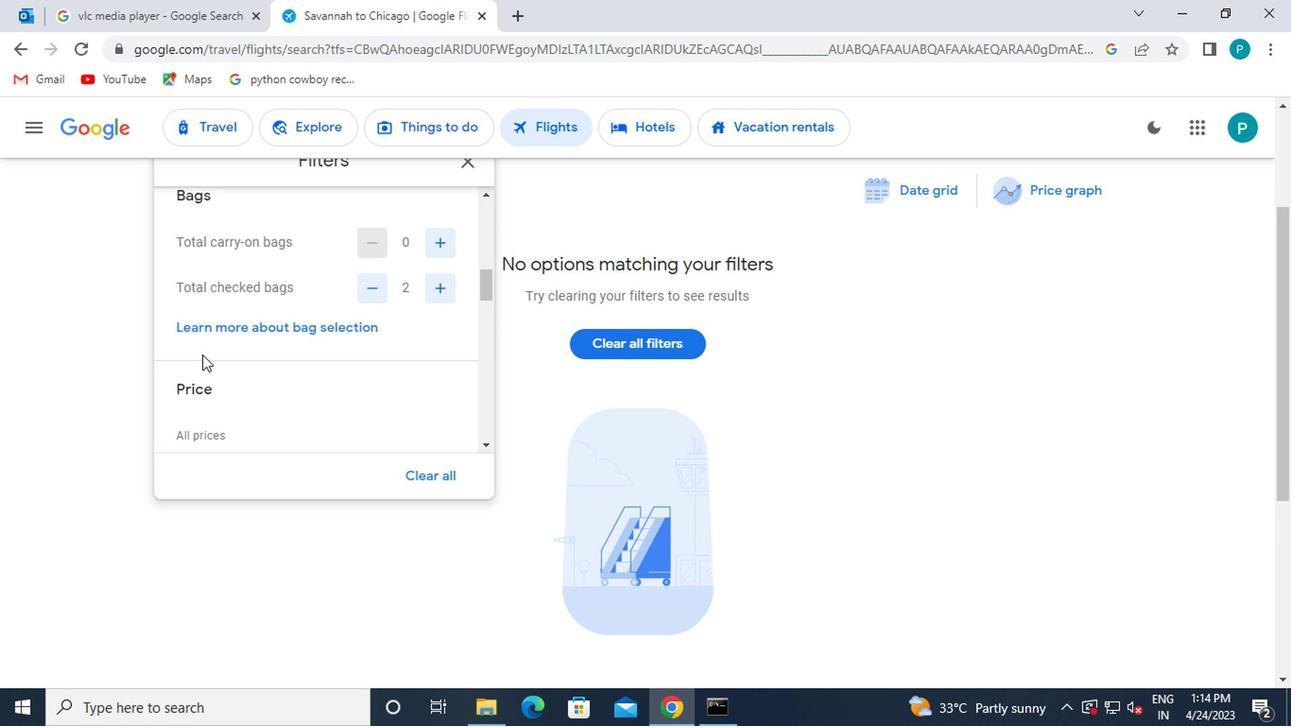 
Action: Mouse moved to (439, 282)
Screenshot: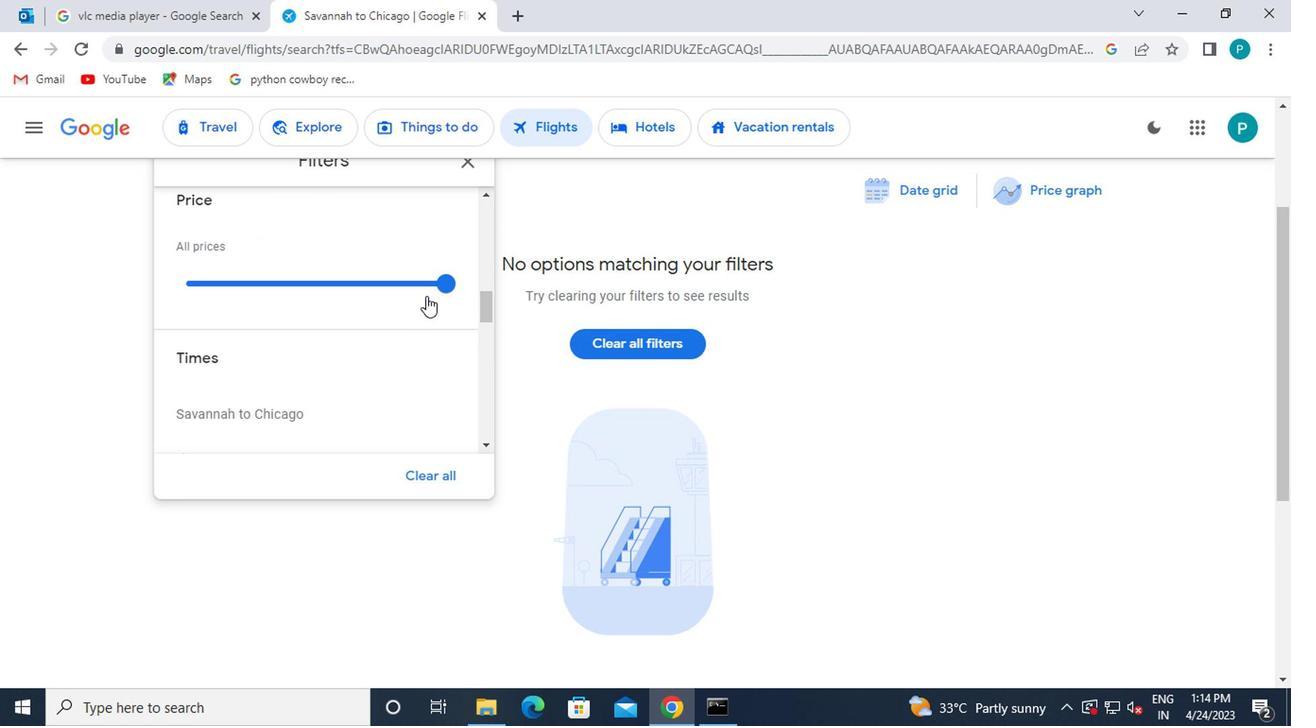 
Action: Mouse pressed left at (439, 282)
Screenshot: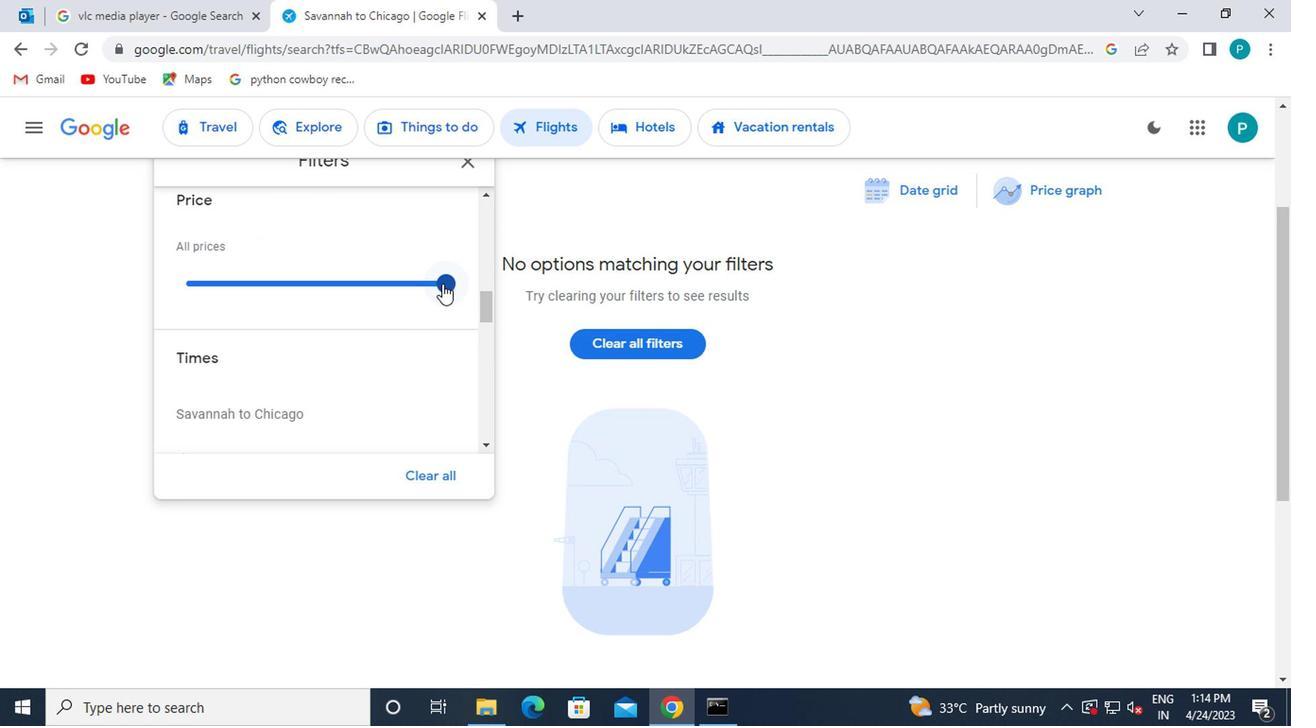 
Action: Mouse moved to (193, 378)
Screenshot: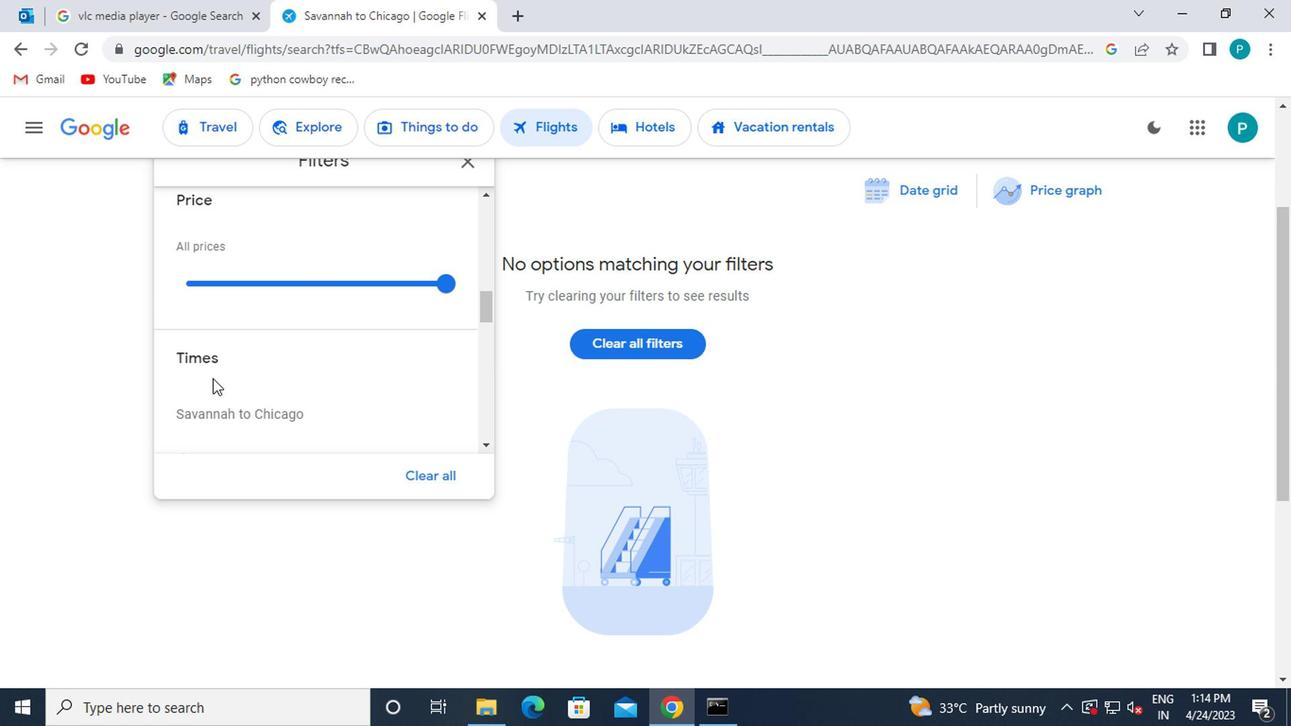 
Action: Mouse scrolled (193, 377) with delta (0, 0)
Screenshot: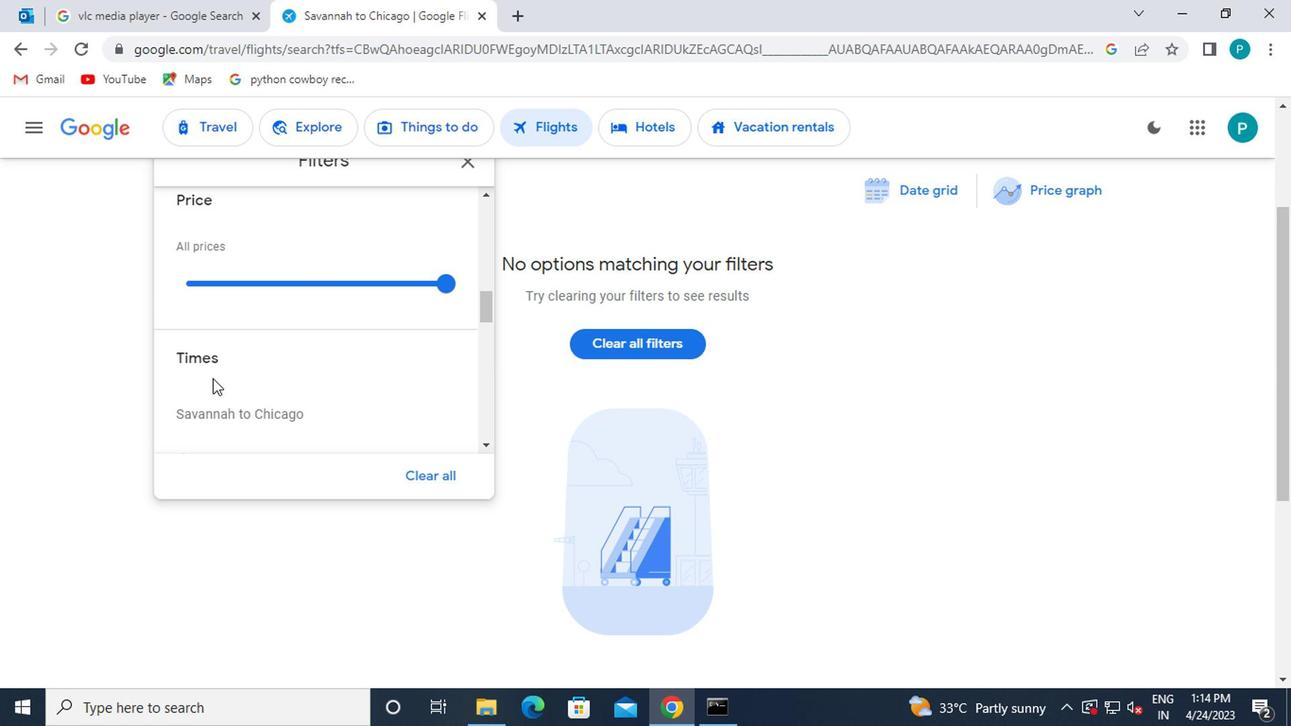 
Action: Mouse moved to (187, 380)
Screenshot: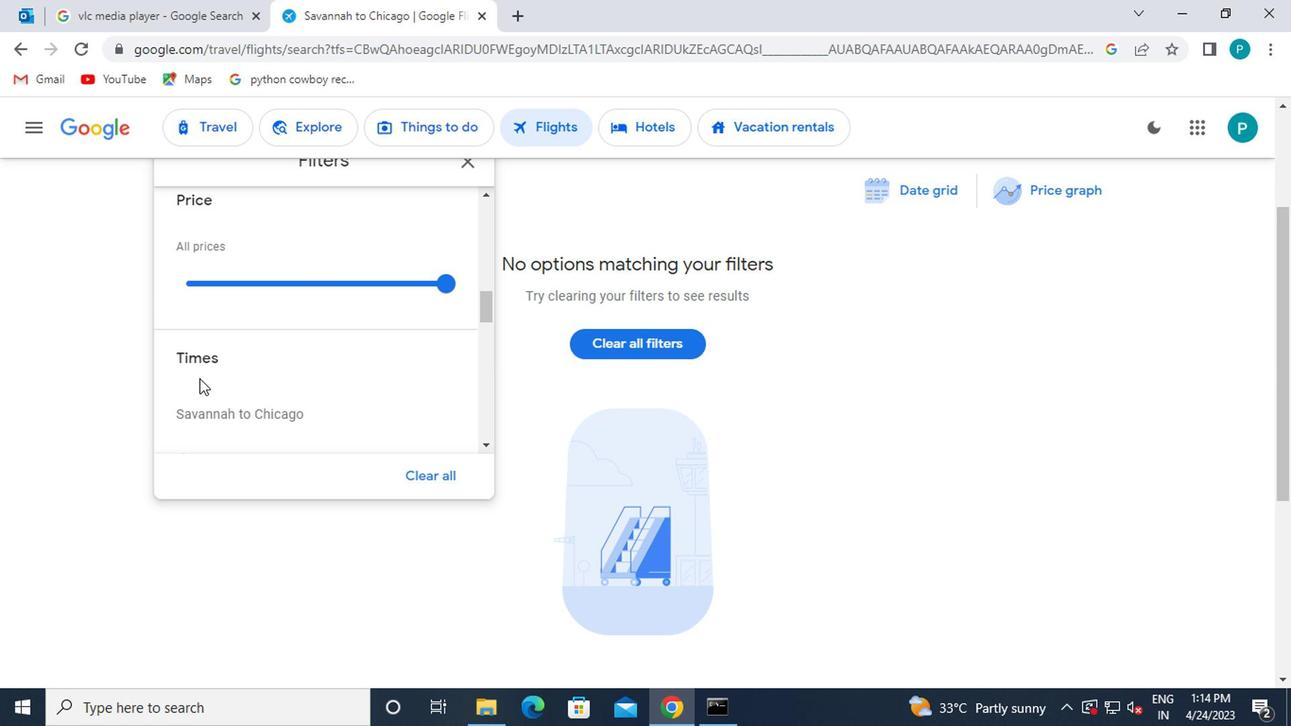 
Action: Mouse scrolled (187, 380) with delta (0, 0)
Screenshot: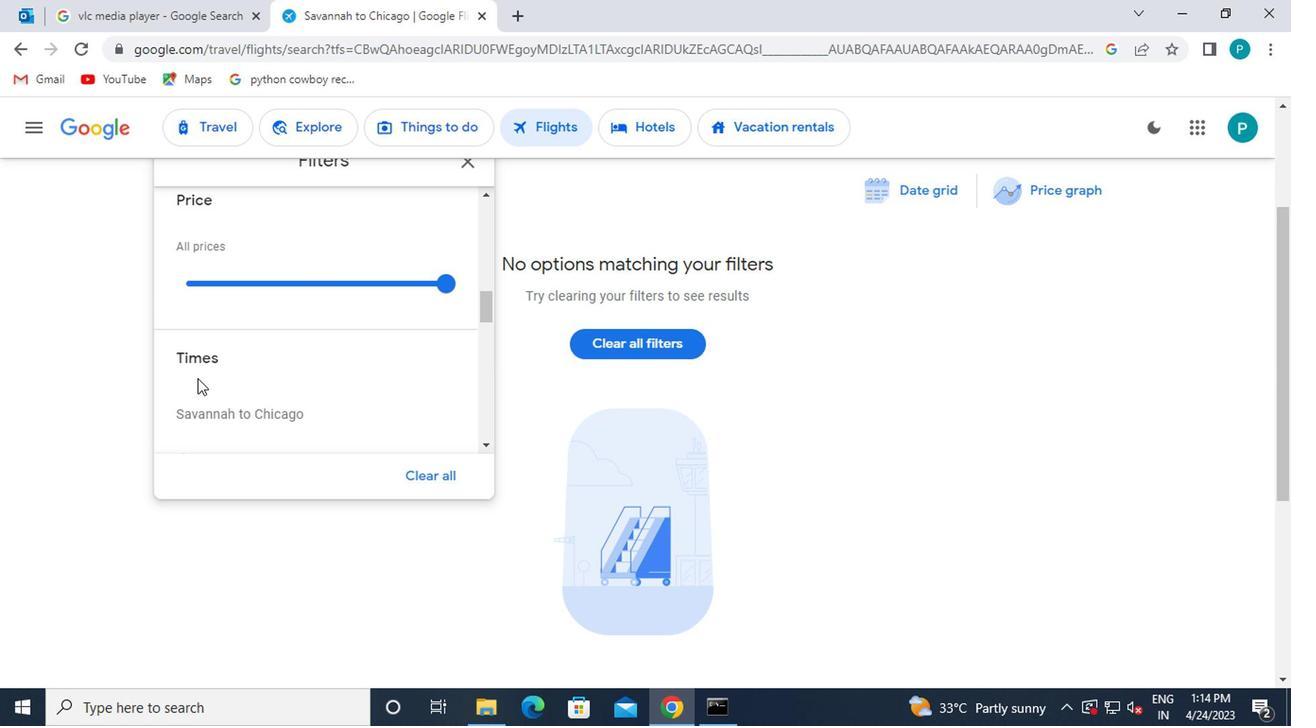 
Action: Mouse moved to (189, 318)
Screenshot: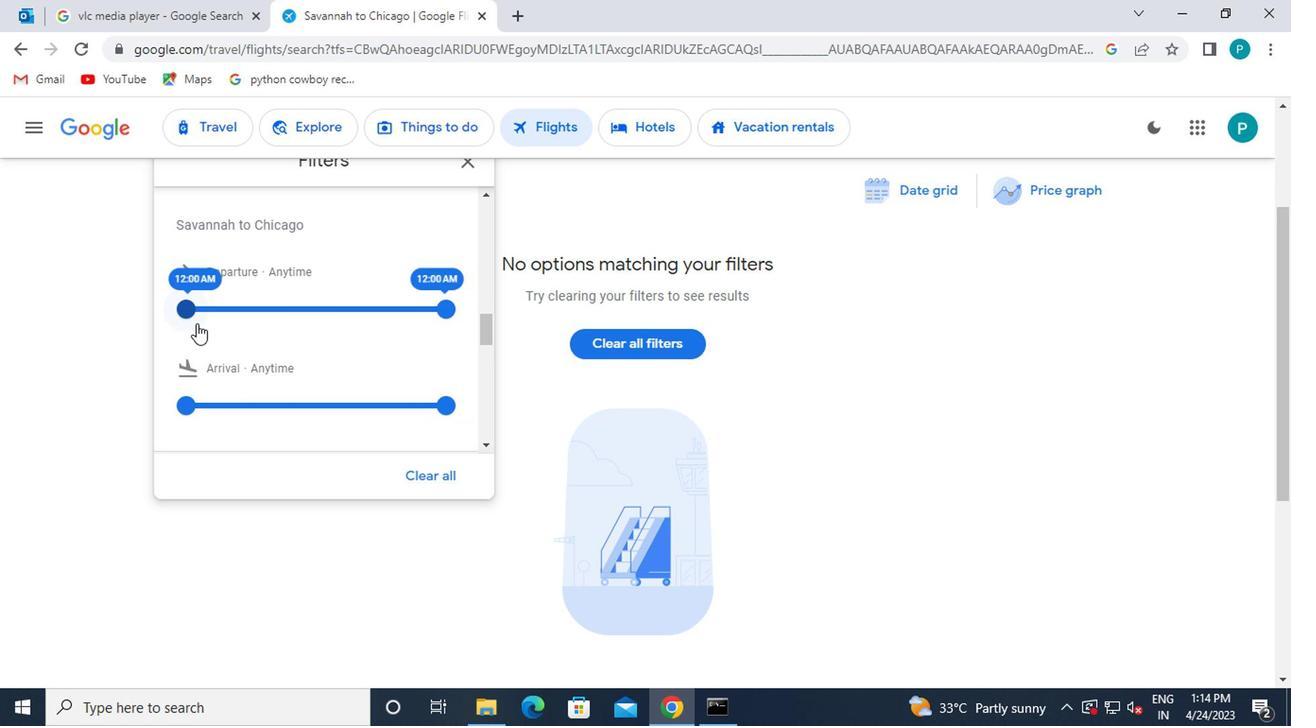 
Action: Mouse pressed left at (189, 318)
Screenshot: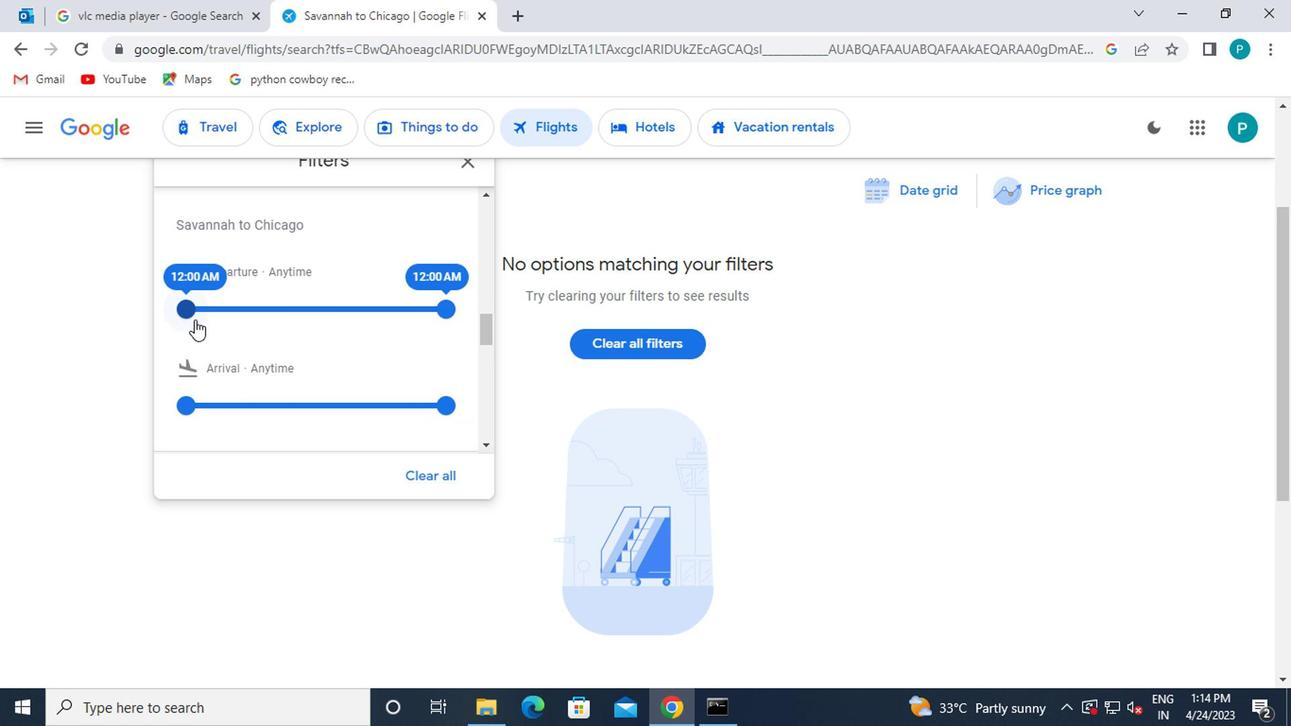 
Action: Mouse moved to (415, 376)
Screenshot: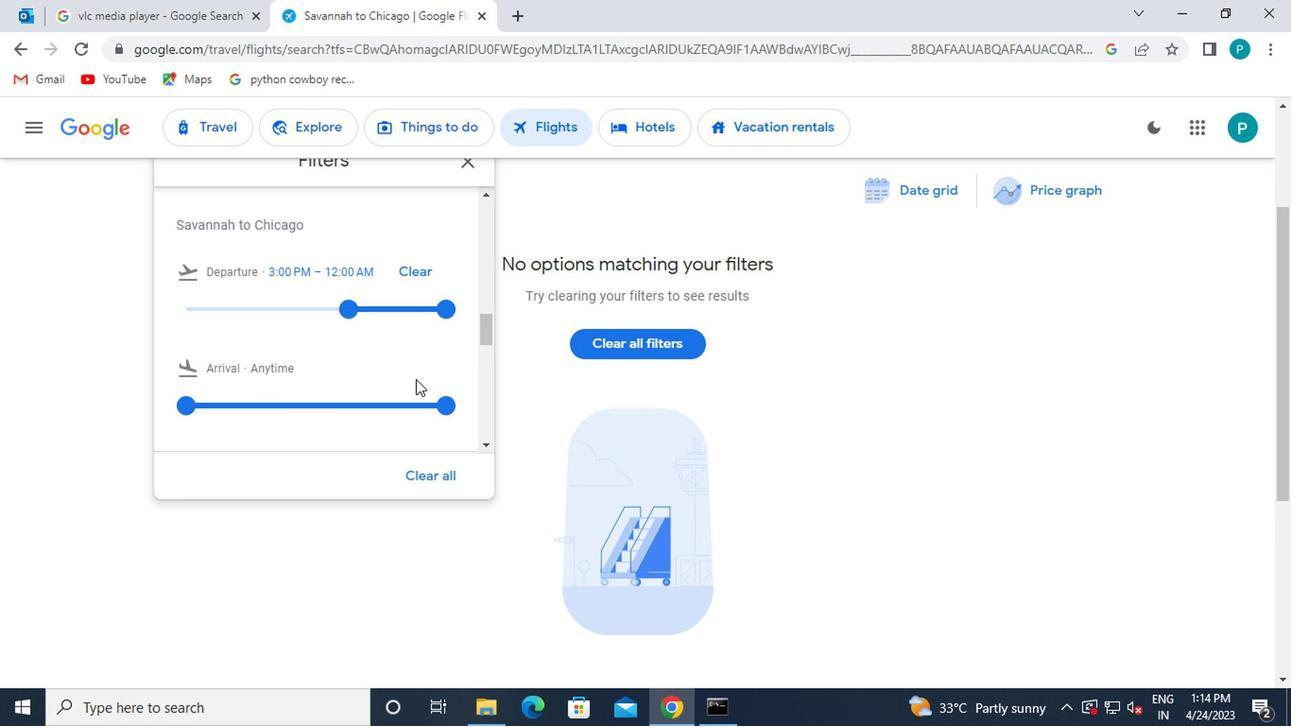 
Action: Mouse scrolled (415, 377) with delta (0, 1)
Screenshot: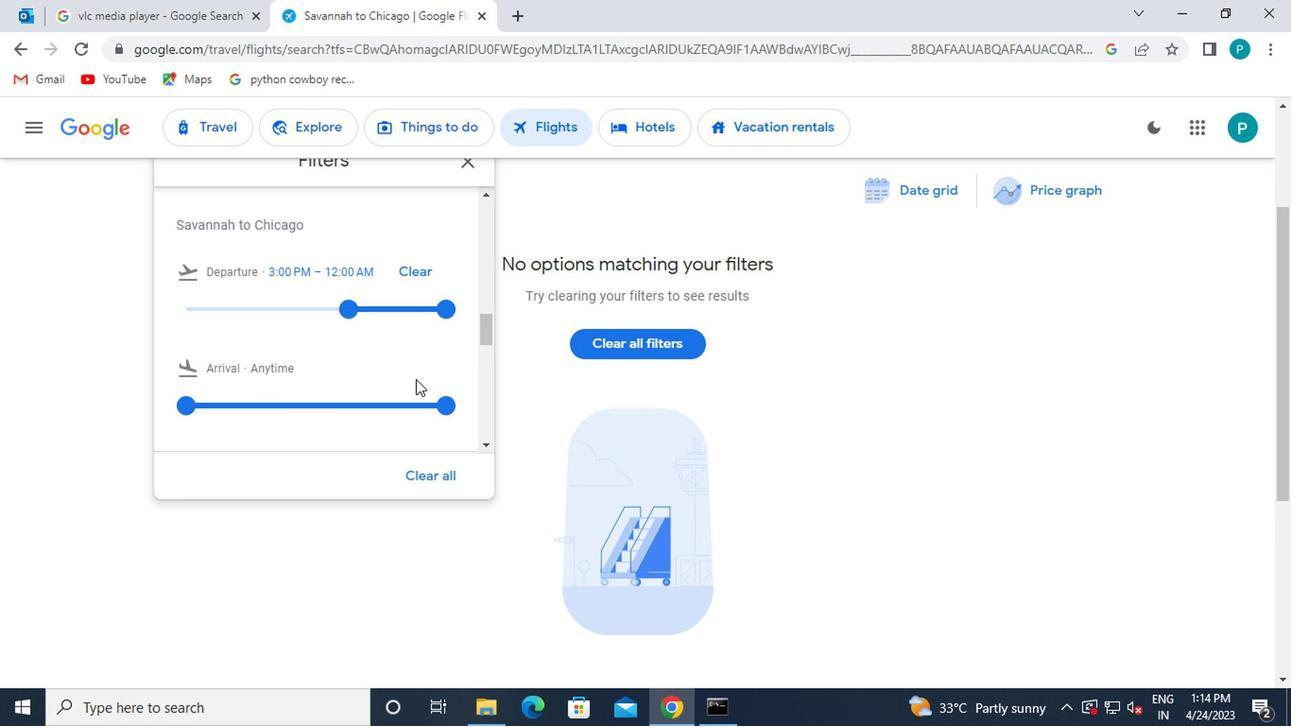 
Action: Mouse scrolled (415, 377) with delta (0, 1)
Screenshot: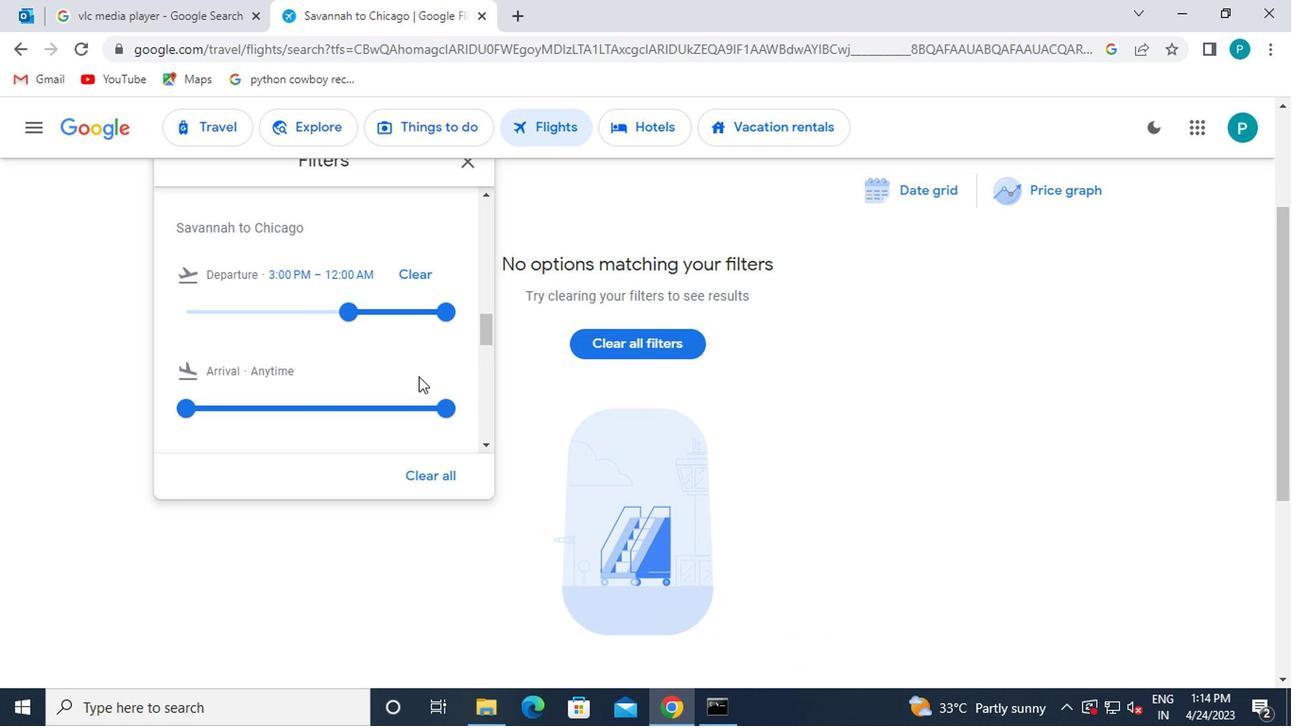 
Action: Mouse moved to (456, 168)
Screenshot: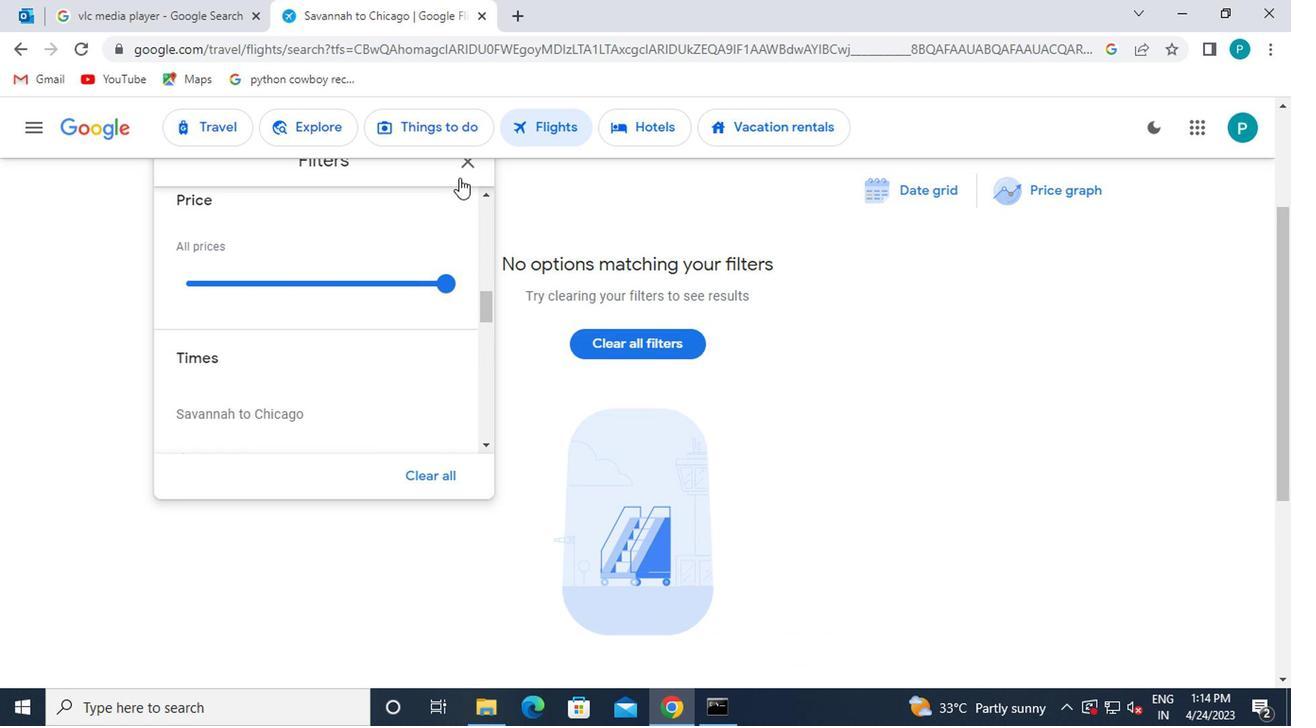 
Action: Mouse pressed left at (456, 168)
Screenshot: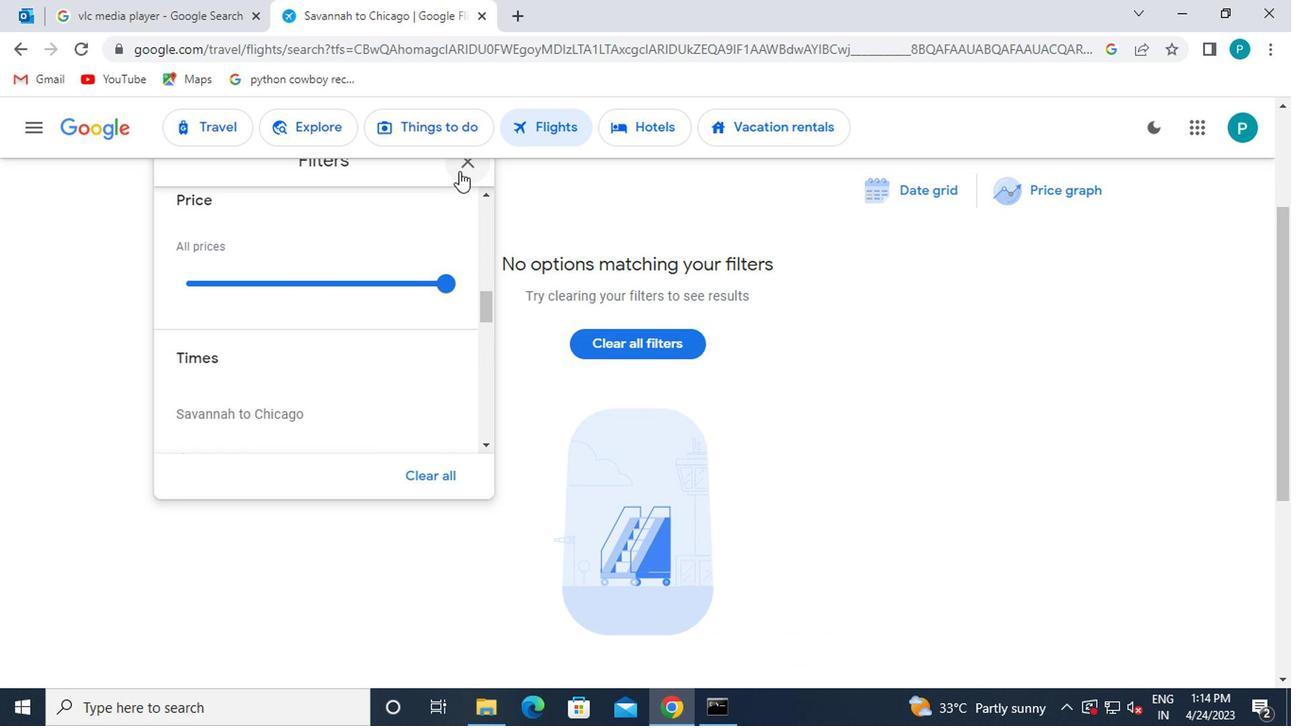 
Action: Mouse moved to (457, 168)
Screenshot: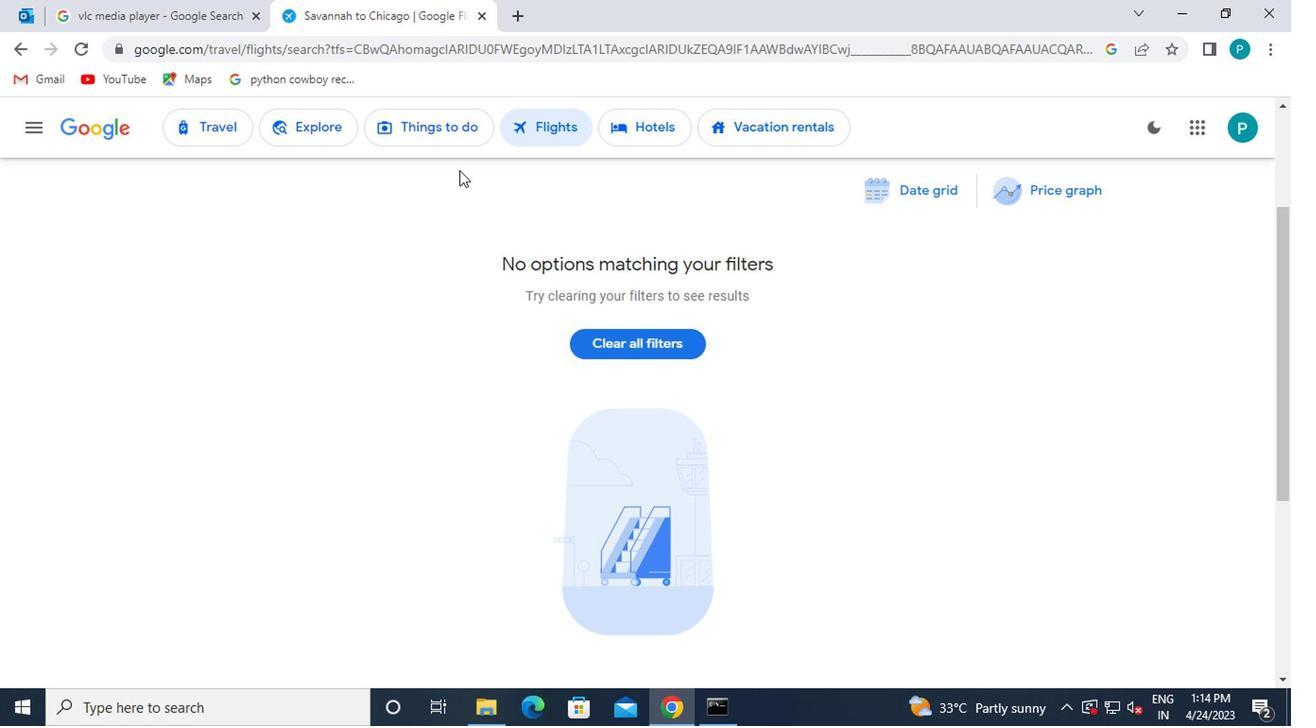 
